 Task: Find a one-way business class flight for 8 people from Owensboro to Cedar Rapids on Tue, 9 May, with 1 carry-on bag and using Alaska Airlines.
Action: Mouse moved to (294, 95)
Screenshot: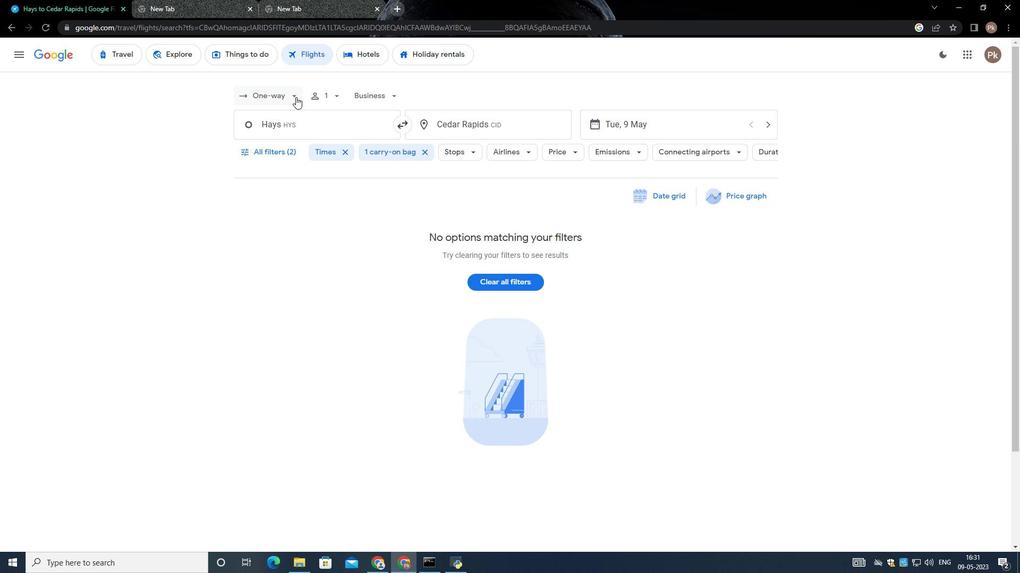 
Action: Mouse pressed left at (294, 95)
Screenshot: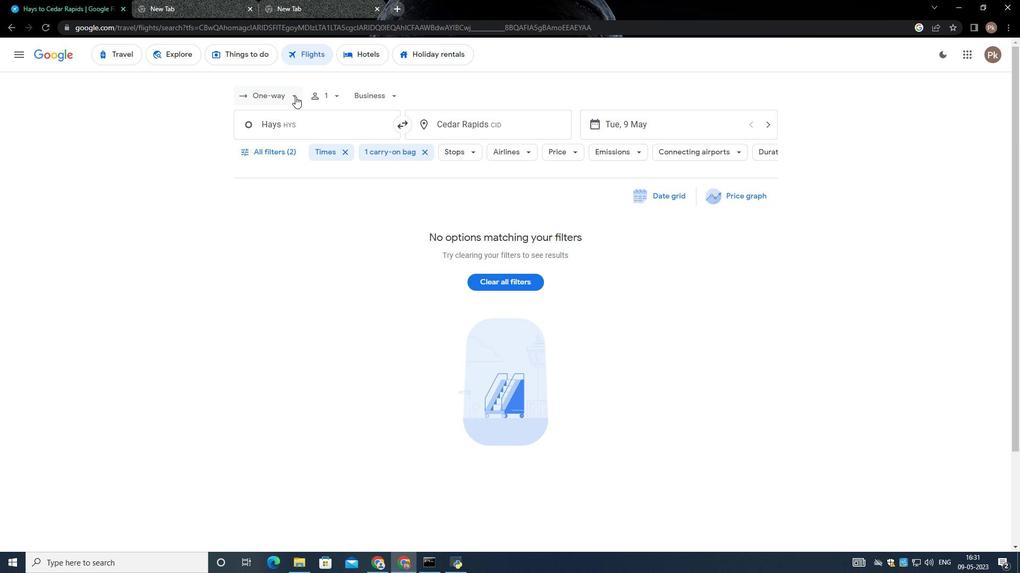 
Action: Mouse moved to (289, 144)
Screenshot: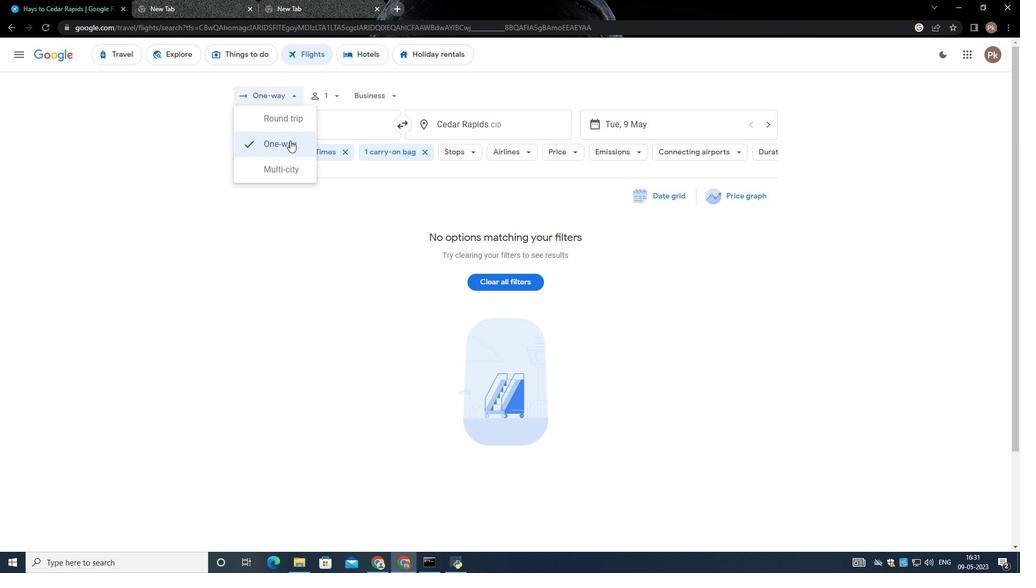 
Action: Mouse pressed left at (289, 144)
Screenshot: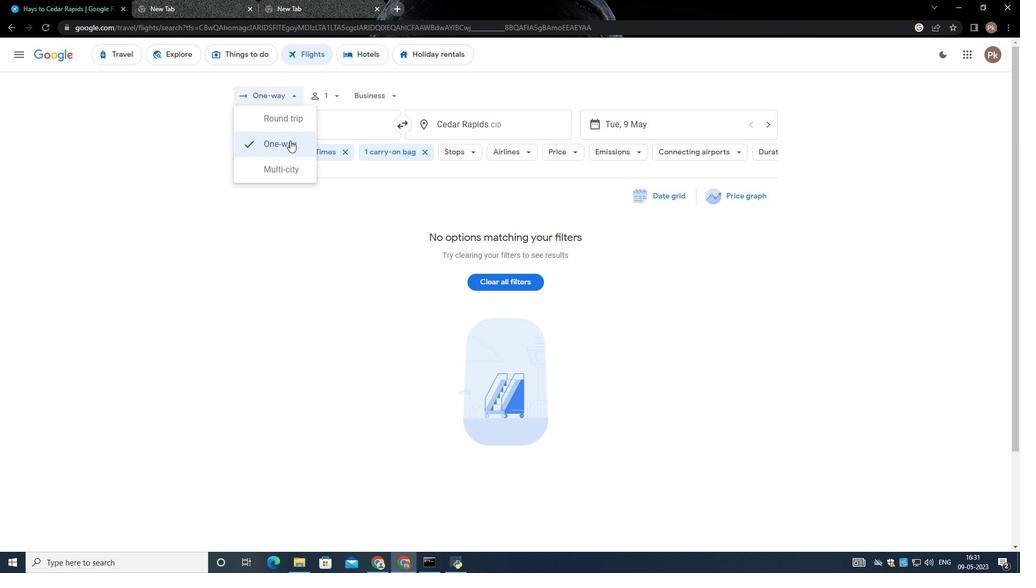 
Action: Mouse moved to (339, 98)
Screenshot: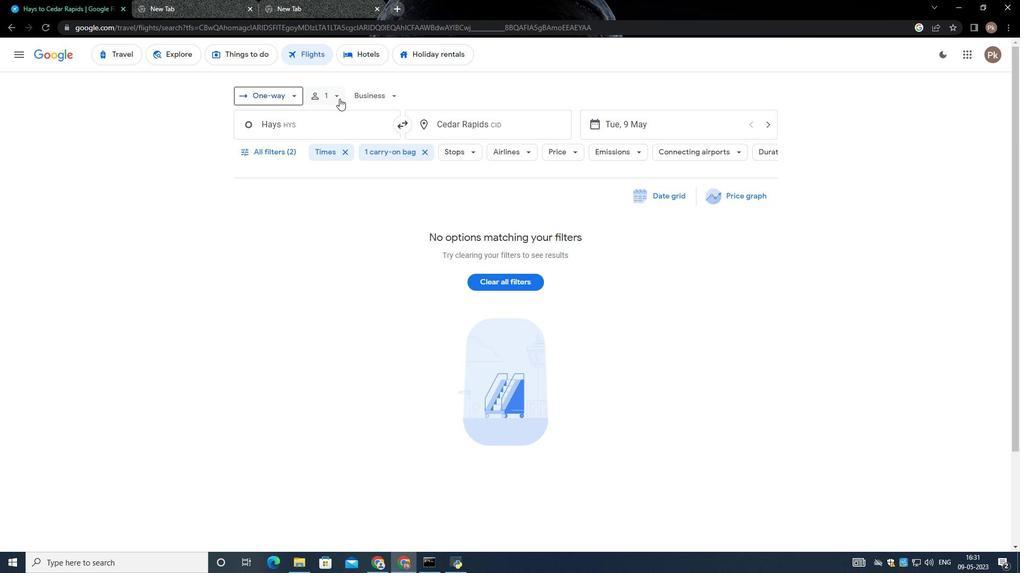 
Action: Mouse pressed left at (339, 98)
Screenshot: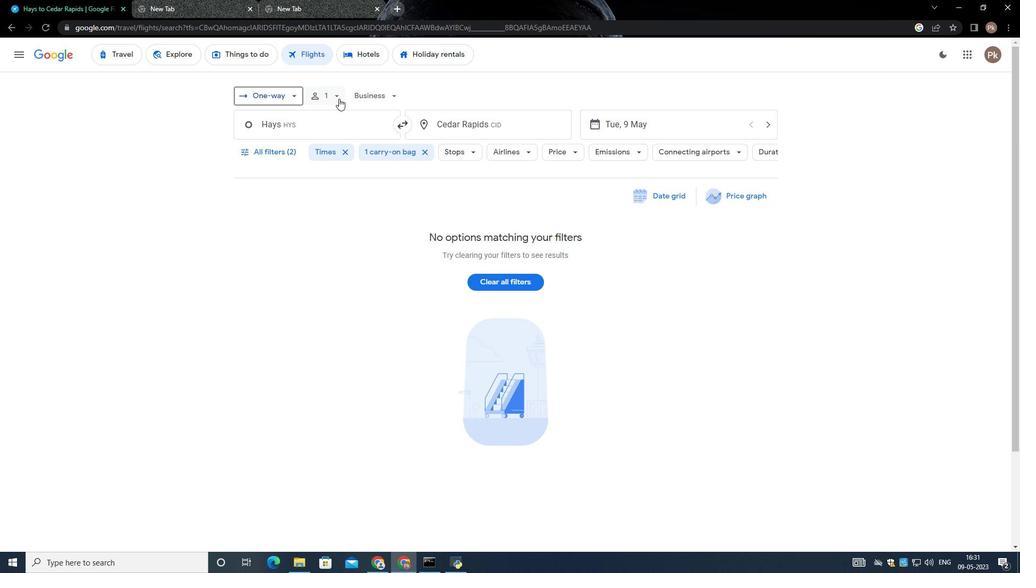
Action: Mouse moved to (421, 146)
Screenshot: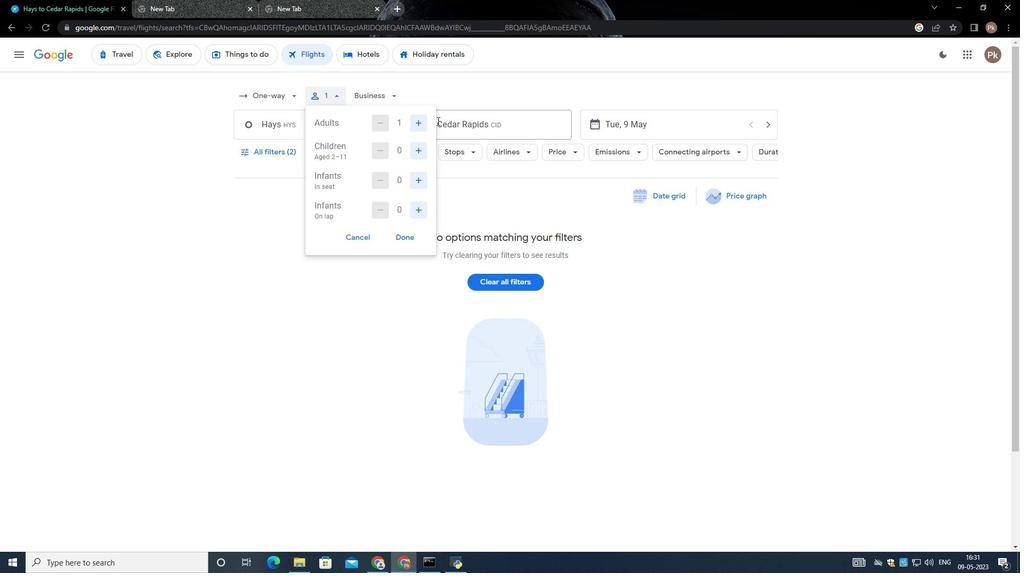 
Action: Mouse pressed left at (421, 146)
Screenshot: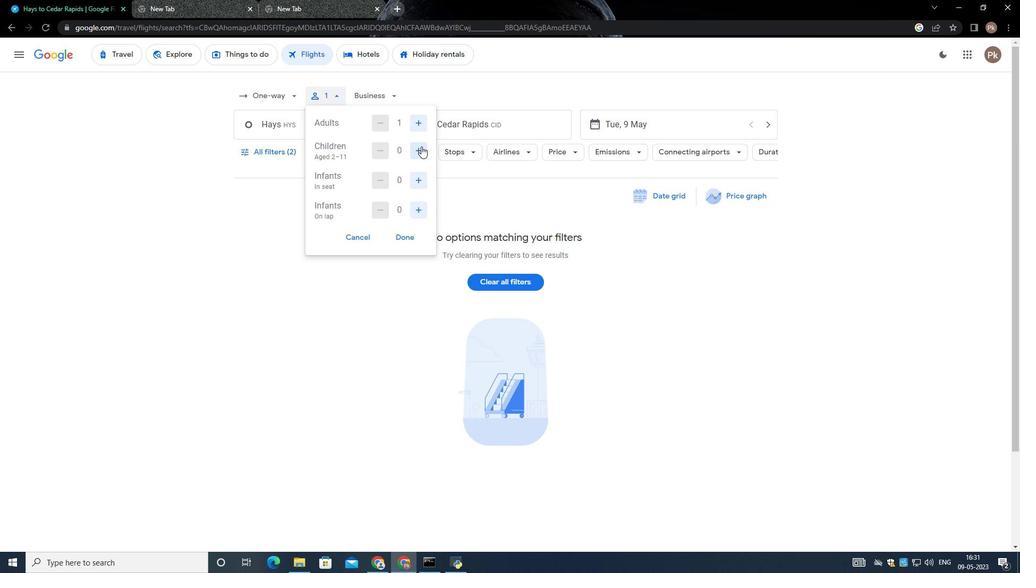 
Action: Mouse moved to (424, 146)
Screenshot: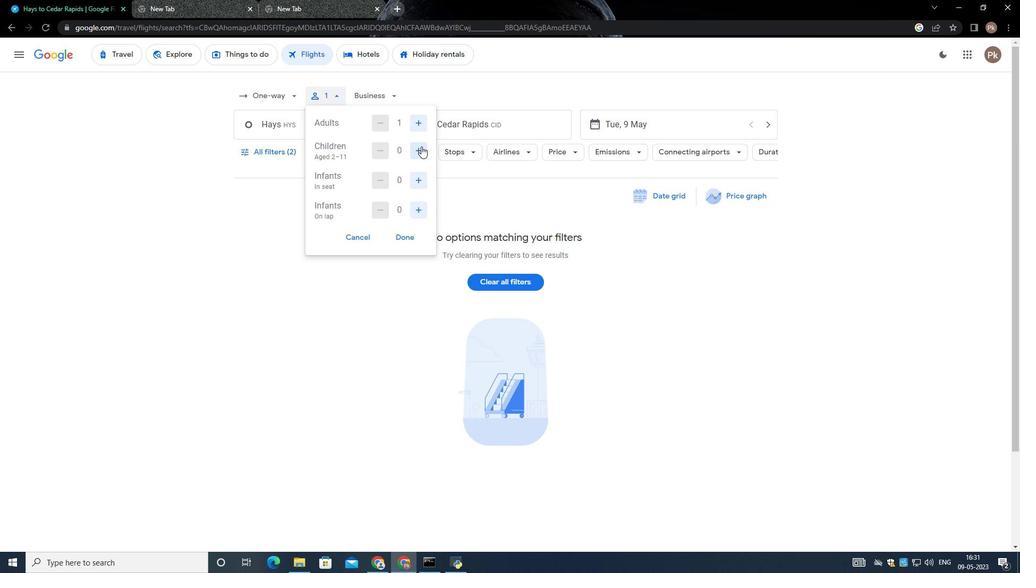 
Action: Mouse pressed left at (424, 146)
Screenshot: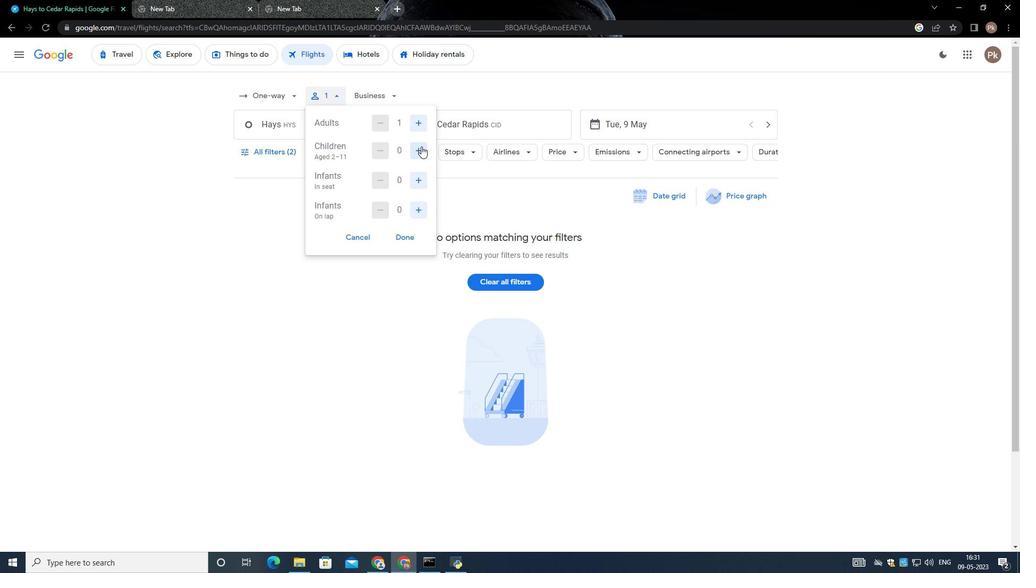 
Action: Mouse moved to (424, 146)
Screenshot: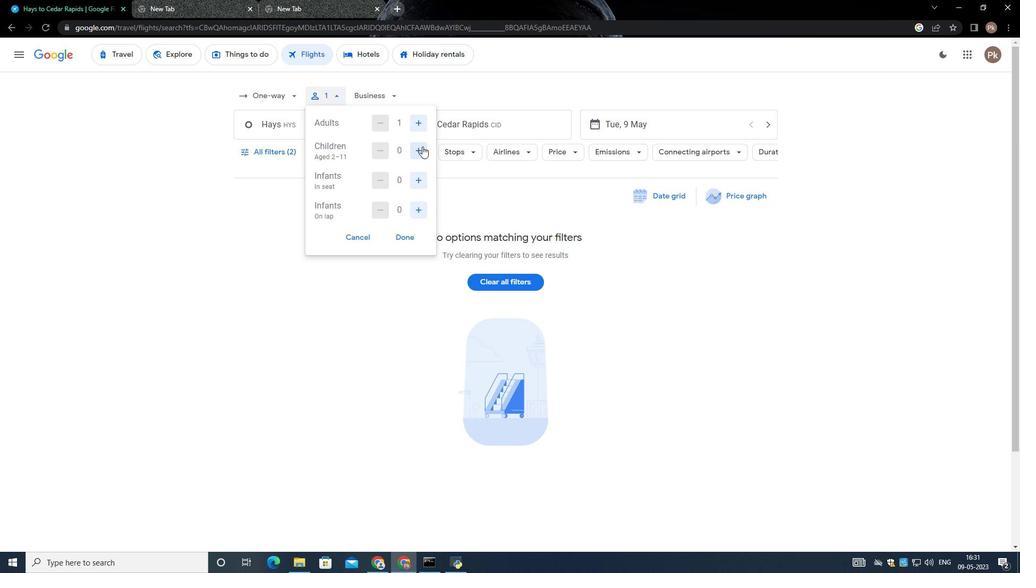 
Action: Mouse pressed left at (424, 146)
Screenshot: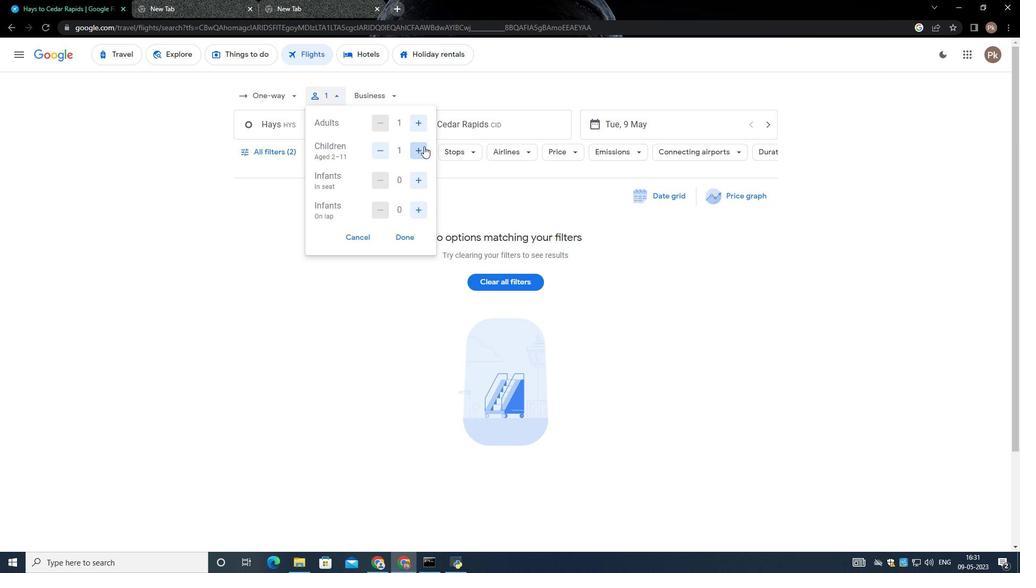 
Action: Mouse moved to (424, 146)
Screenshot: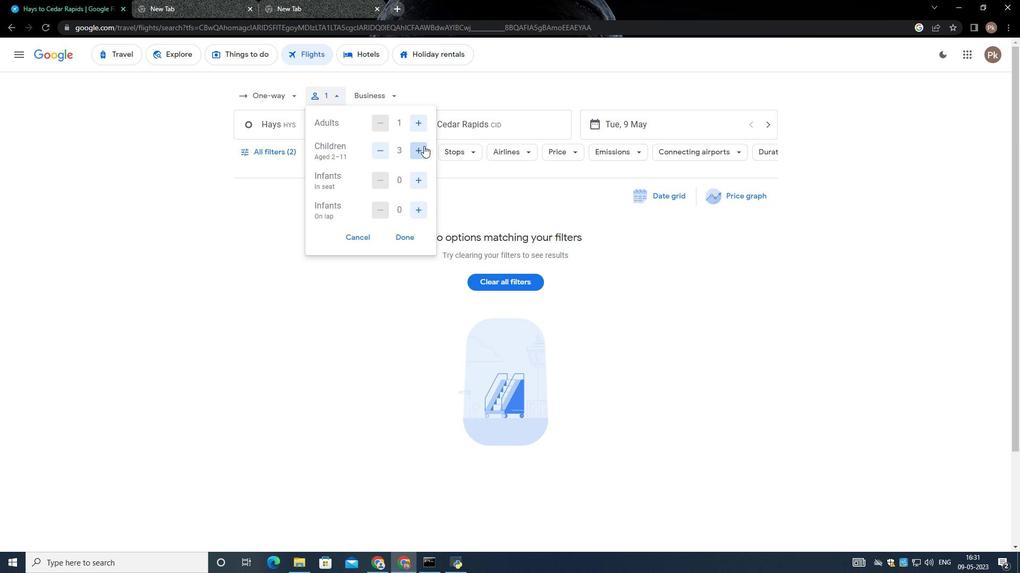 
Action: Mouse pressed left at (424, 146)
Screenshot: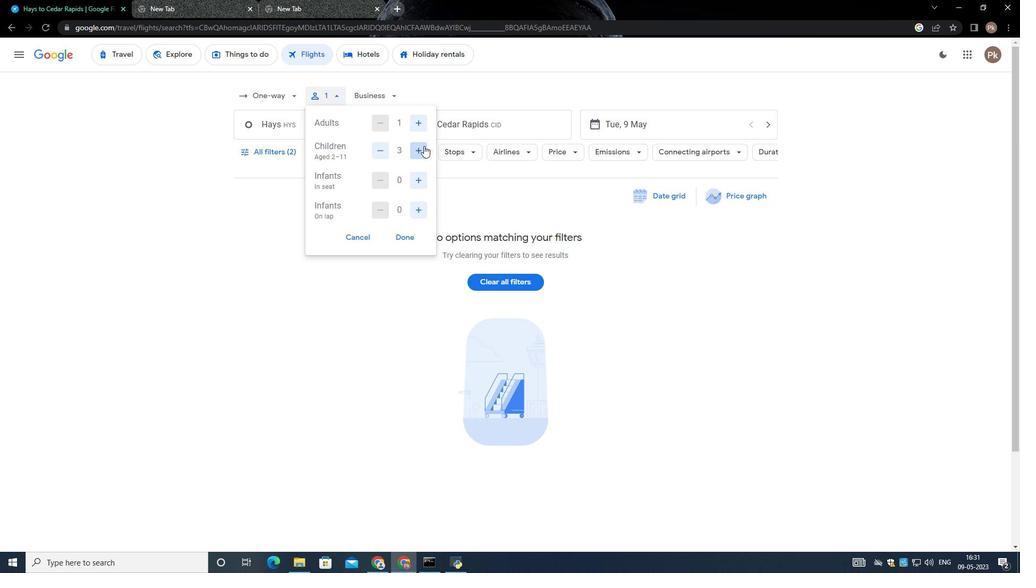 
Action: Mouse pressed left at (424, 146)
Screenshot: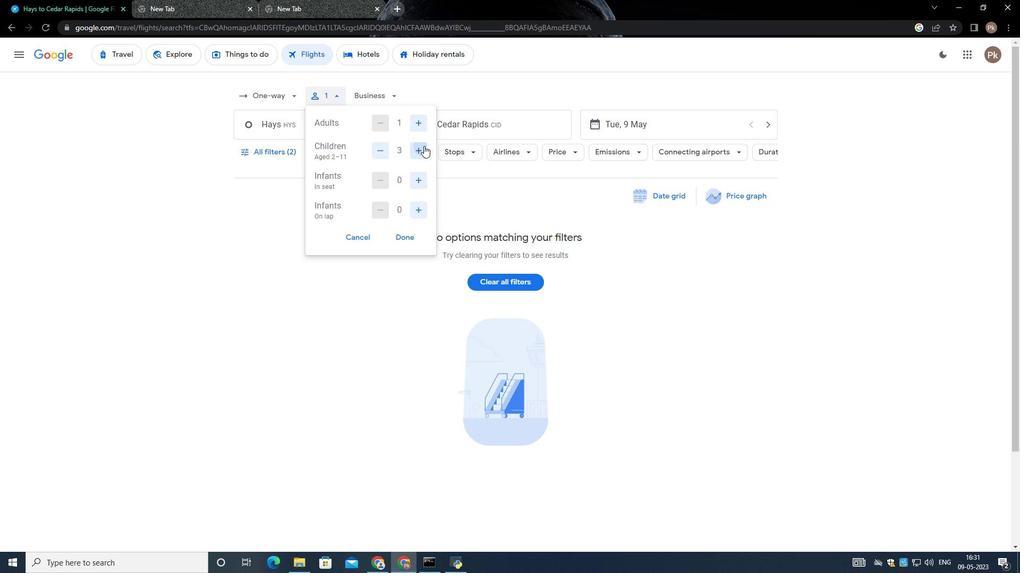 
Action: Mouse moved to (417, 175)
Screenshot: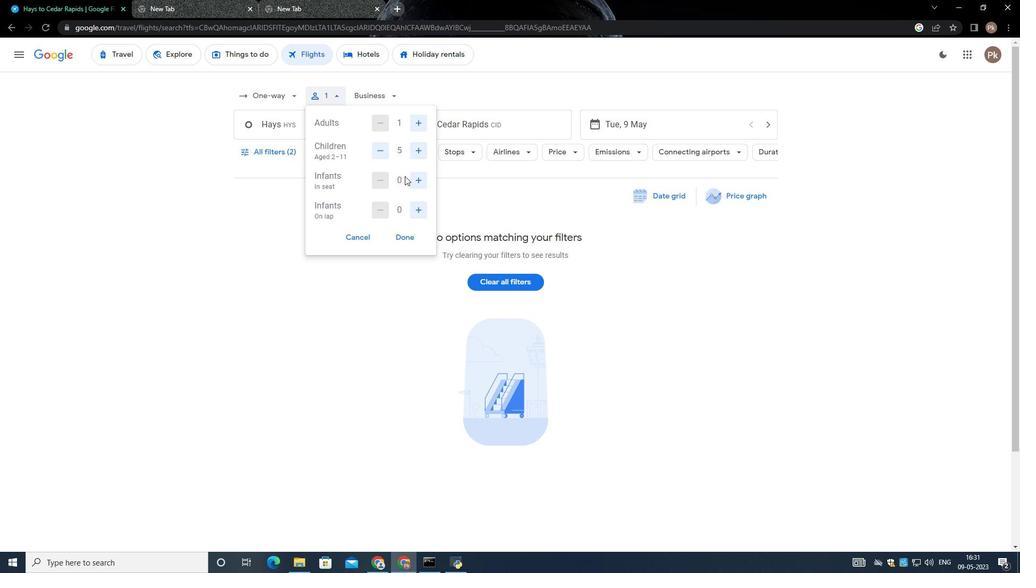 
Action: Mouse pressed left at (417, 175)
Screenshot: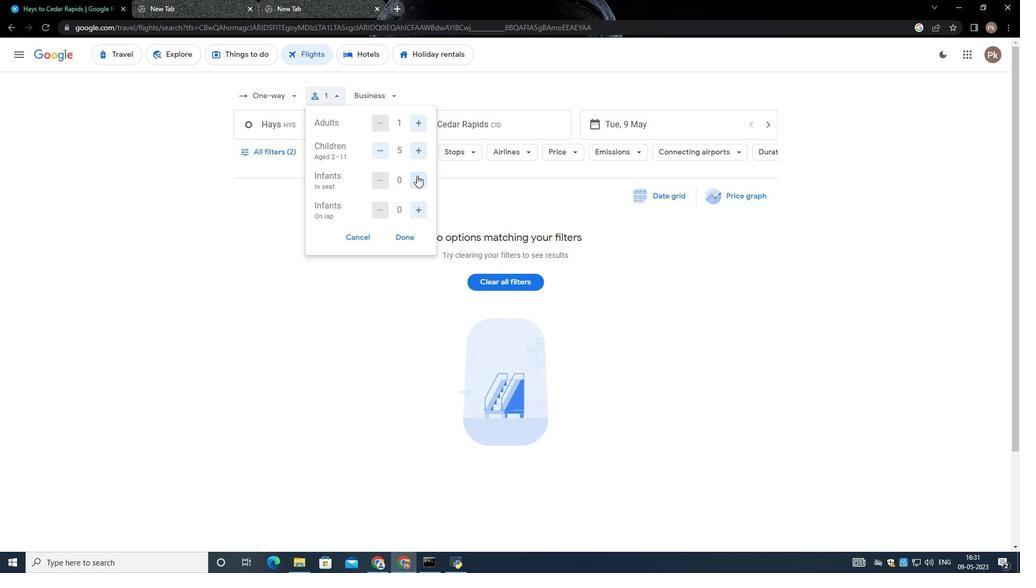 
Action: Mouse pressed left at (417, 175)
Screenshot: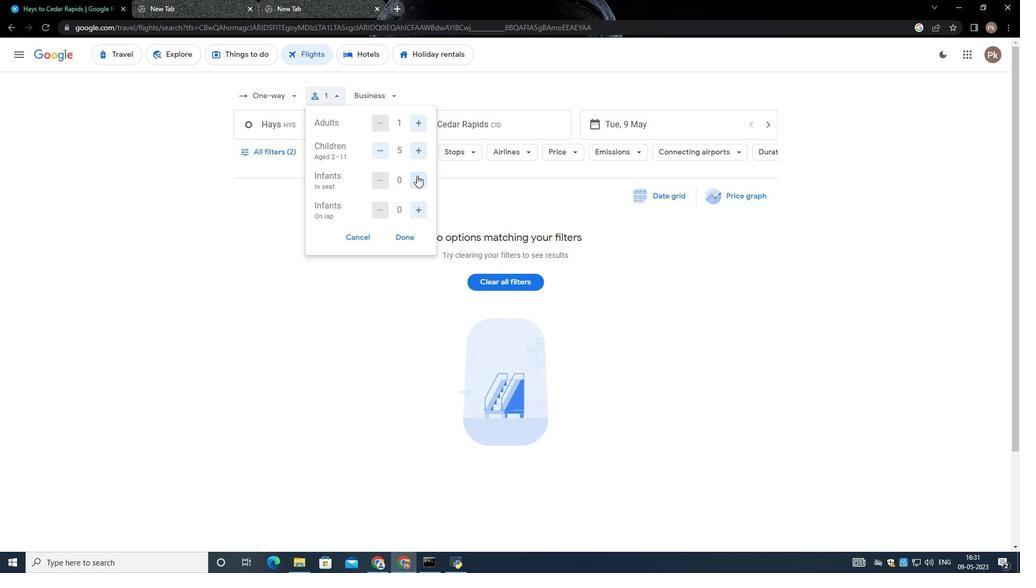 
Action: Mouse moved to (418, 209)
Screenshot: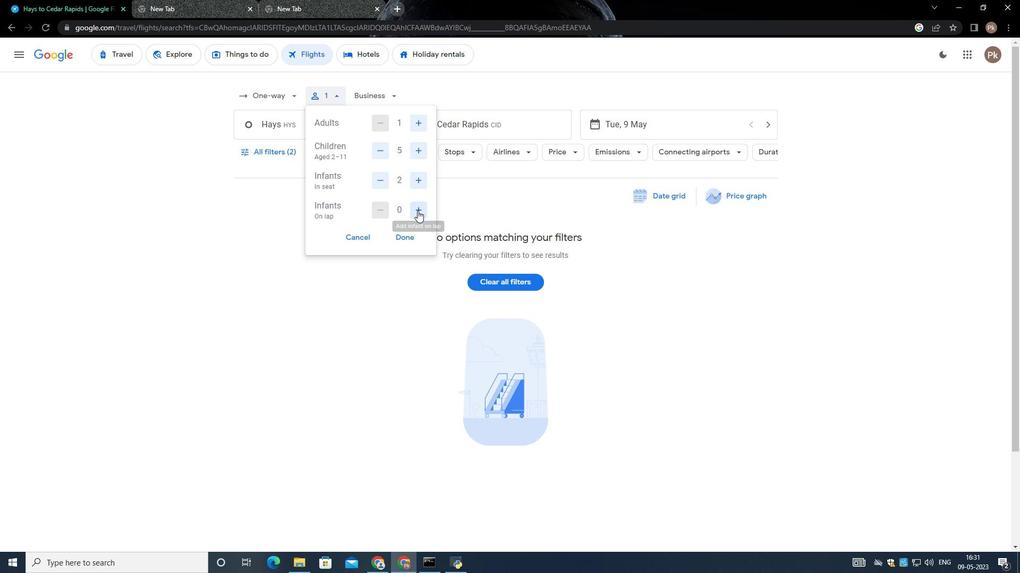 
Action: Mouse pressed left at (418, 209)
Screenshot: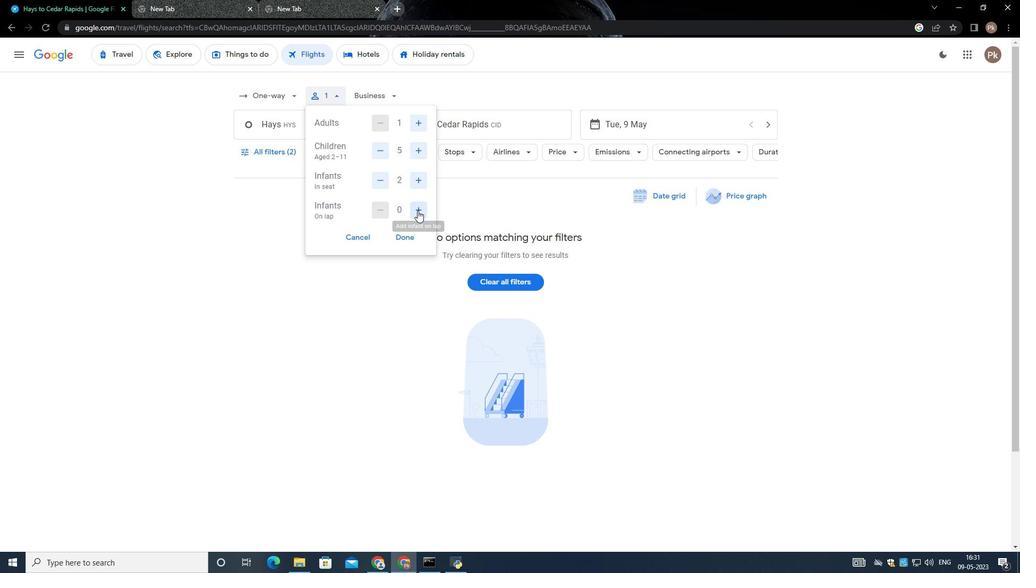 
Action: Mouse moved to (387, 181)
Screenshot: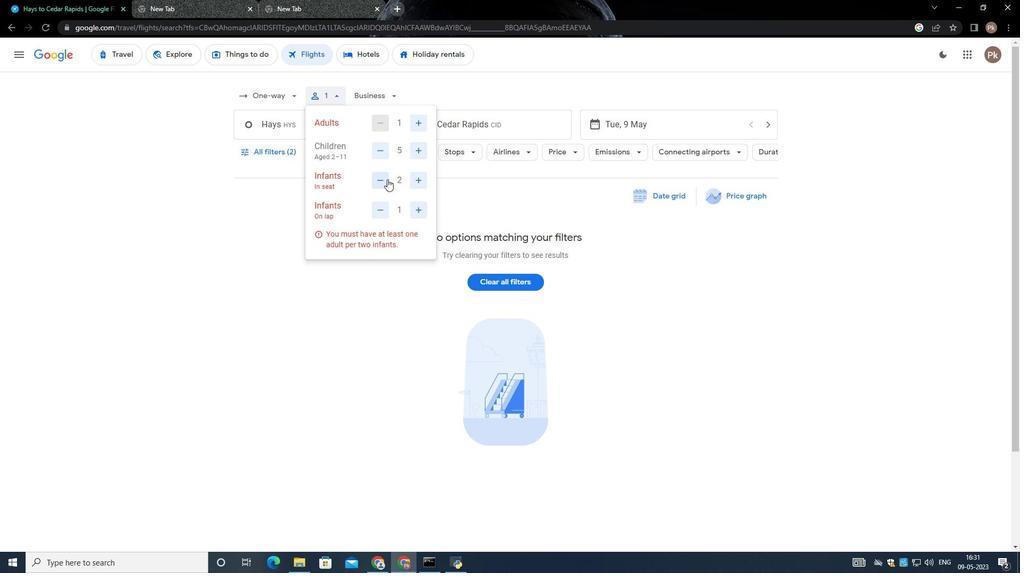 
Action: Mouse pressed left at (387, 181)
Screenshot: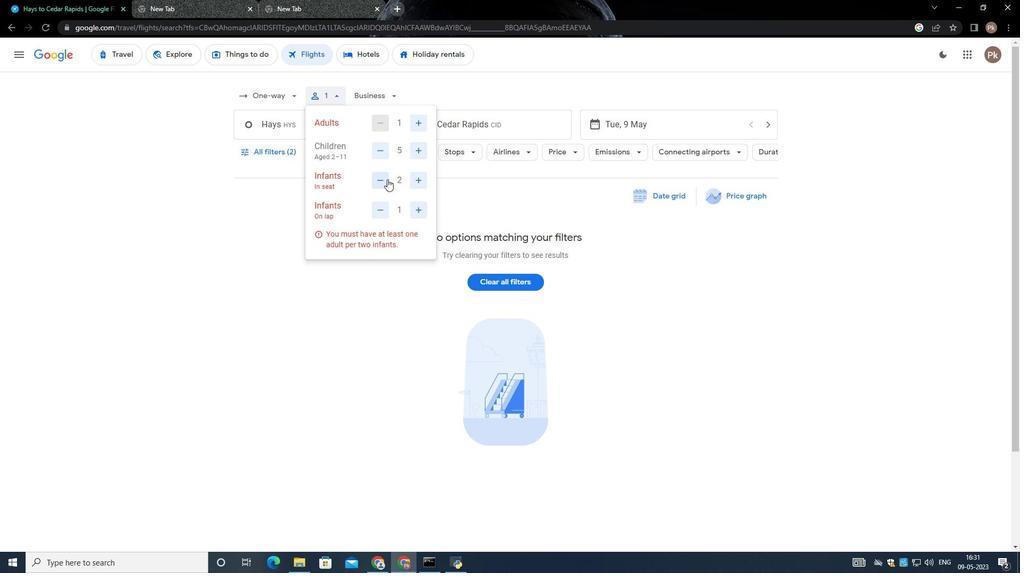 
Action: Mouse moved to (381, 180)
Screenshot: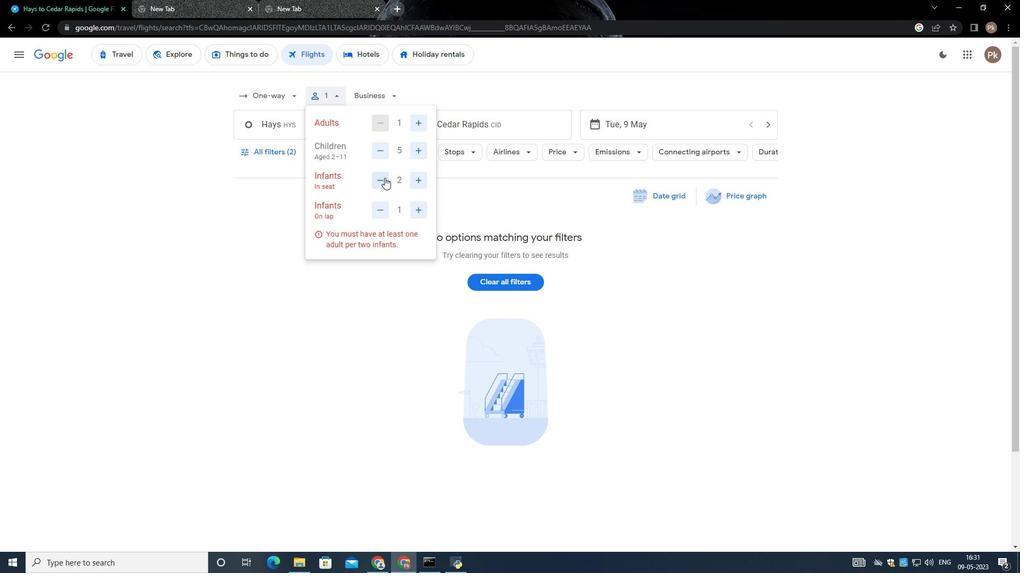 
Action: Mouse pressed left at (381, 180)
Screenshot: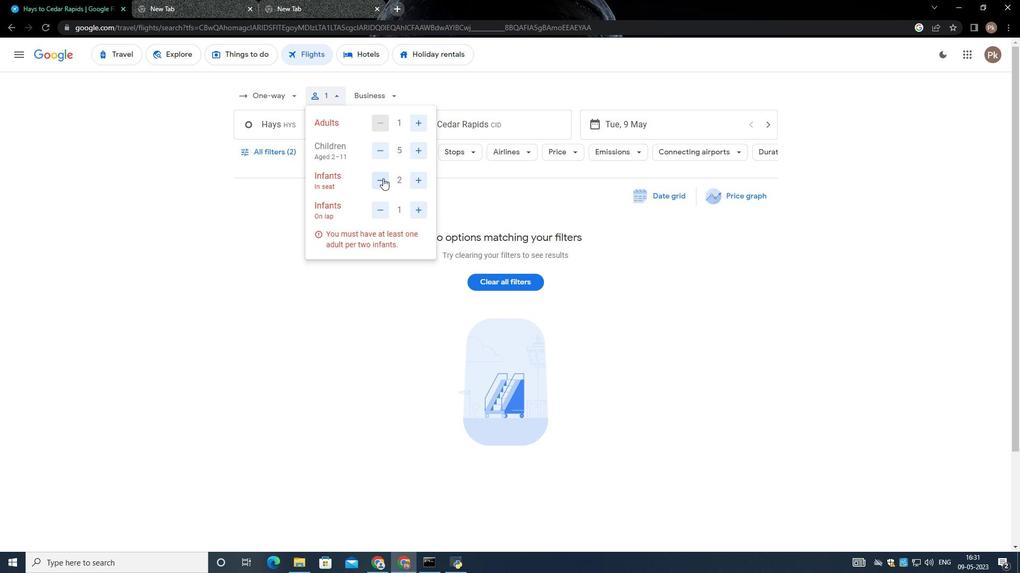 
Action: Mouse moved to (403, 238)
Screenshot: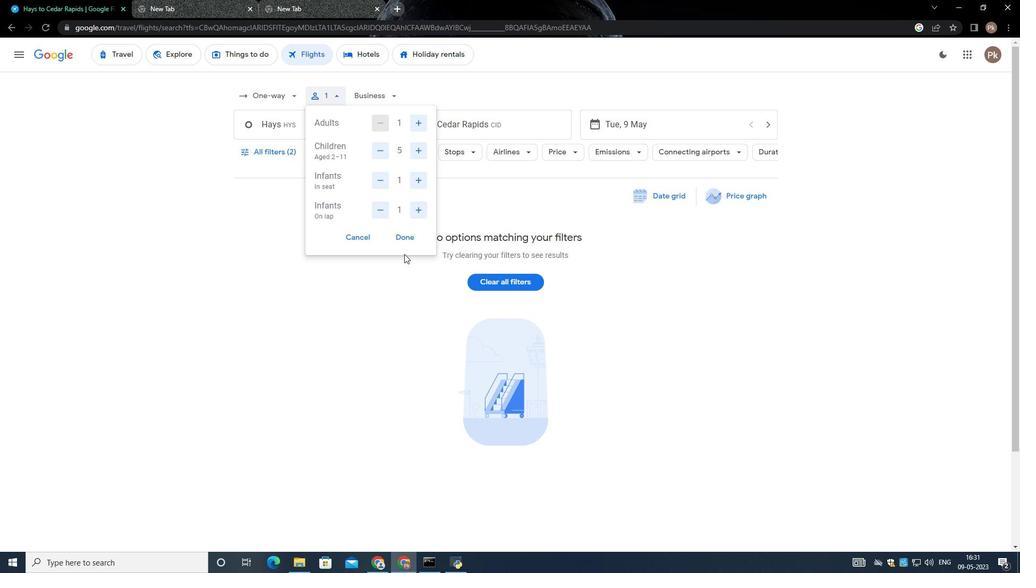 
Action: Mouse pressed left at (403, 238)
Screenshot: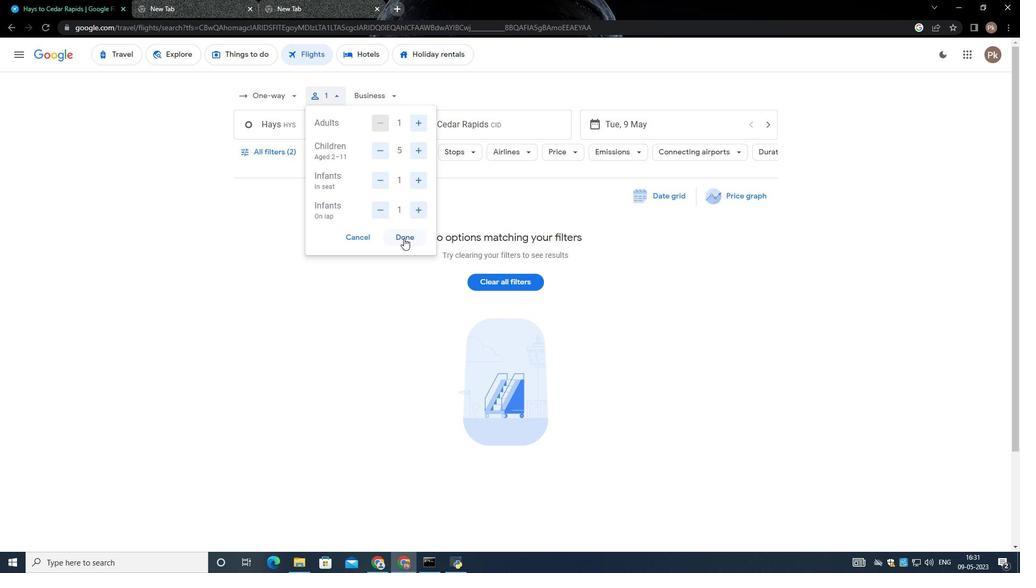 
Action: Mouse moved to (379, 91)
Screenshot: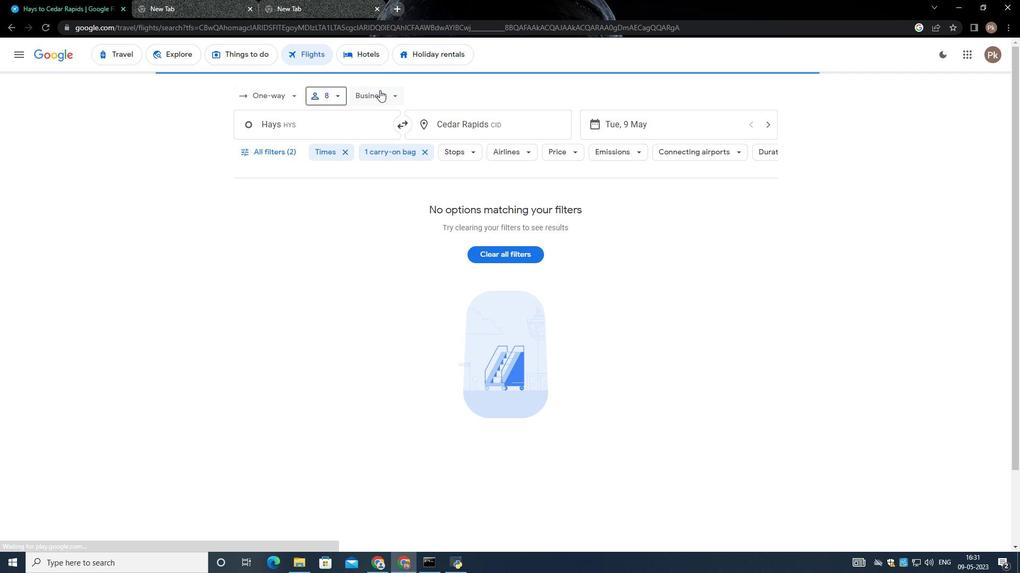 
Action: Mouse pressed left at (379, 91)
Screenshot: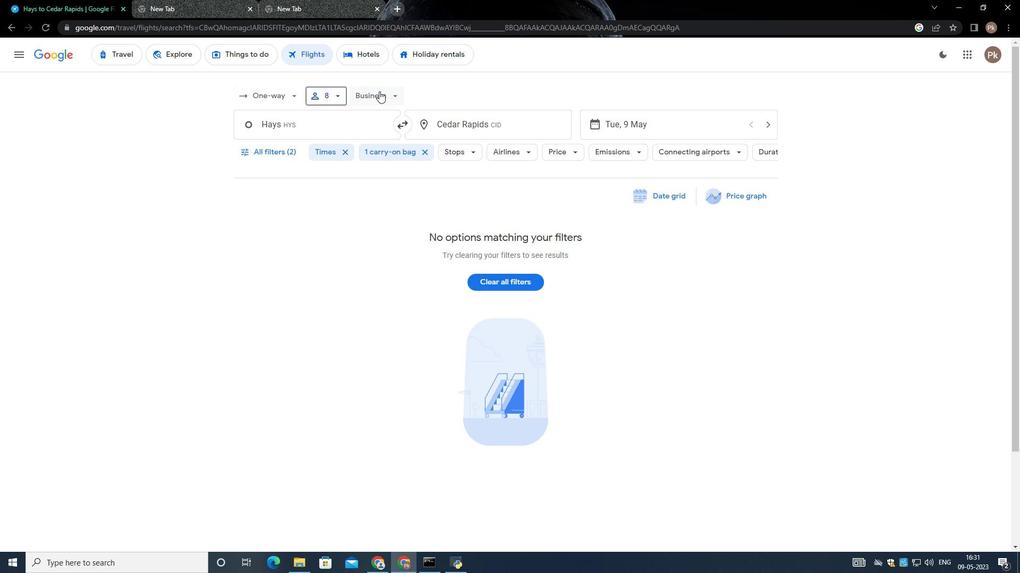 
Action: Mouse moved to (290, 128)
Screenshot: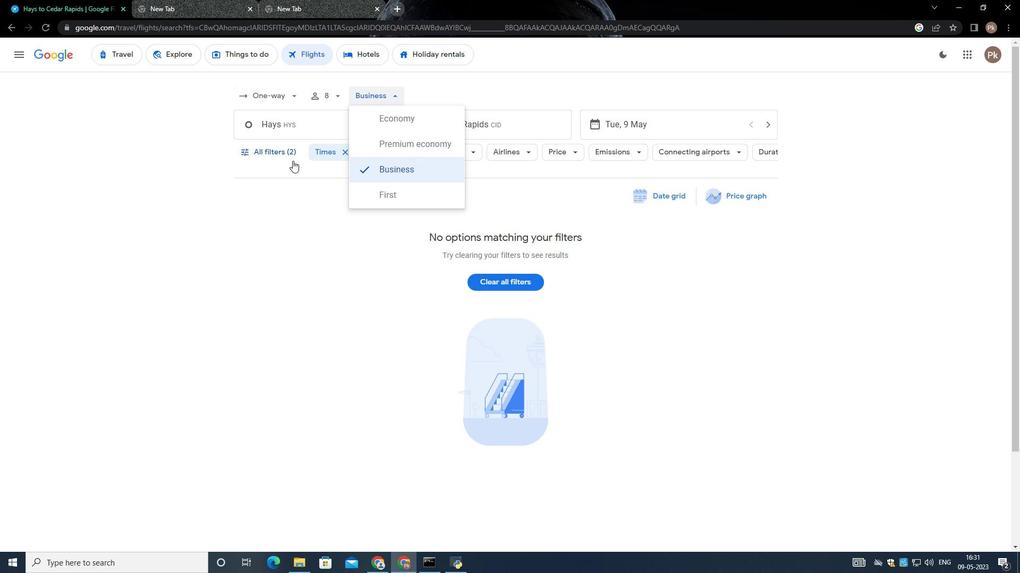 
Action: Mouse pressed left at (290, 128)
Screenshot: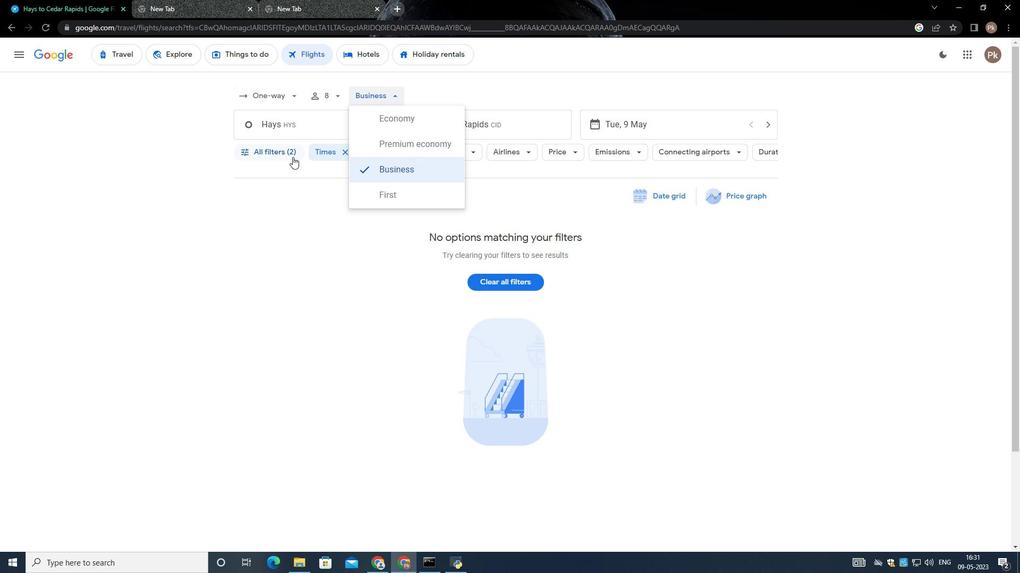 
Action: Mouse moved to (291, 127)
Screenshot: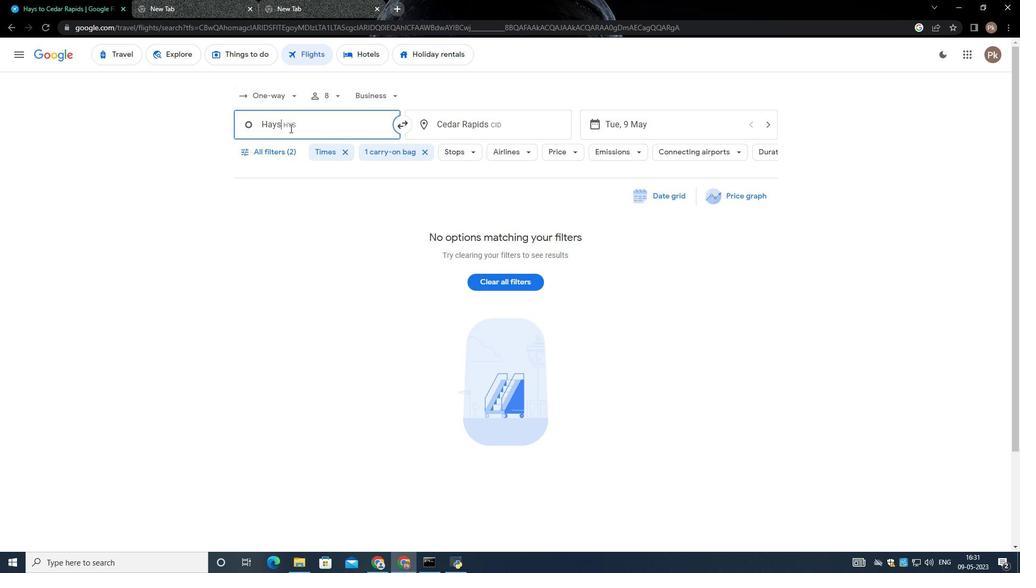 
Action: Key pressed <Key.backspace><Key.shift>Owensborodaviess
Screenshot: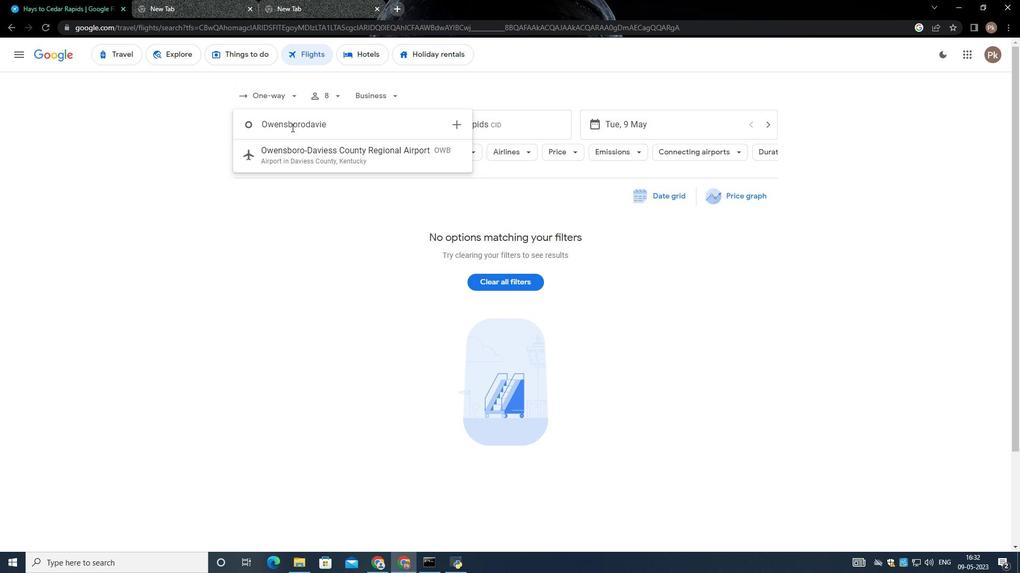 
Action: Mouse moved to (353, 147)
Screenshot: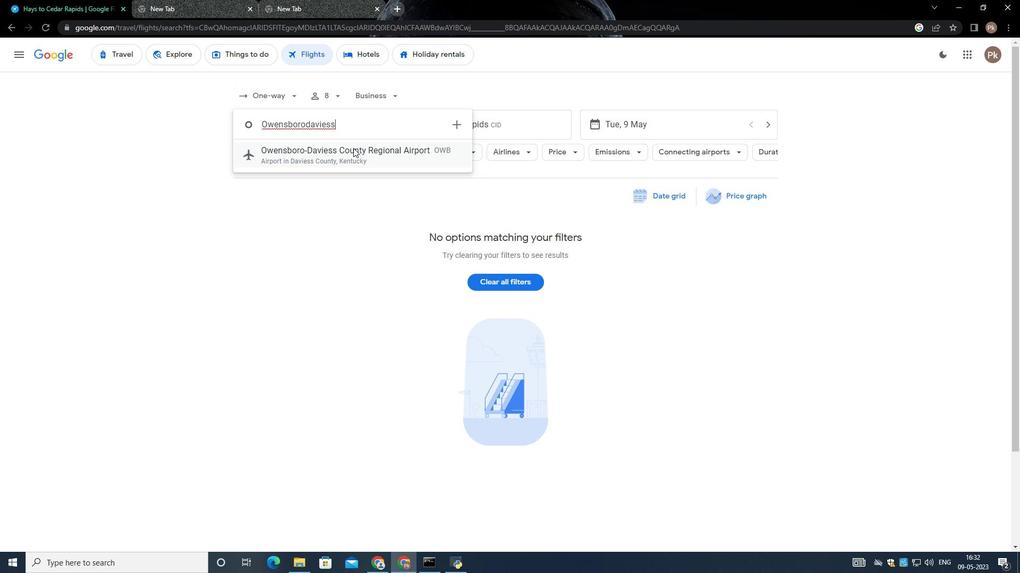 
Action: Mouse pressed left at (353, 147)
Screenshot: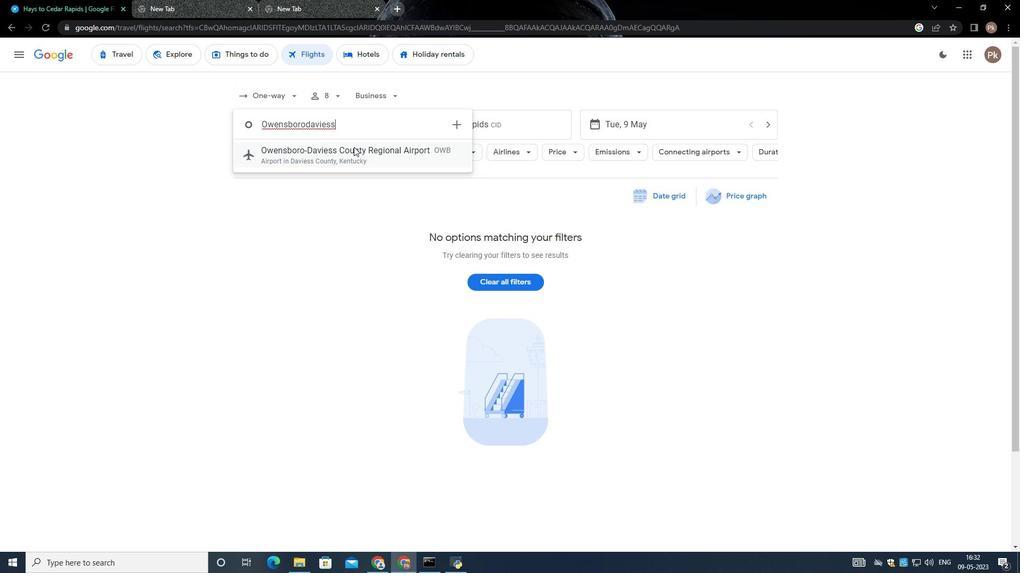 
Action: Mouse moved to (462, 117)
Screenshot: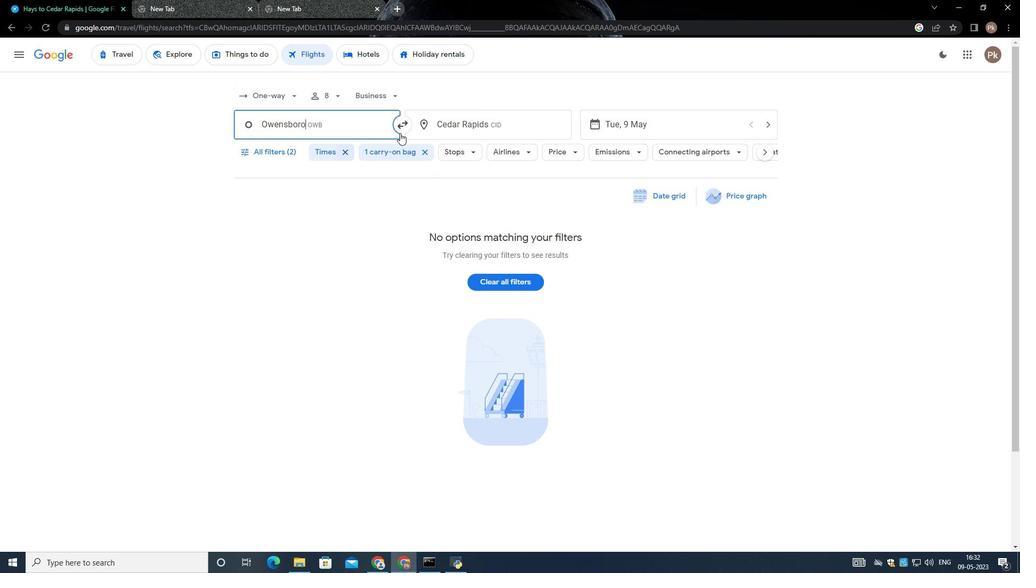 
Action: Mouse pressed left at (462, 117)
Screenshot: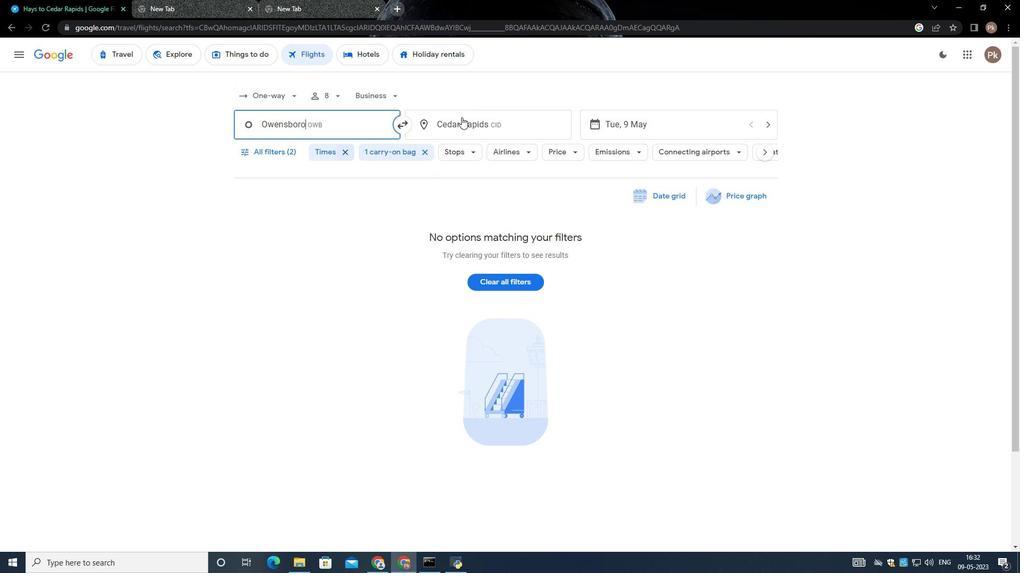 
Action: Mouse moved to (406, 119)
Screenshot: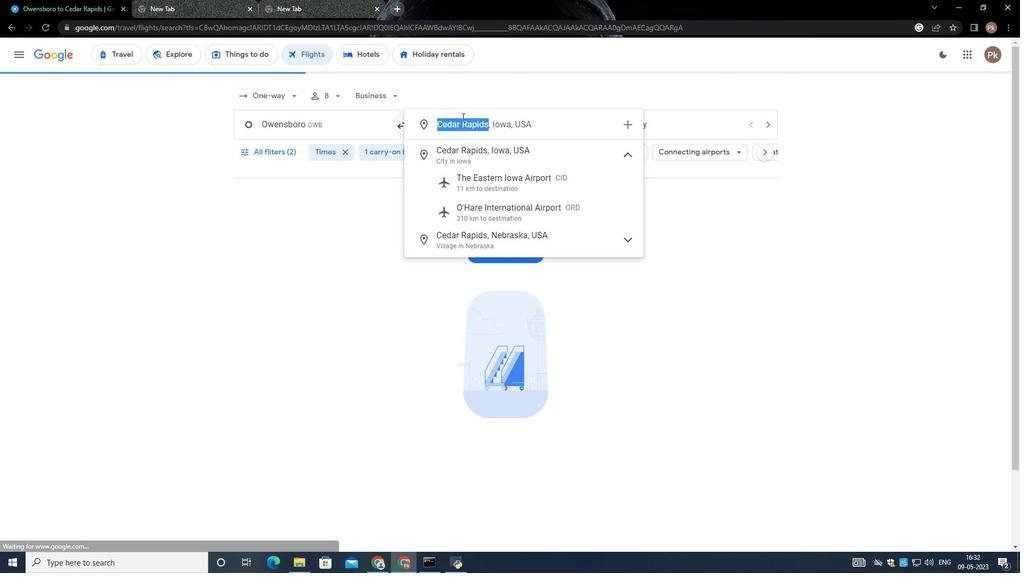 
Action: Key pressed <Key.backspace><Key.shift>Bismark<Key.space><Key.shift>Municipal<Key.space><Key.shift>Airport
Screenshot: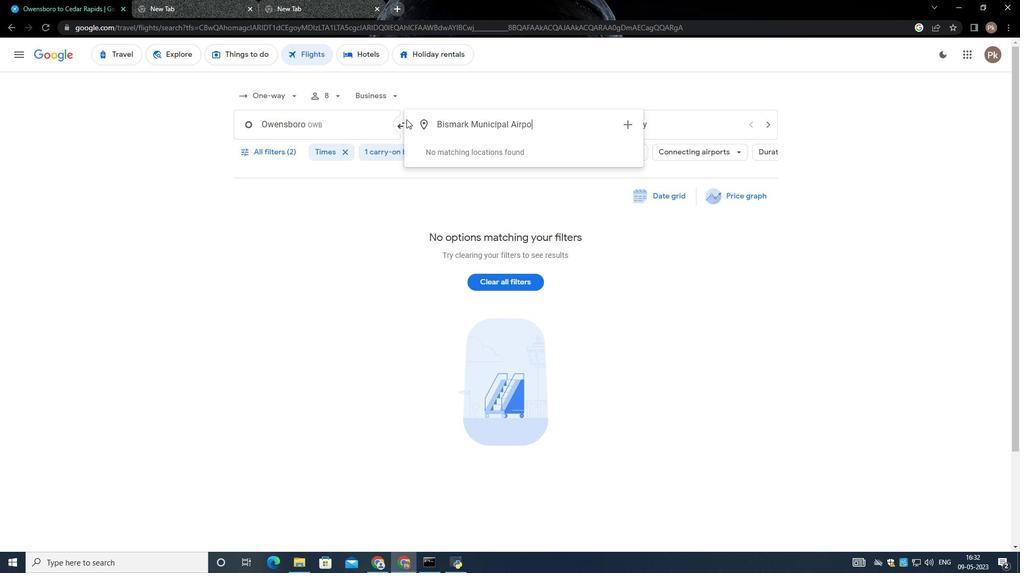
Action: Mouse moved to (341, 134)
Screenshot: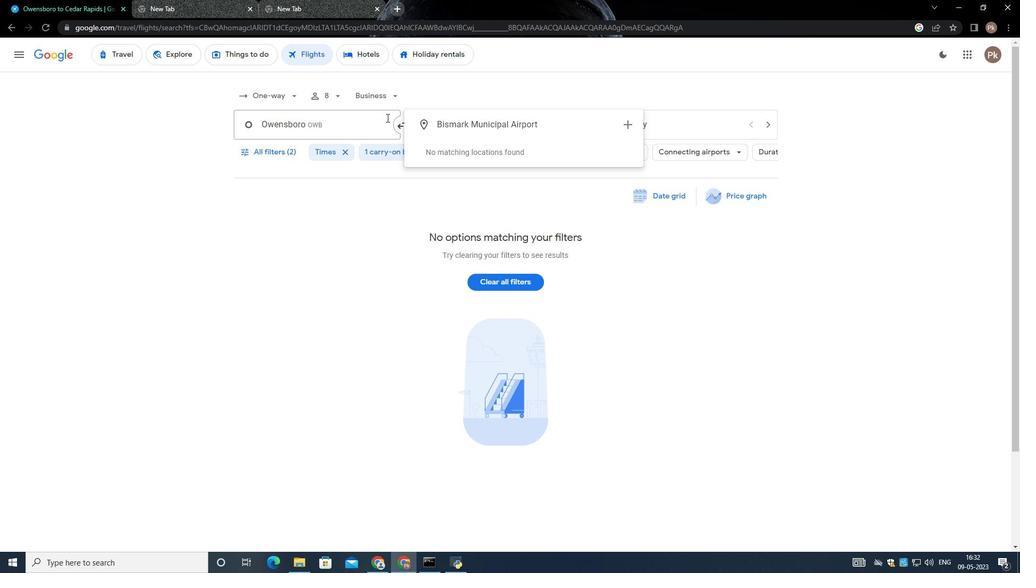 
Action: Key pressed <Key.enter>
Screenshot: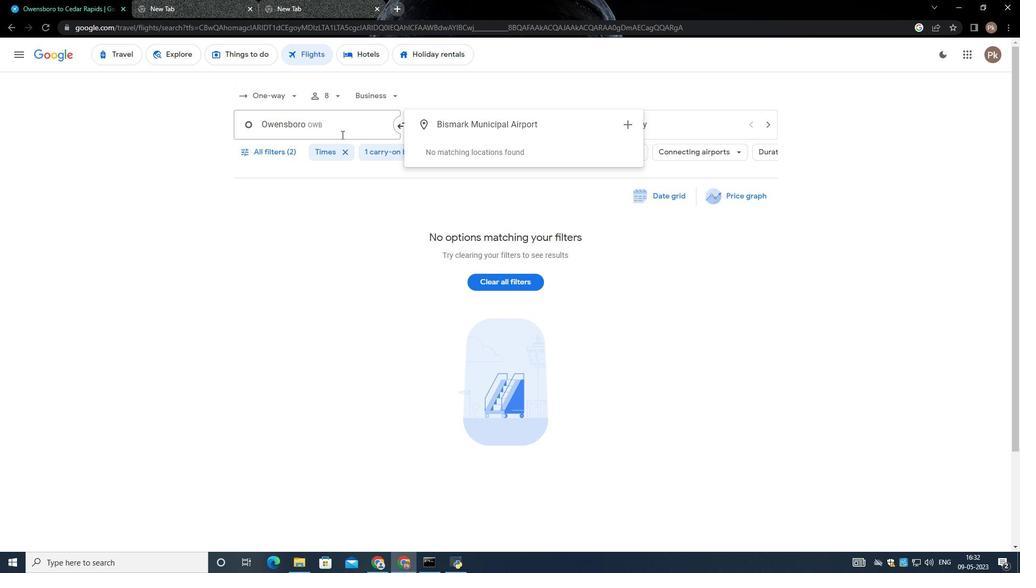 
Action: Mouse moved to (648, 115)
Screenshot: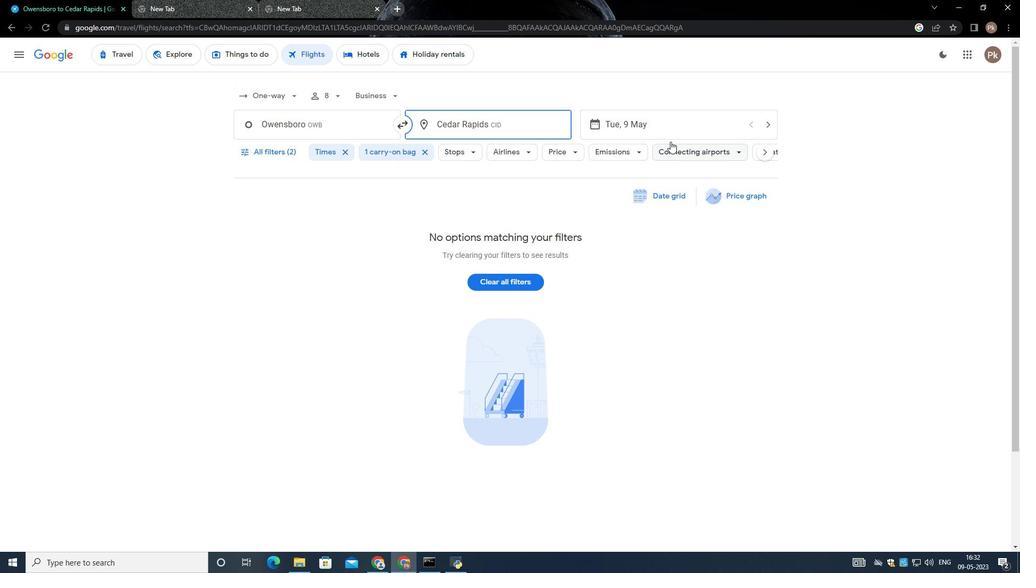 
Action: Mouse pressed left at (648, 115)
Screenshot: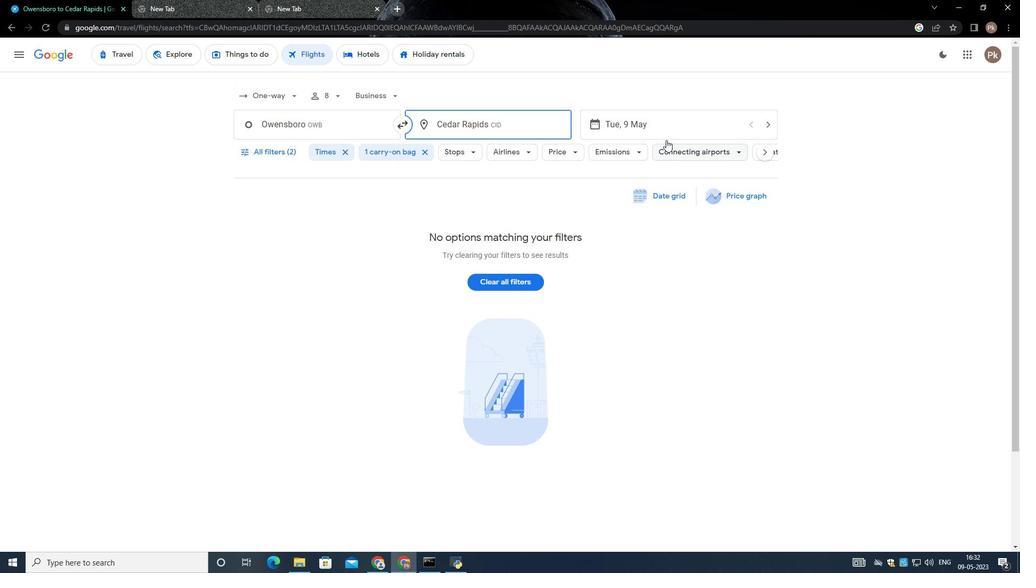 
Action: Mouse moved to (448, 239)
Screenshot: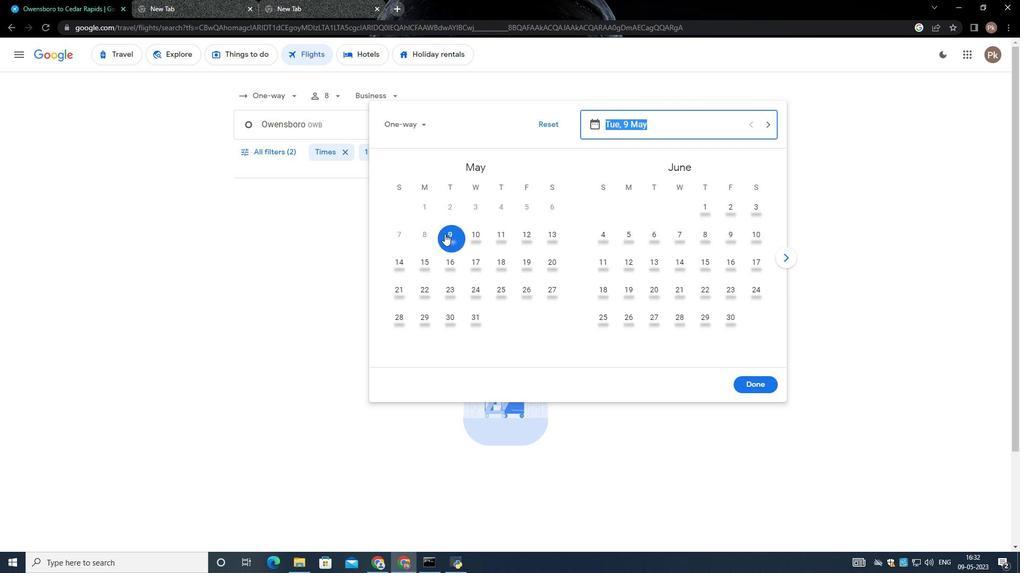 
Action: Mouse pressed left at (448, 239)
Screenshot: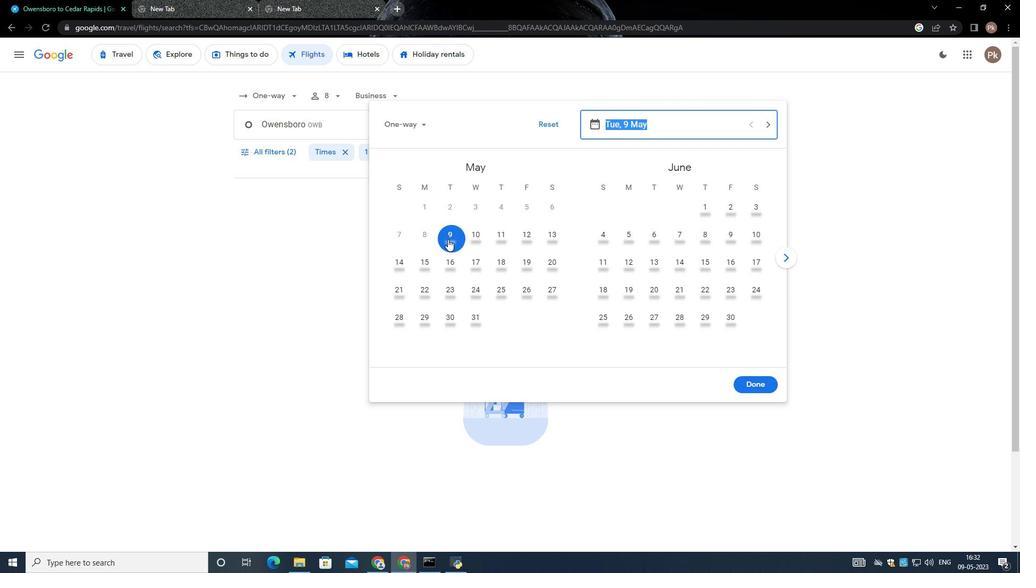 
Action: Mouse moved to (763, 380)
Screenshot: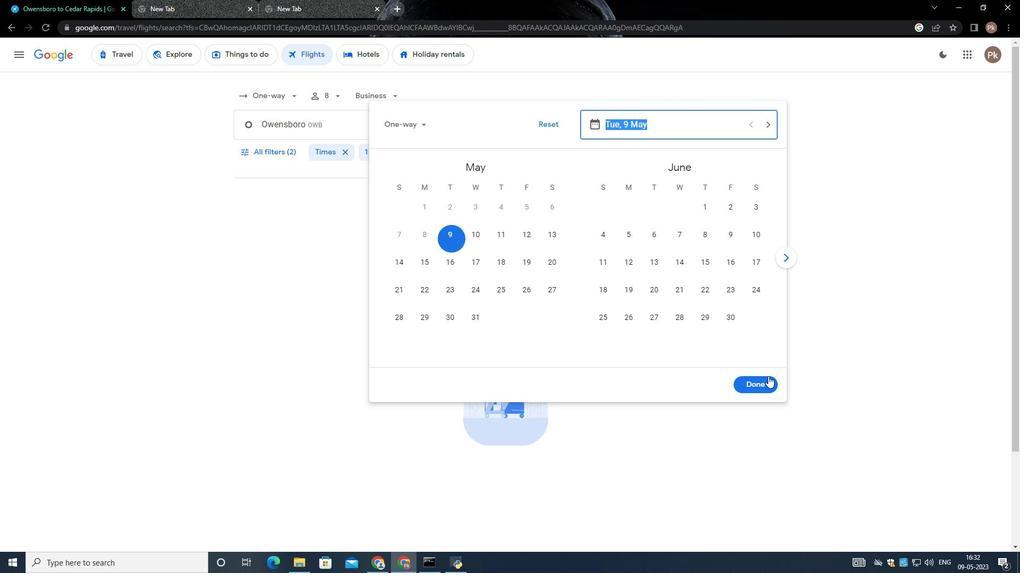 
Action: Mouse pressed left at (763, 380)
Screenshot: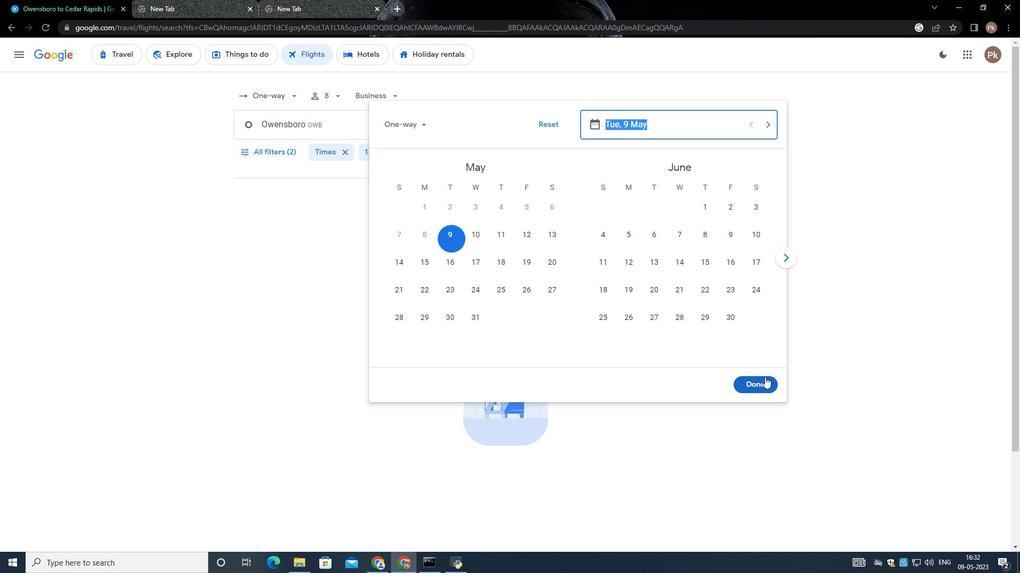 
Action: Mouse moved to (269, 158)
Screenshot: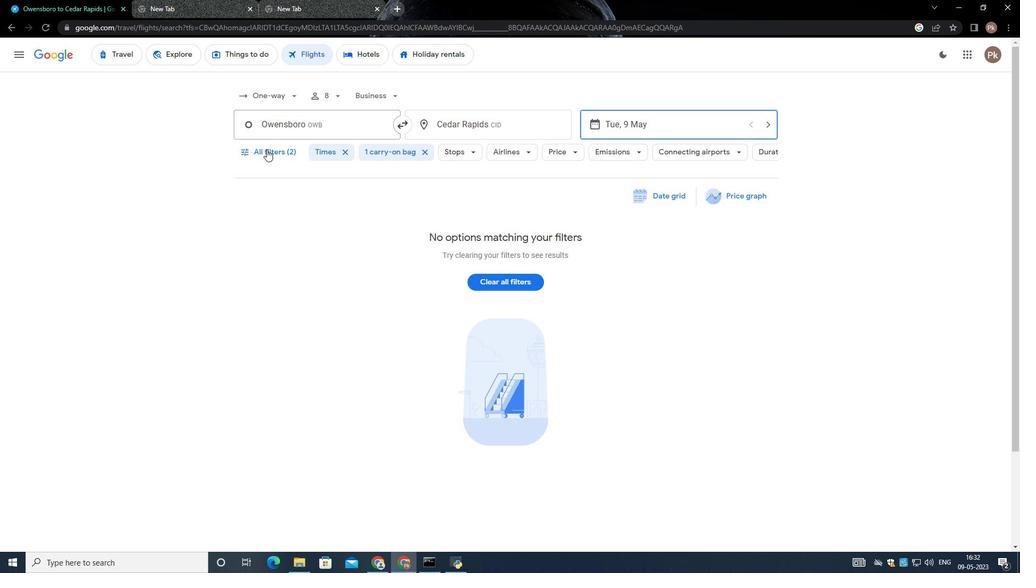 
Action: Mouse pressed left at (269, 158)
Screenshot: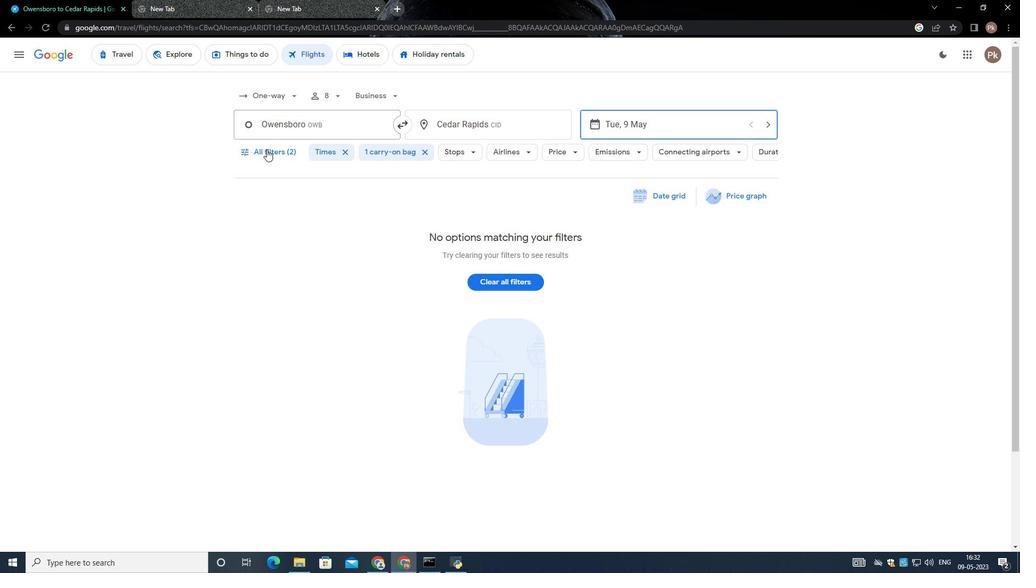 
Action: Mouse moved to (386, 380)
Screenshot: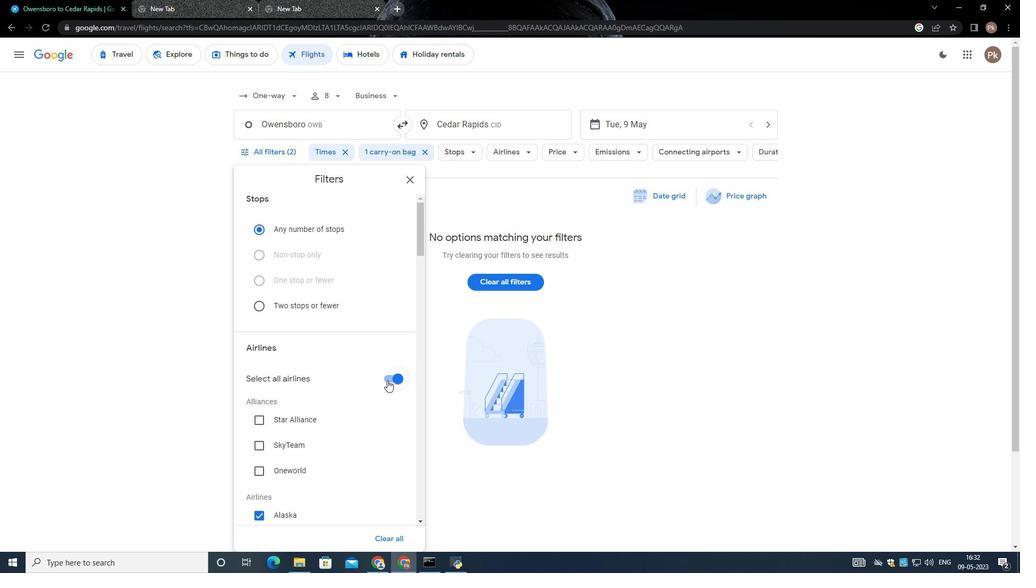 
Action: Mouse pressed left at (386, 380)
Screenshot: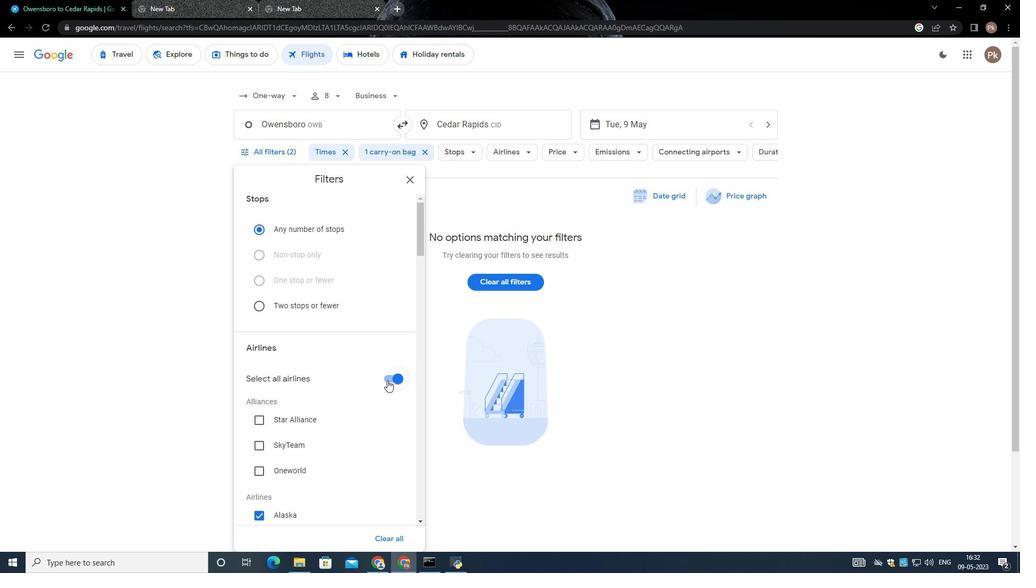 
Action: Mouse moved to (358, 328)
Screenshot: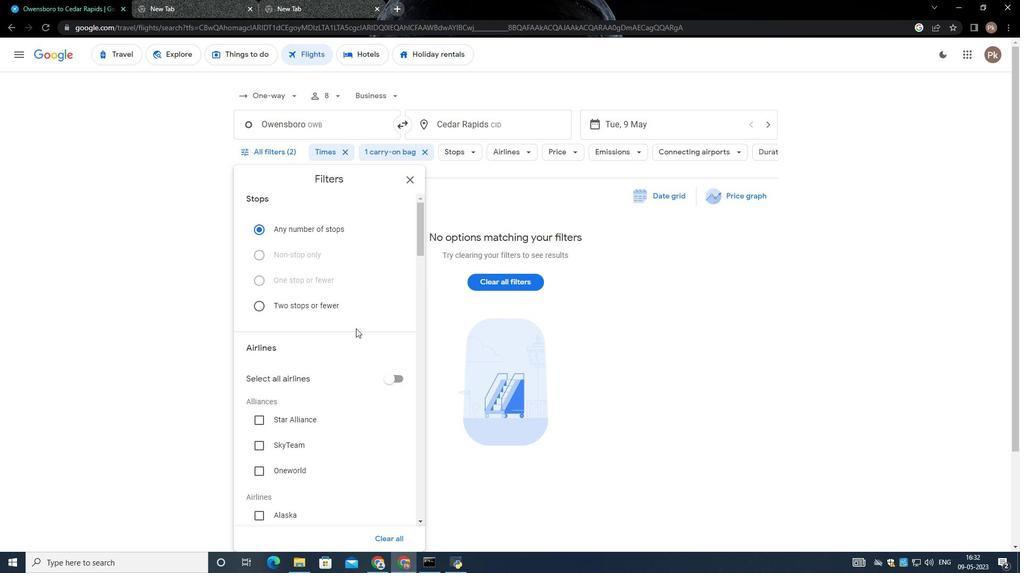 
Action: Mouse scrolled (358, 328) with delta (0, 0)
Screenshot: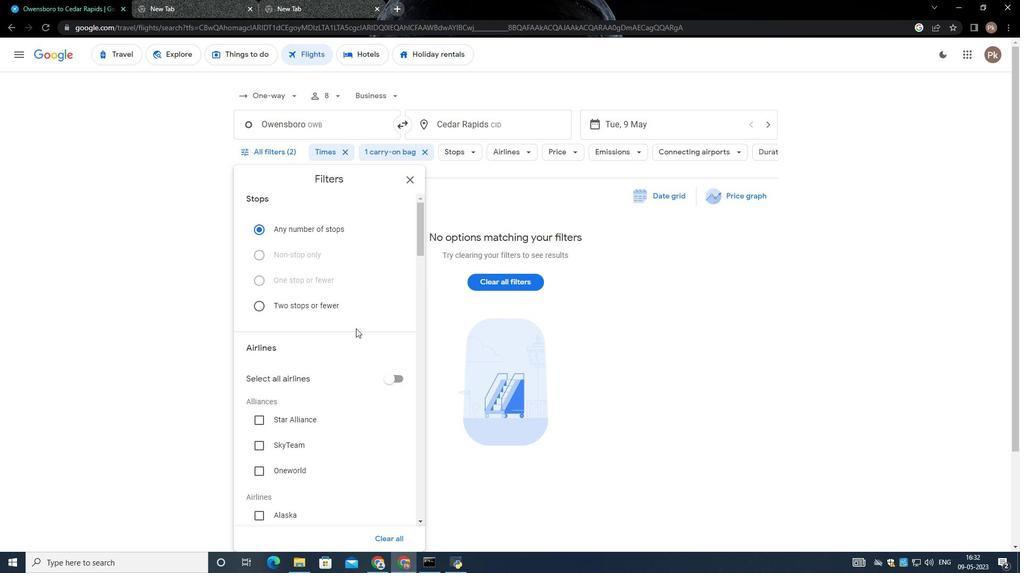 
Action: Mouse moved to (361, 328)
Screenshot: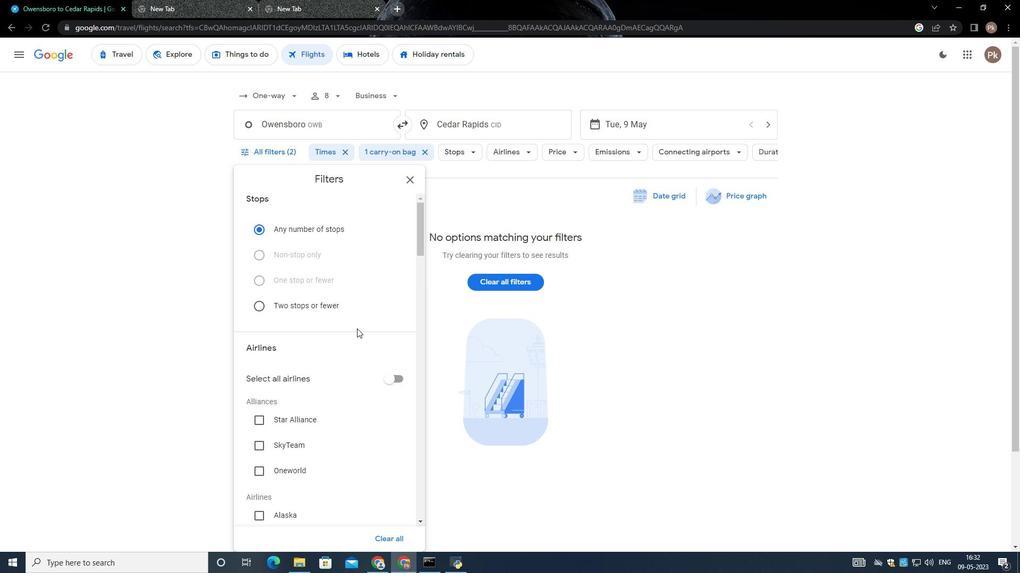 
Action: Mouse scrolled (361, 328) with delta (0, 0)
Screenshot: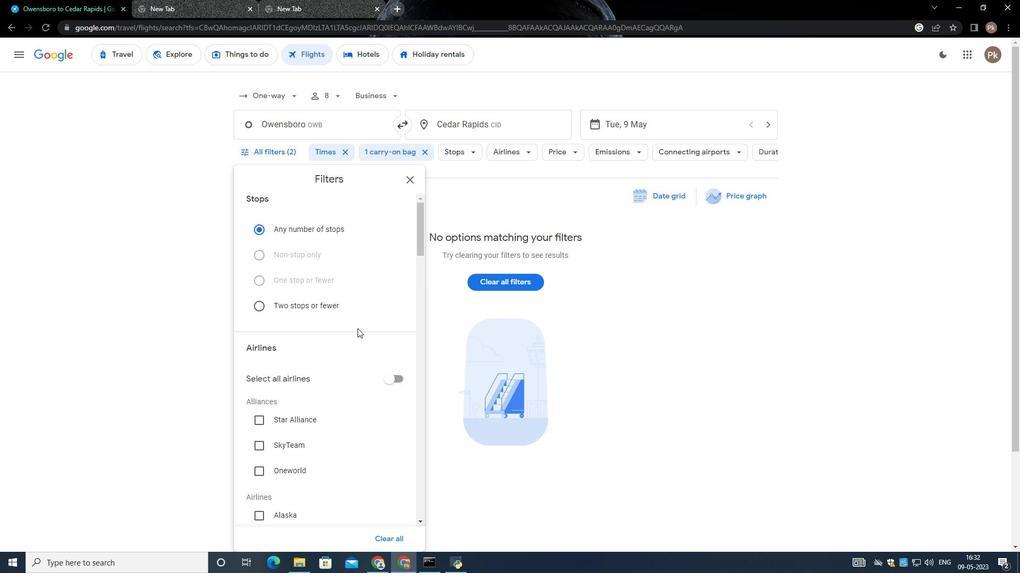 
Action: Mouse moved to (361, 328)
Screenshot: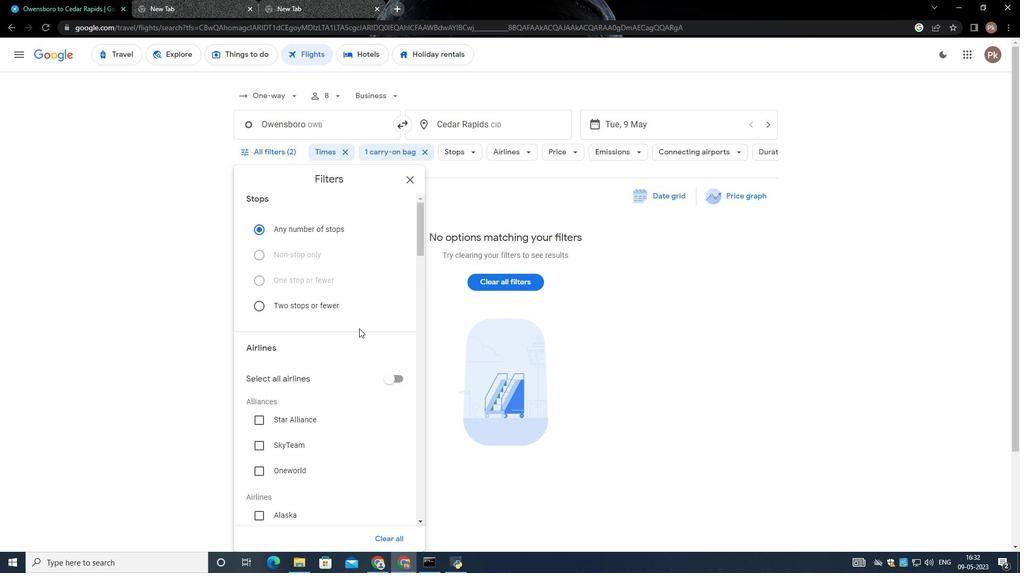 
Action: Mouse scrolled (361, 328) with delta (0, 0)
Screenshot: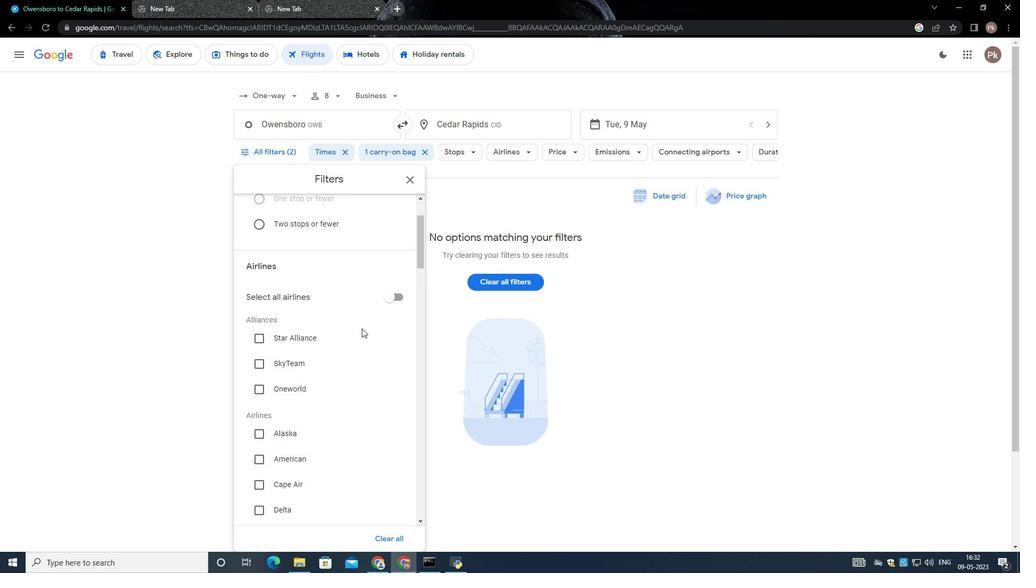 
Action: Mouse moved to (375, 358)
Screenshot: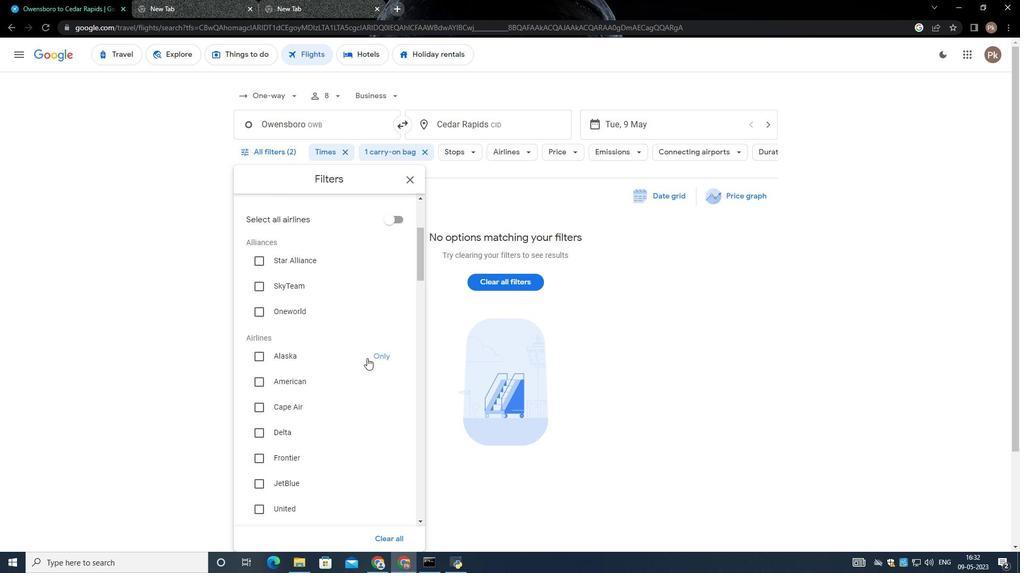 
Action: Mouse pressed left at (375, 358)
Screenshot: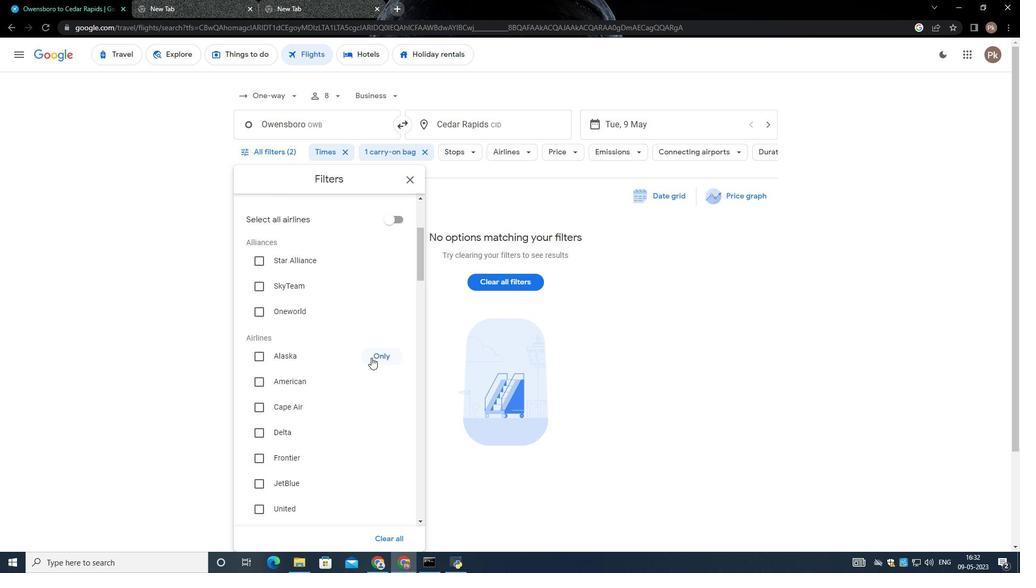 
Action: Mouse moved to (350, 334)
Screenshot: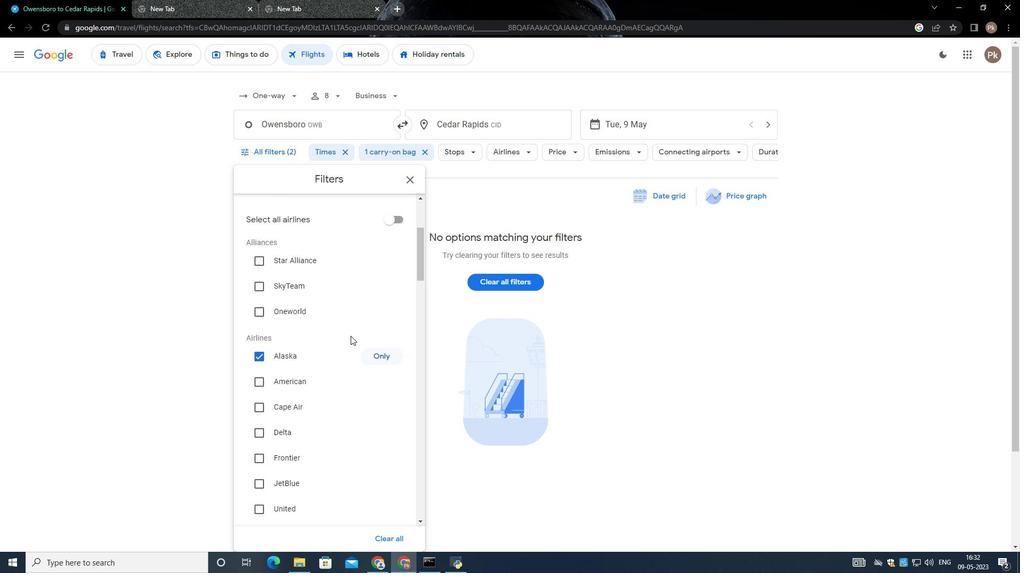 
Action: Mouse scrolled (350, 334) with delta (0, 0)
Screenshot: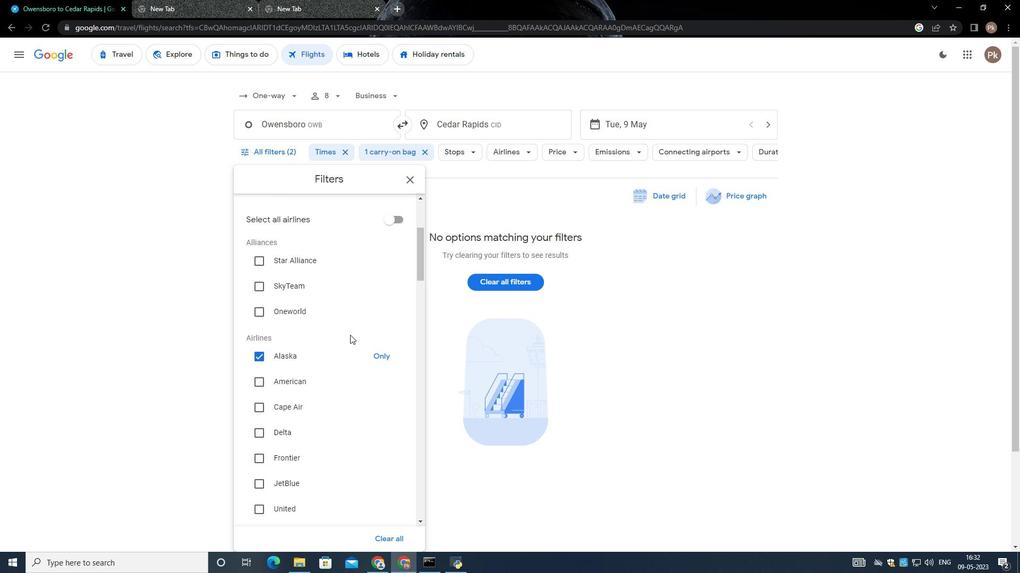 
Action: Mouse moved to (350, 334)
Screenshot: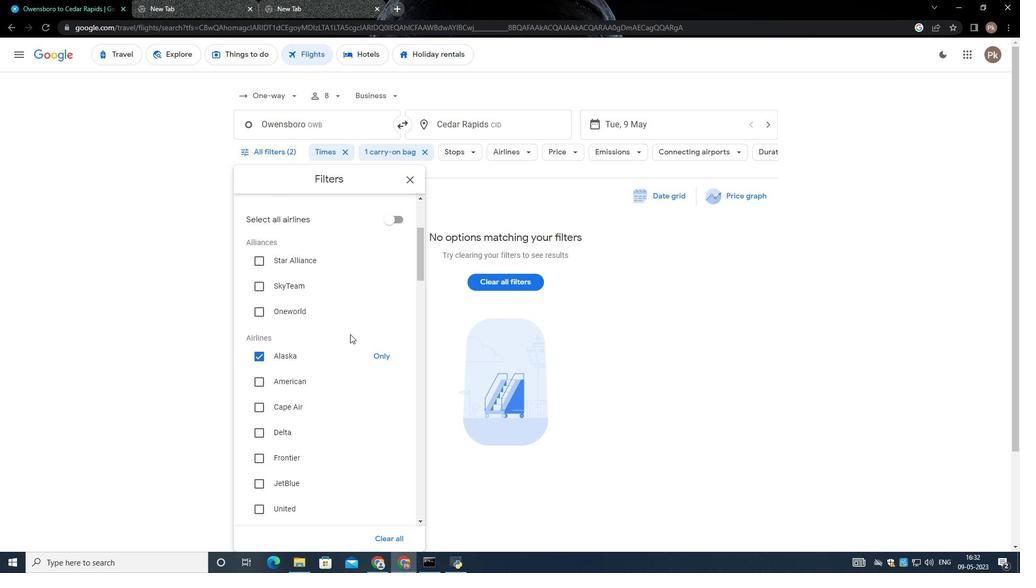 
Action: Mouse scrolled (350, 334) with delta (0, 0)
Screenshot: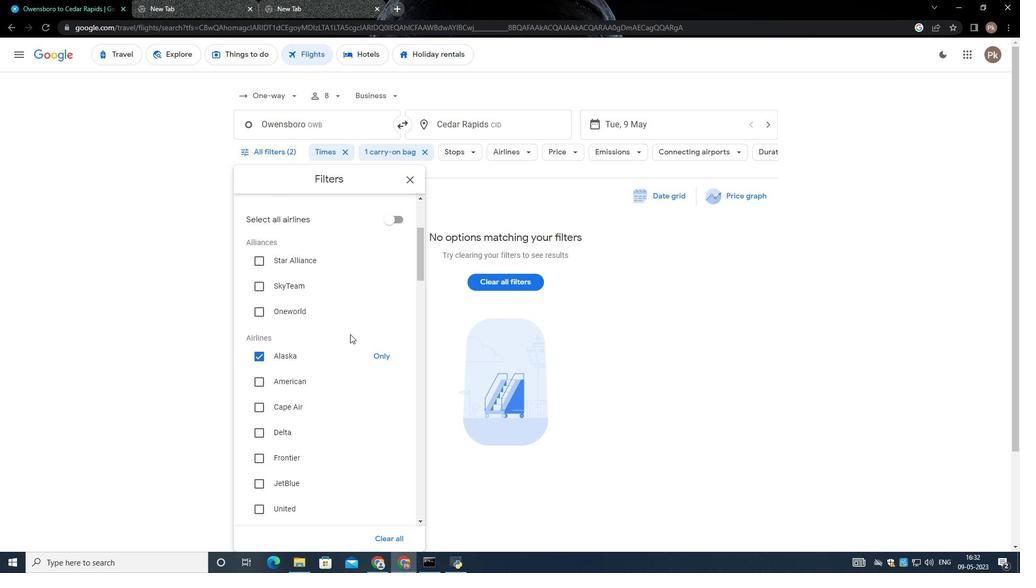 
Action: Mouse scrolled (350, 334) with delta (0, 0)
Screenshot: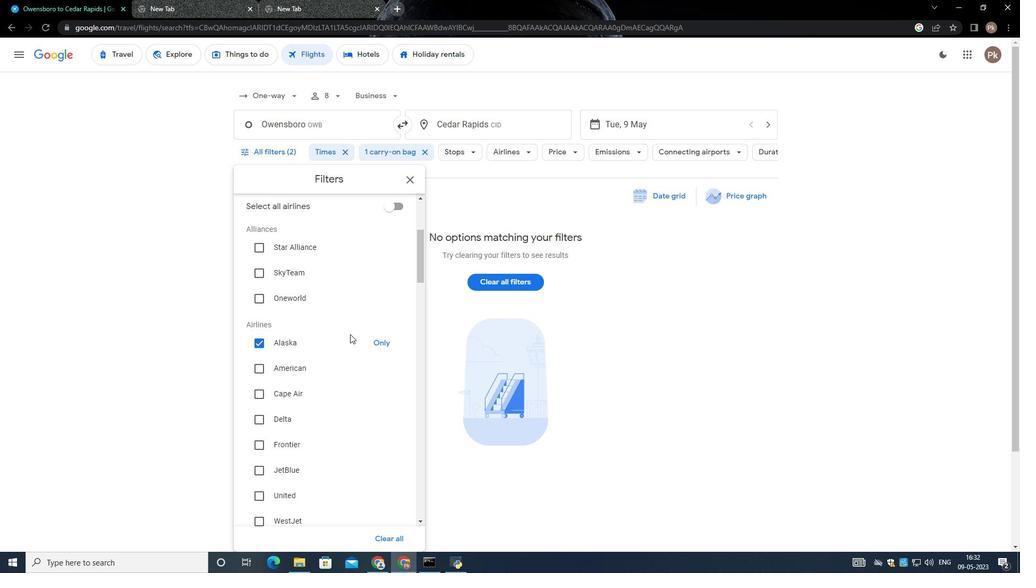 
Action: Mouse moved to (366, 335)
Screenshot: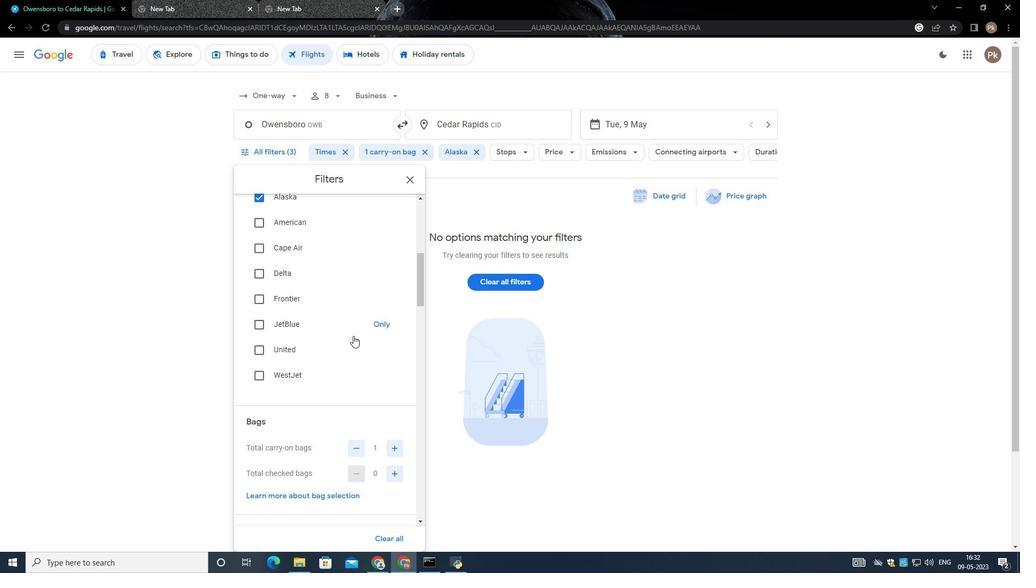 
Action: Mouse scrolled (366, 335) with delta (0, 0)
Screenshot: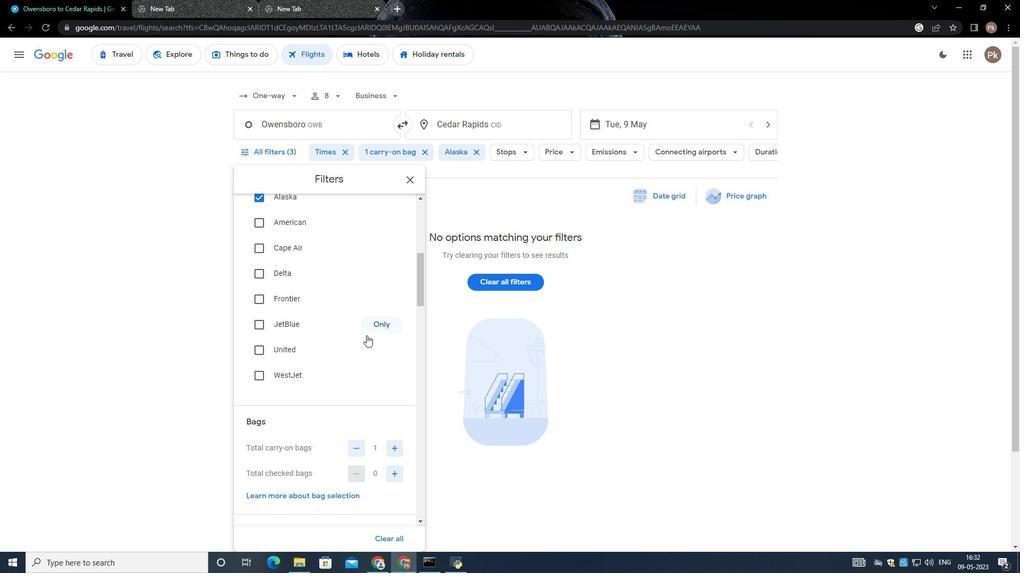 
Action: Mouse scrolled (366, 335) with delta (0, 0)
Screenshot: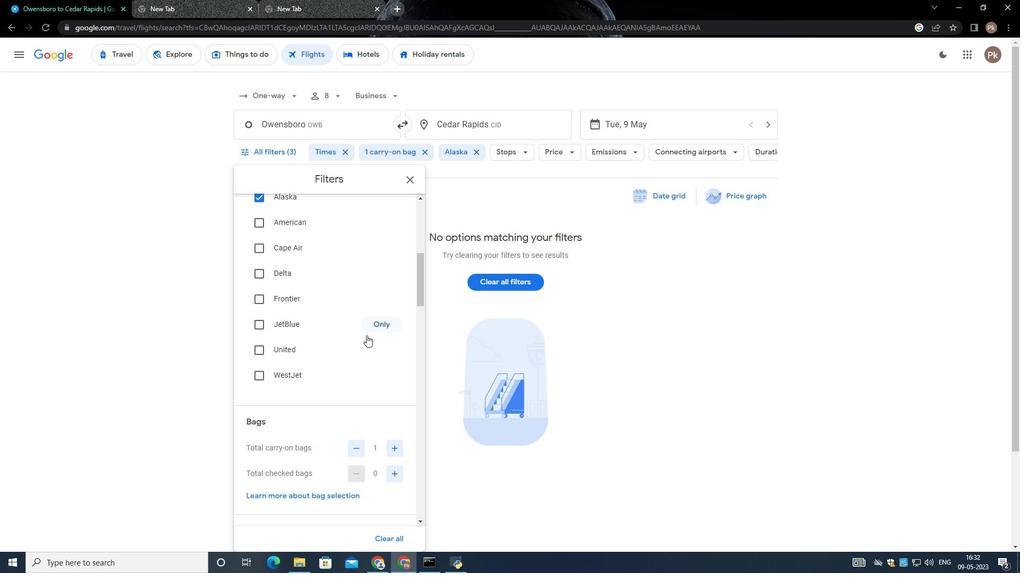 
Action: Mouse moved to (390, 369)
Screenshot: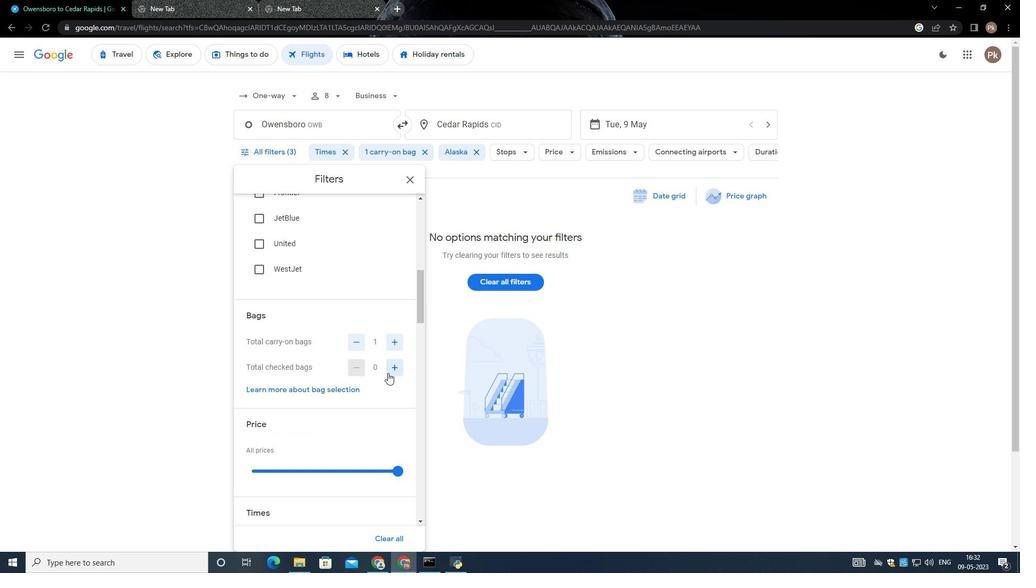 
Action: Mouse pressed left at (390, 369)
Screenshot: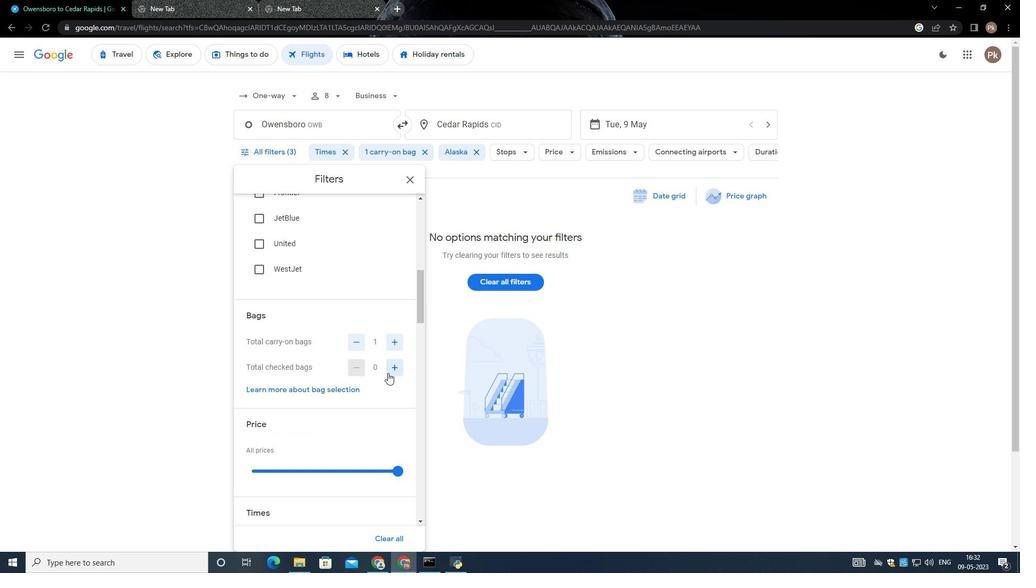 
Action: Mouse moved to (357, 343)
Screenshot: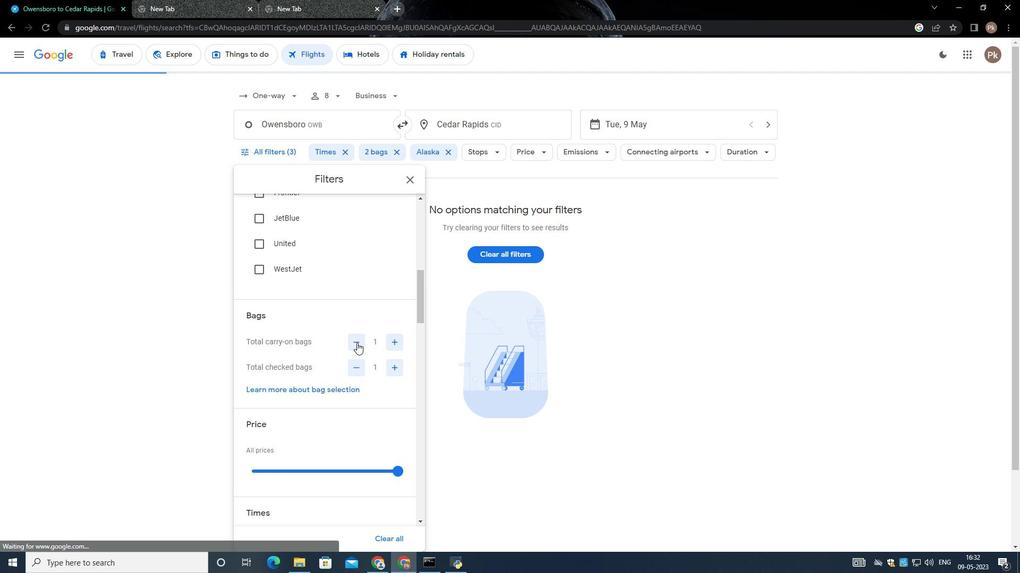 
Action: Mouse pressed left at (357, 343)
Screenshot: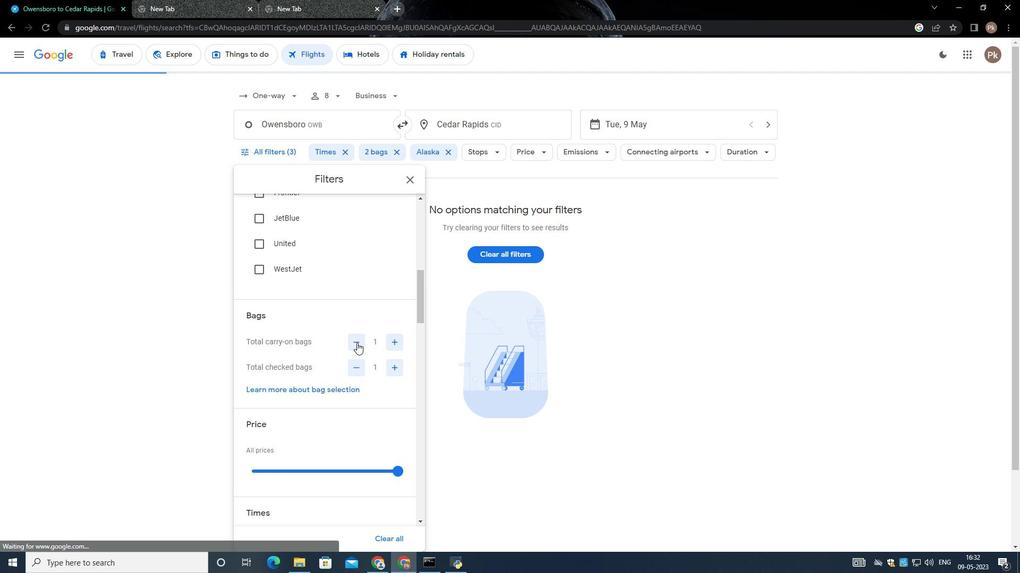 
Action: Mouse moved to (381, 311)
Screenshot: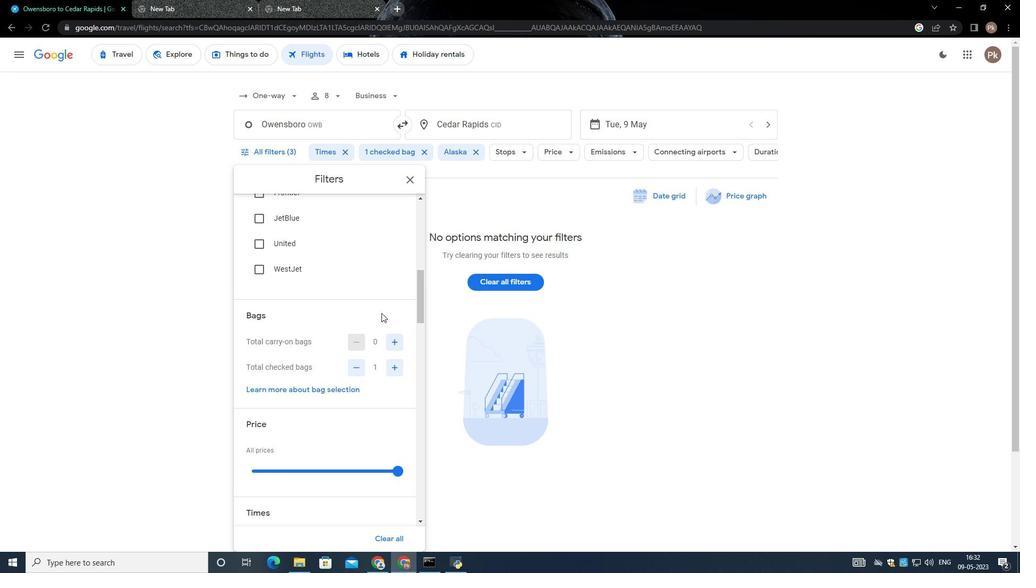 
Action: Mouse scrolled (381, 311) with delta (0, 0)
Screenshot: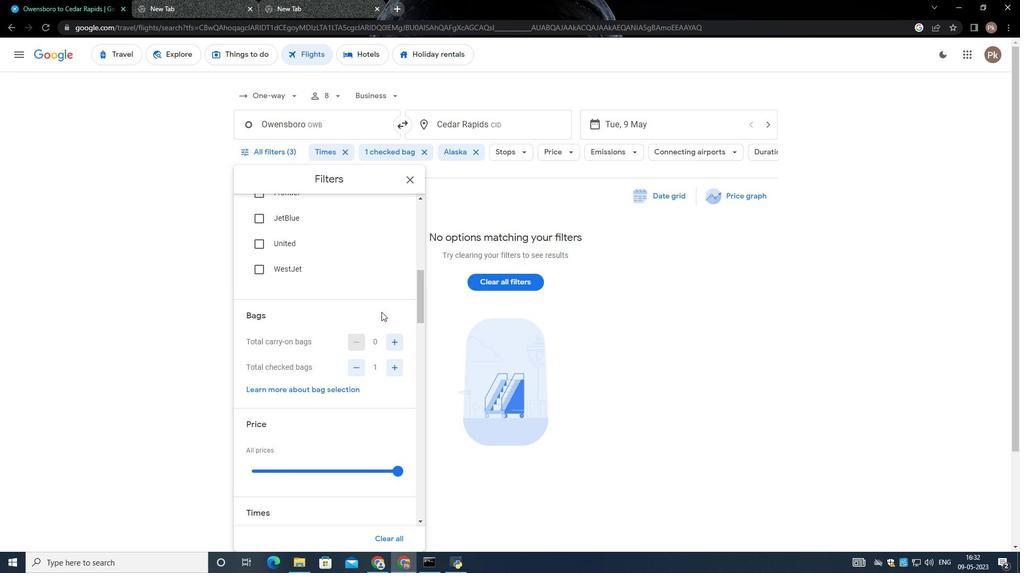 
Action: Mouse moved to (382, 311)
Screenshot: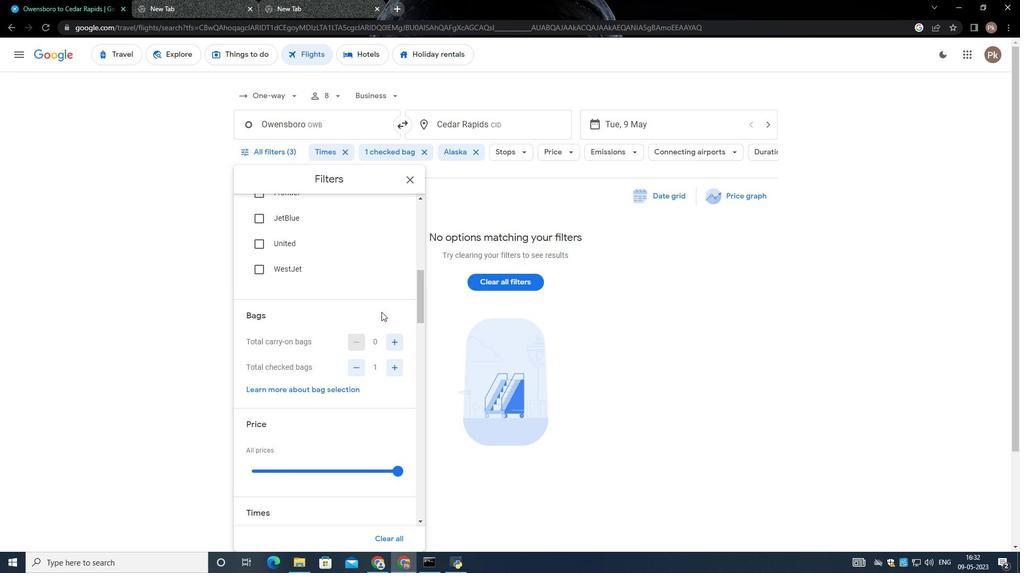 
Action: Mouse scrolled (382, 311) with delta (0, 0)
Screenshot: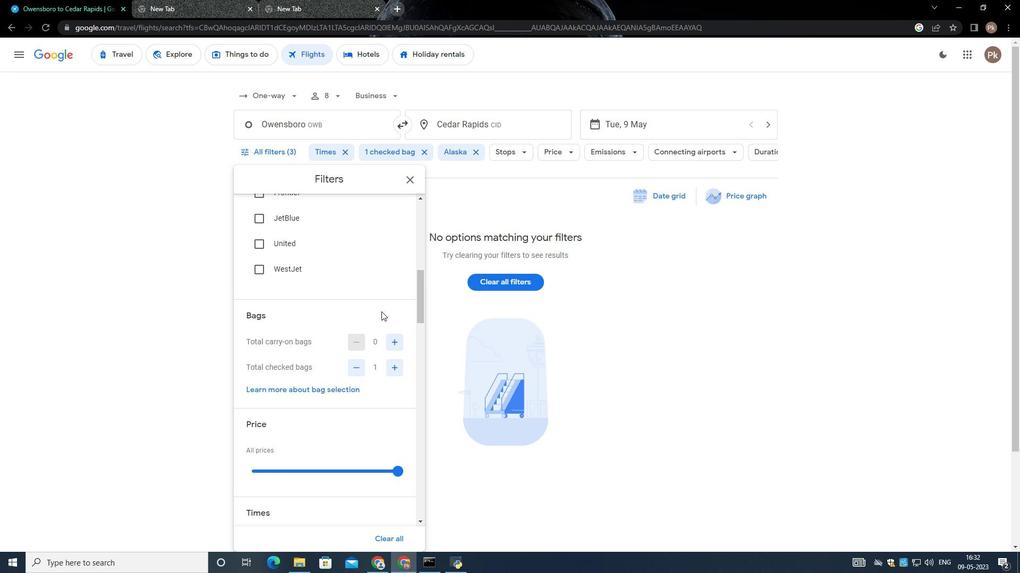 
Action: Mouse moved to (395, 367)
Screenshot: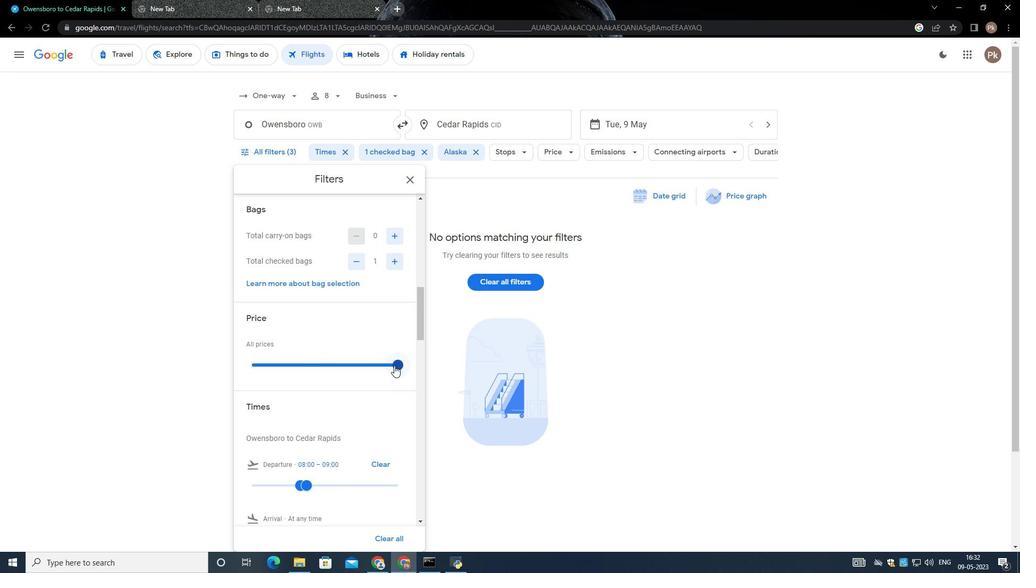 
Action: Mouse pressed left at (395, 367)
Screenshot: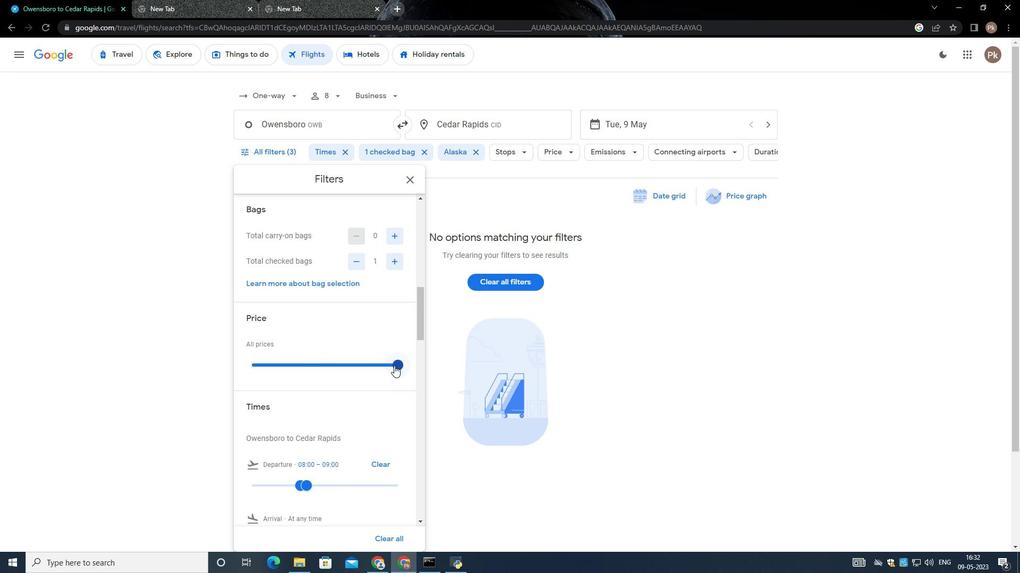
Action: Mouse moved to (358, 325)
Screenshot: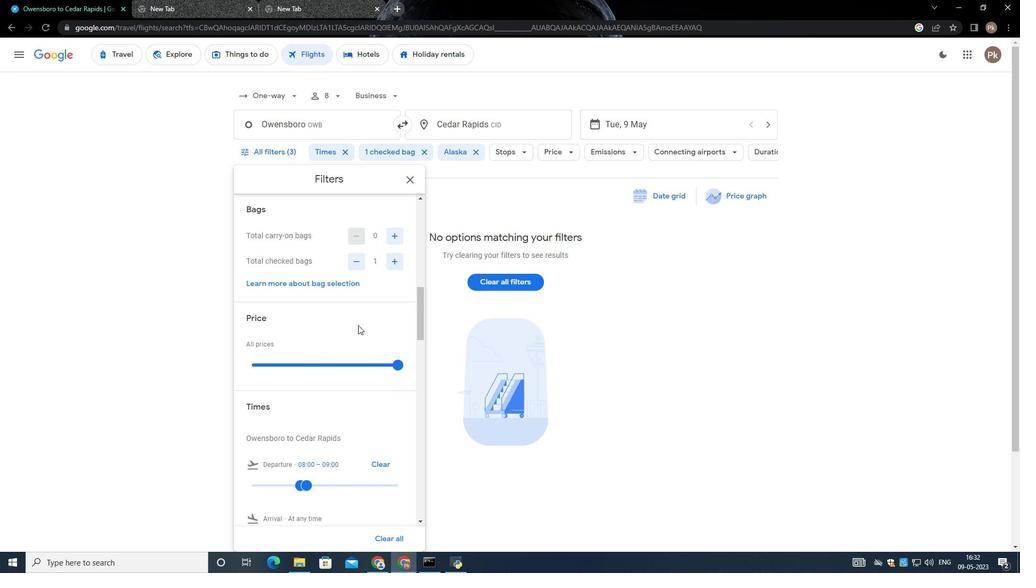 
Action: Mouse scrolled (358, 325) with delta (0, 0)
Screenshot: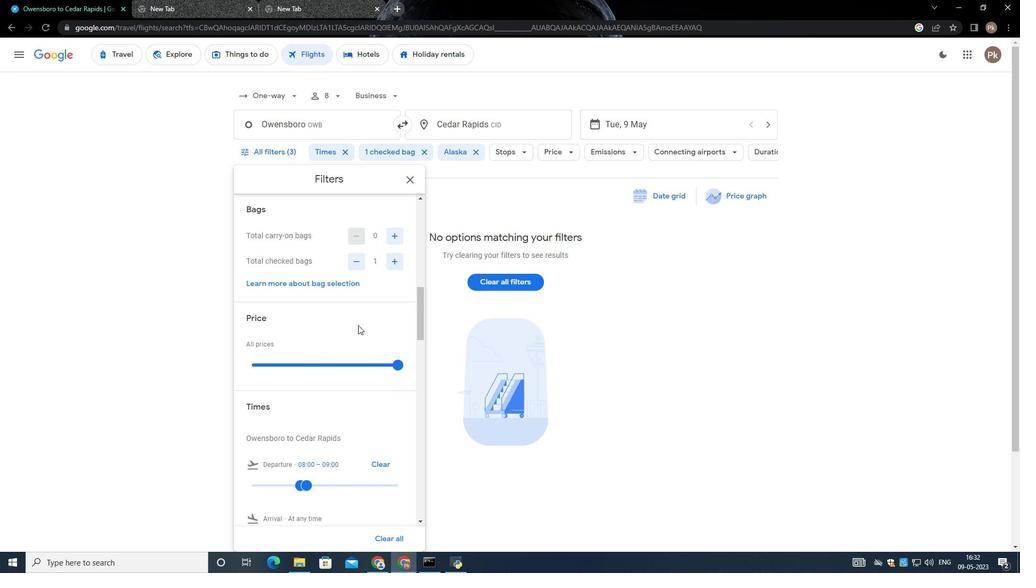 
Action: Mouse moved to (358, 328)
Screenshot: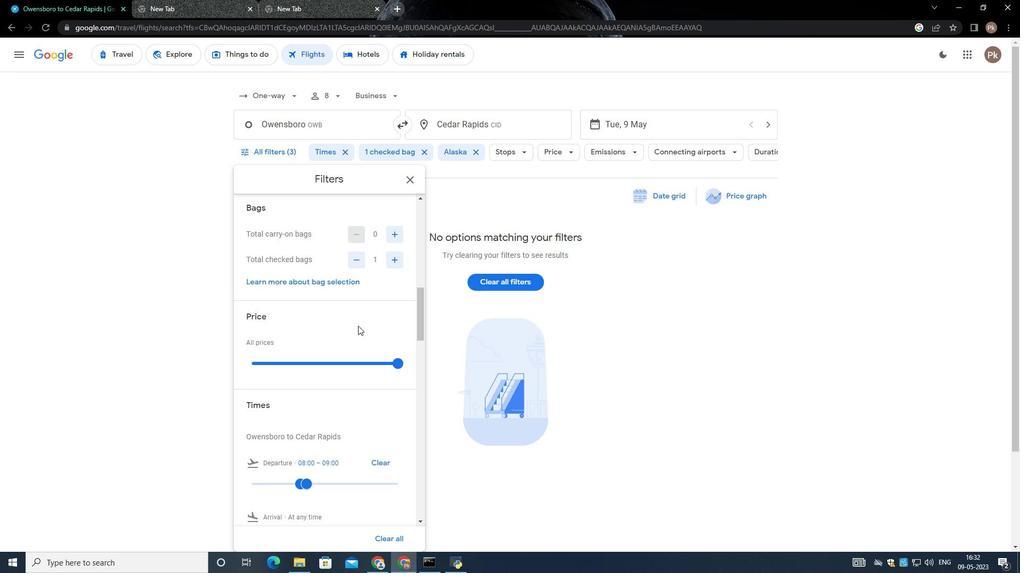 
Action: Mouse scrolled (358, 327) with delta (0, 0)
Screenshot: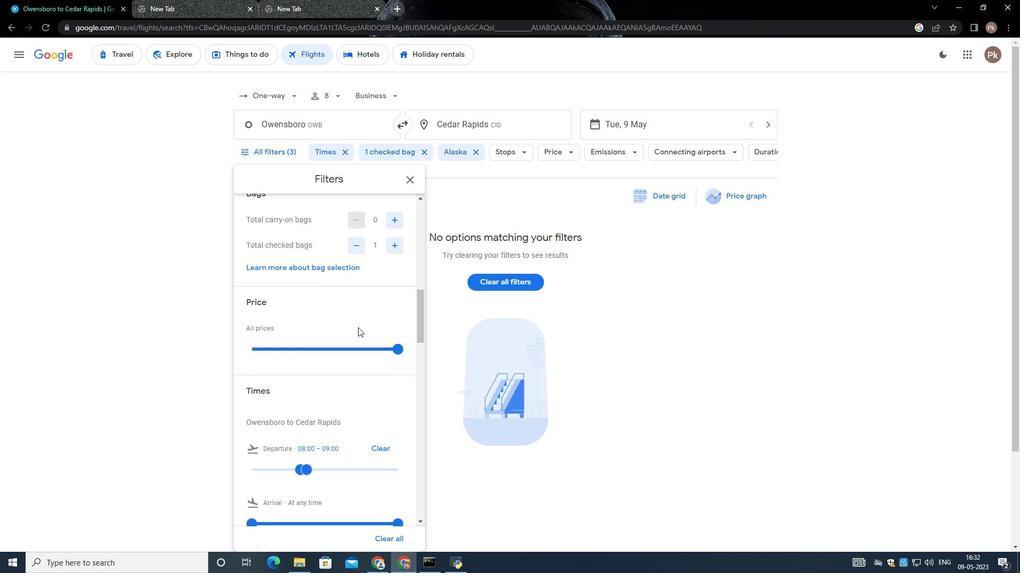 
Action: Mouse scrolled (358, 327) with delta (0, 0)
Screenshot: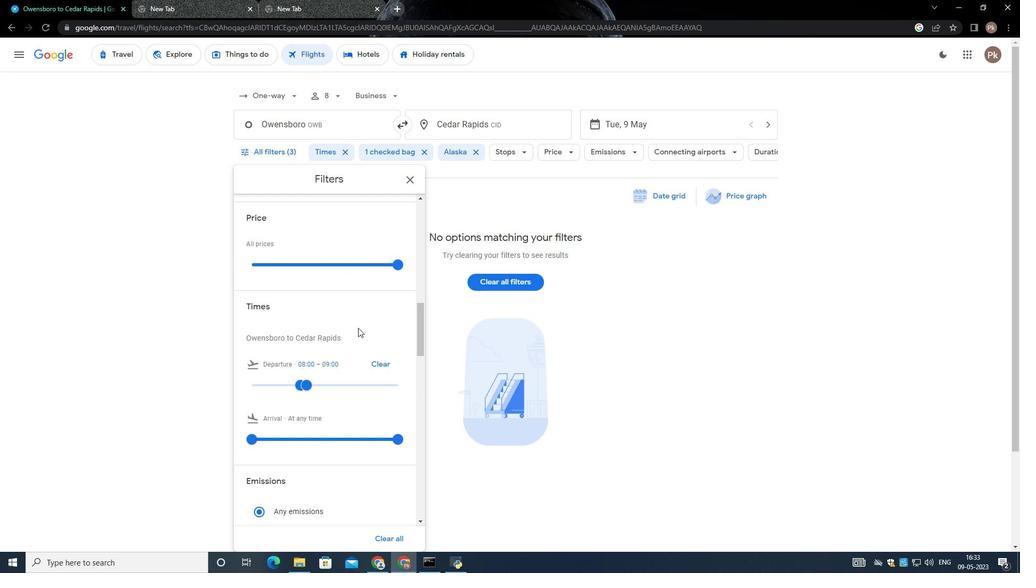 
Action: Mouse moved to (357, 330)
Screenshot: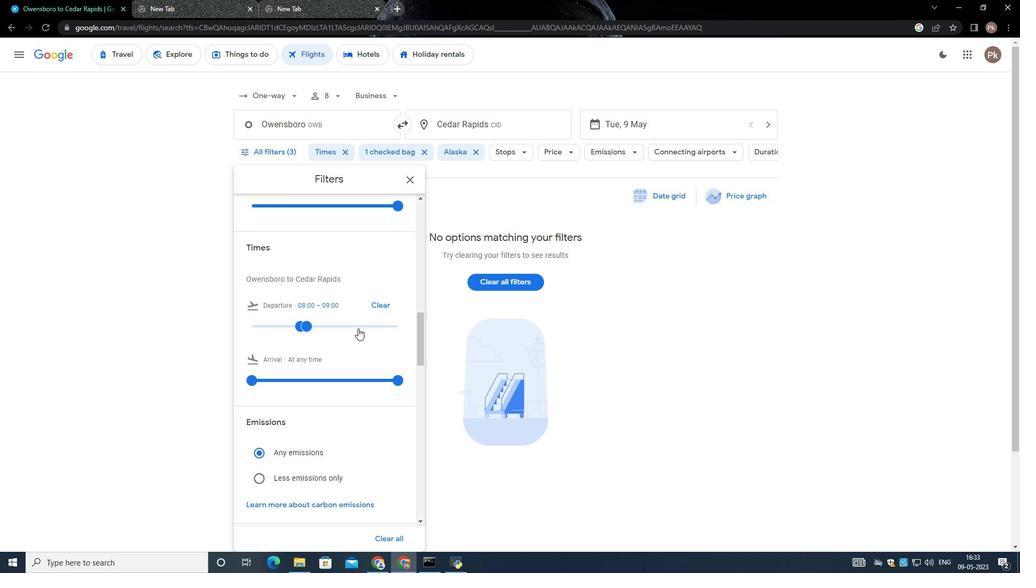 
Action: Mouse pressed left at (357, 330)
Screenshot: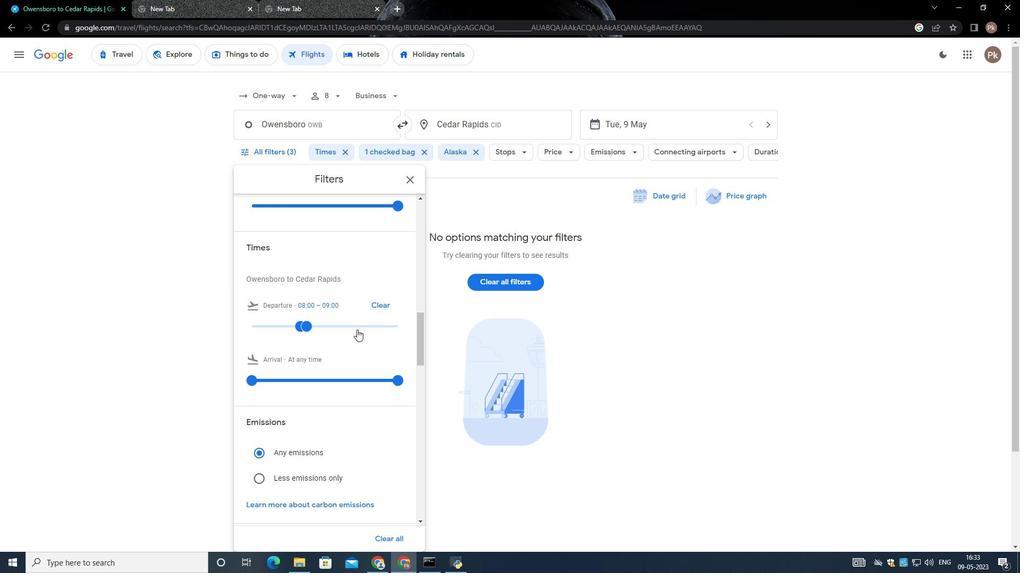 
Action: Mouse moved to (308, 326)
Screenshot: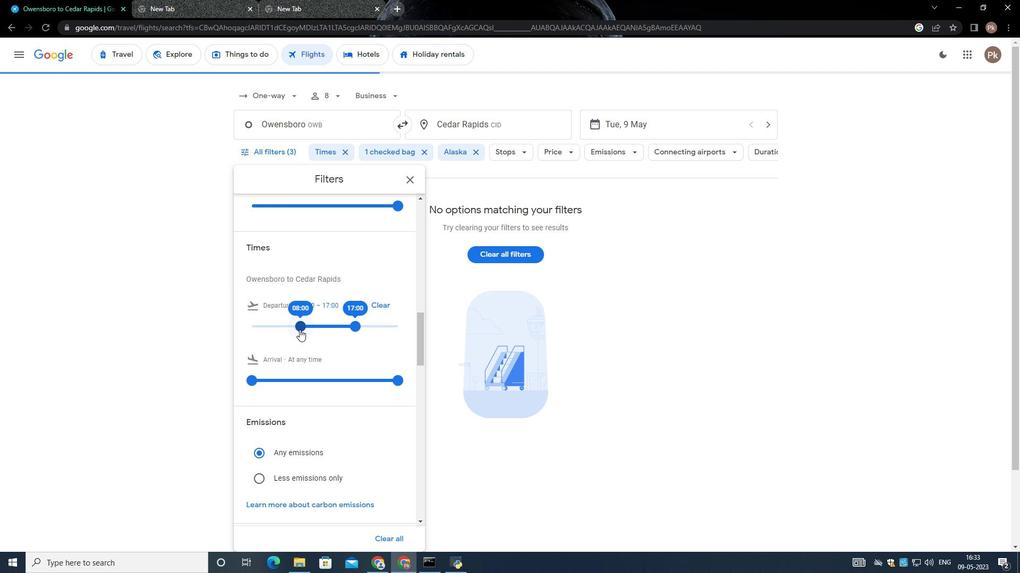 
Action: Mouse pressed left at (308, 326)
Screenshot: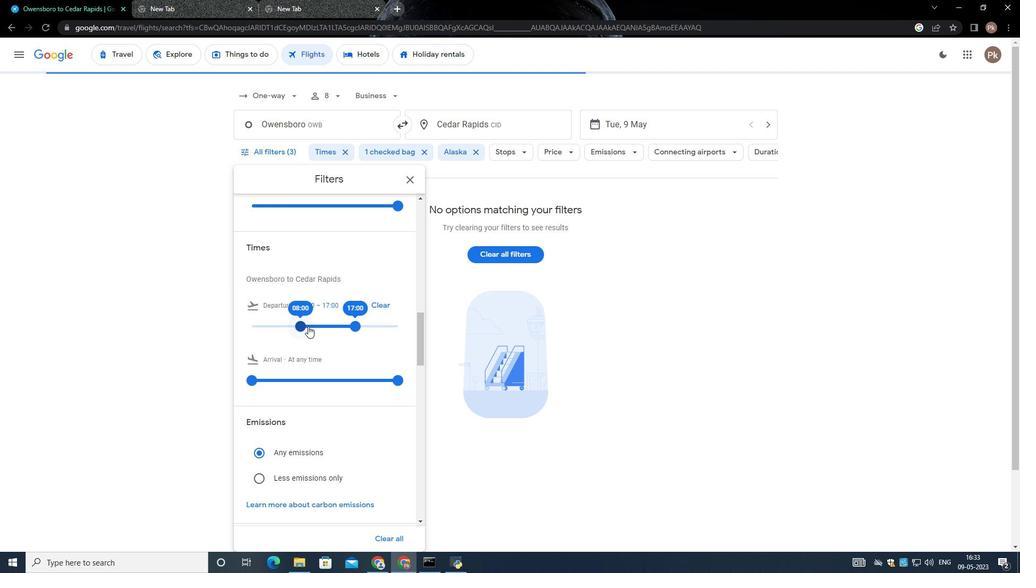 
Action: Mouse moved to (351, 324)
Screenshot: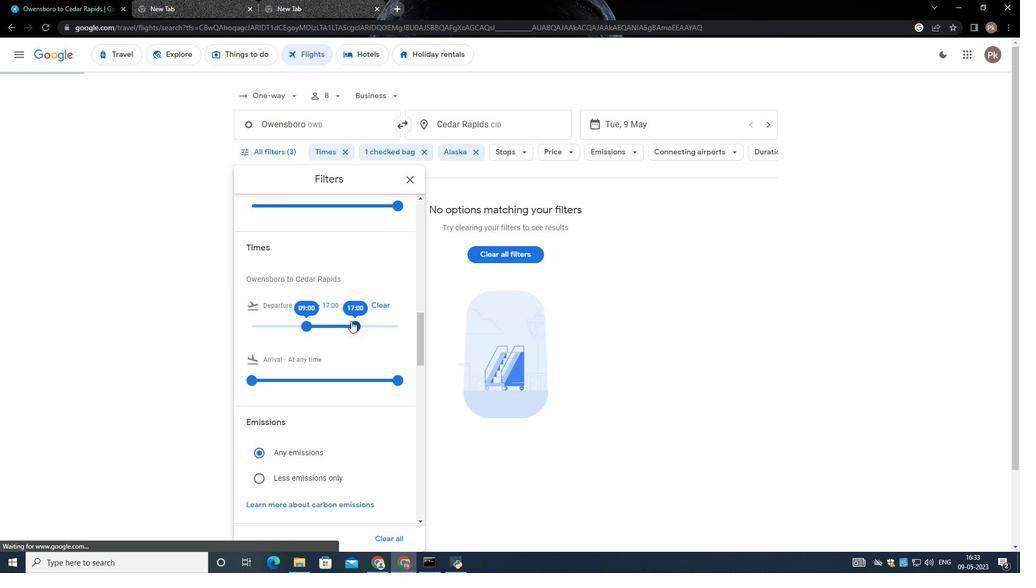 
Action: Mouse pressed left at (351, 324)
Screenshot: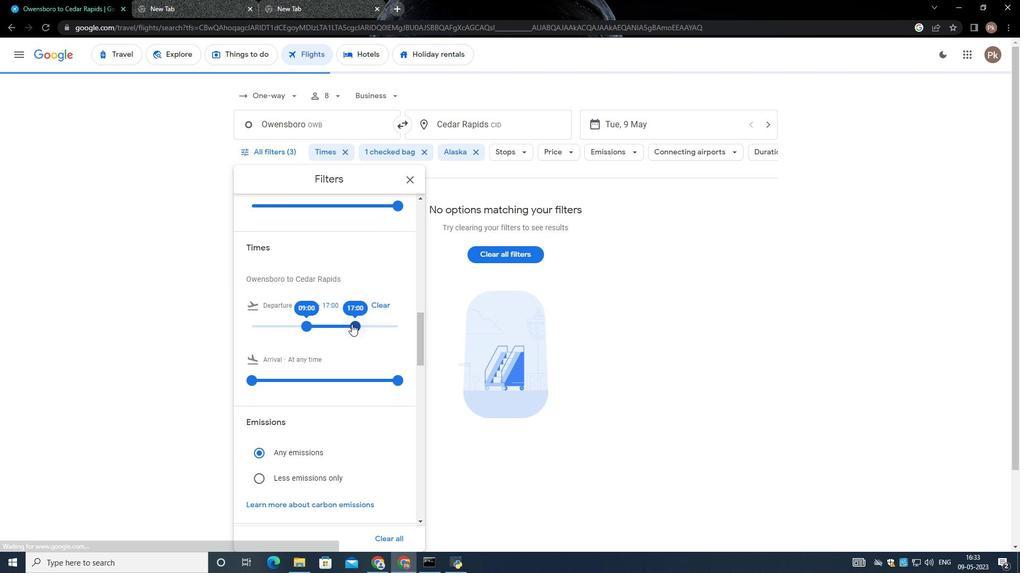 
Action: Mouse moved to (340, 355)
Screenshot: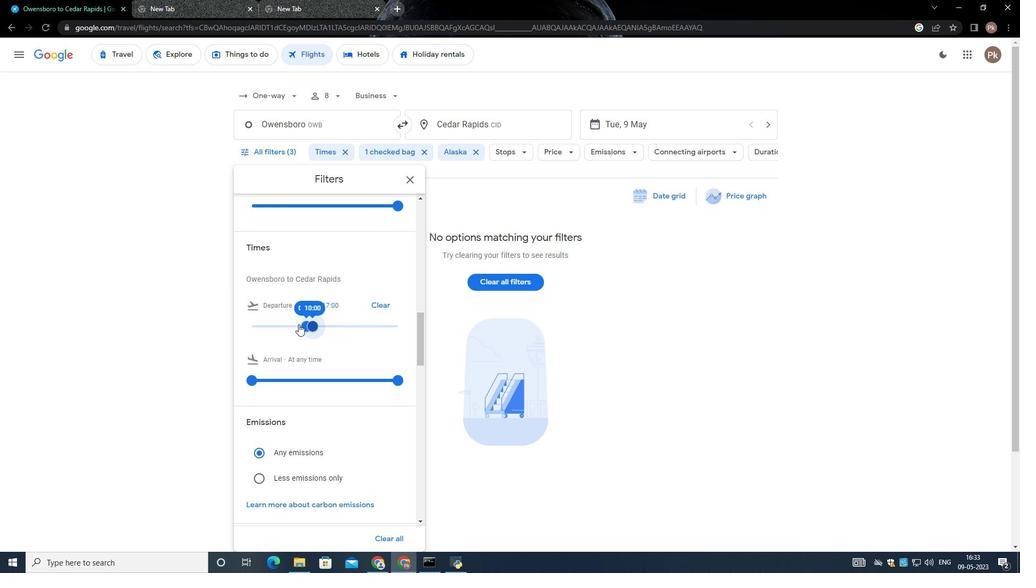 
Action: Mouse scrolled (340, 354) with delta (0, 0)
Screenshot: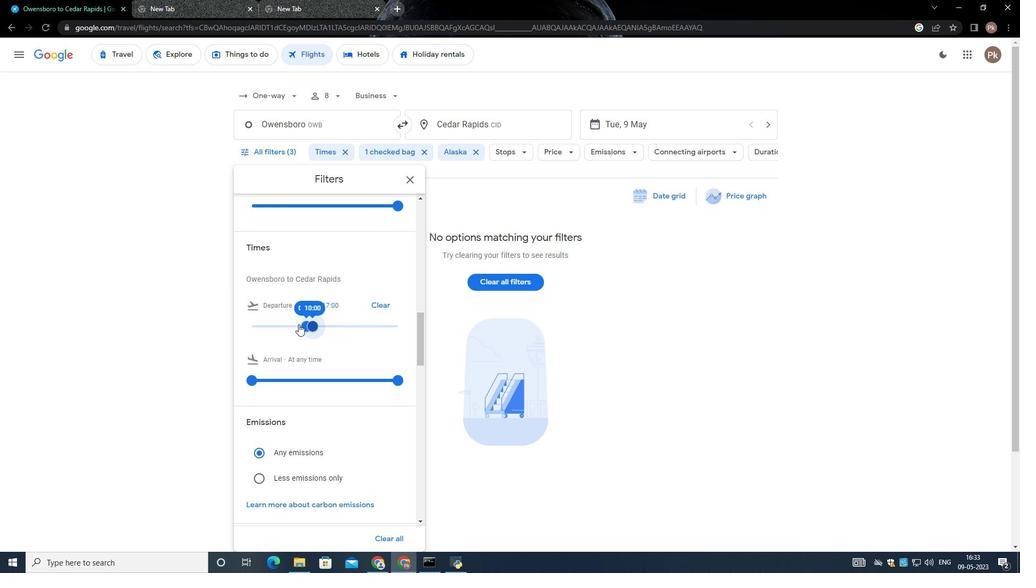 
Action: Mouse moved to (343, 365)
Screenshot: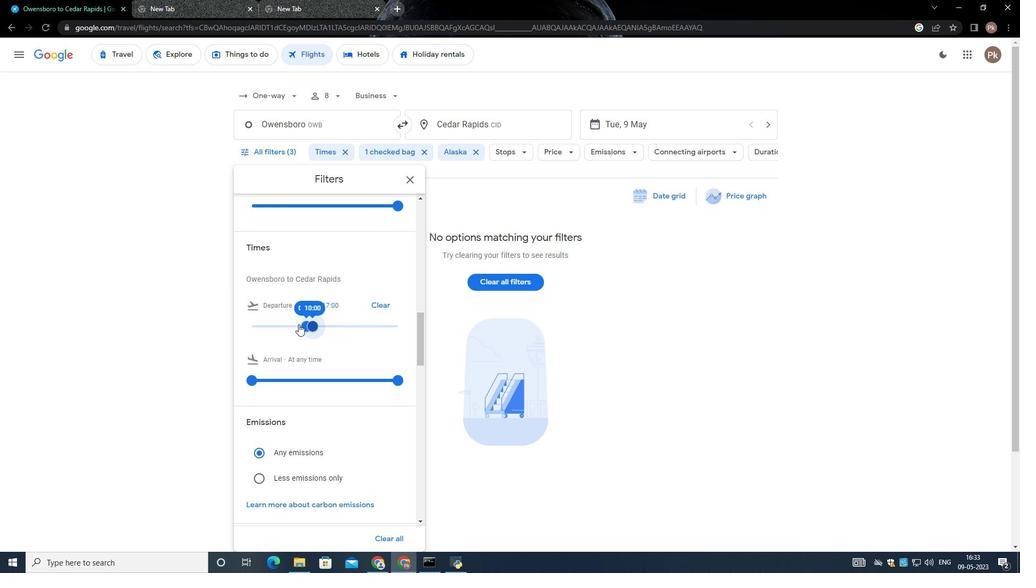 
Action: Mouse scrolled (343, 364) with delta (0, 0)
Screenshot: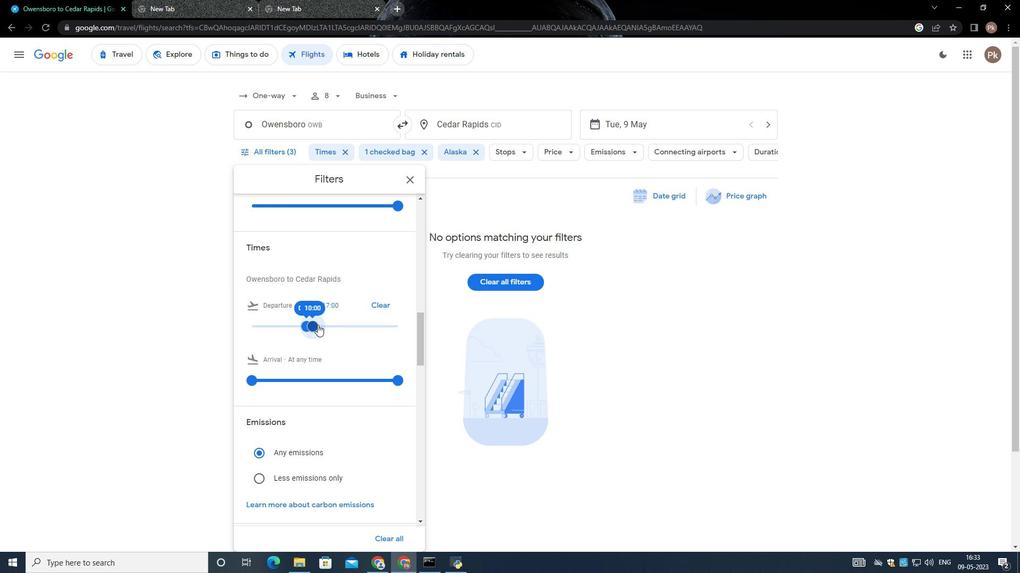 
Action: Mouse moved to (343, 366)
Screenshot: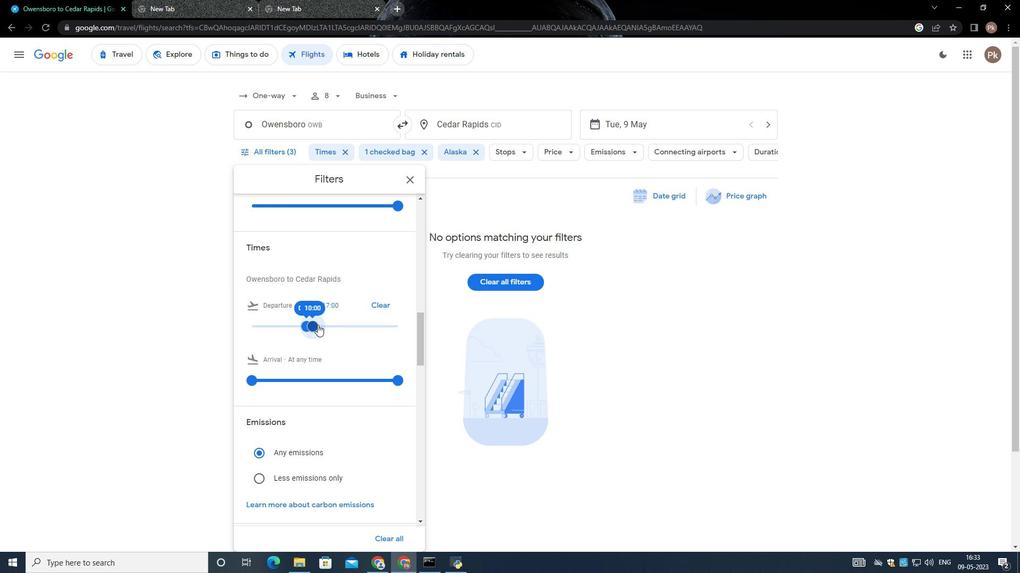 
Action: Mouse scrolled (343, 365) with delta (0, 0)
Screenshot: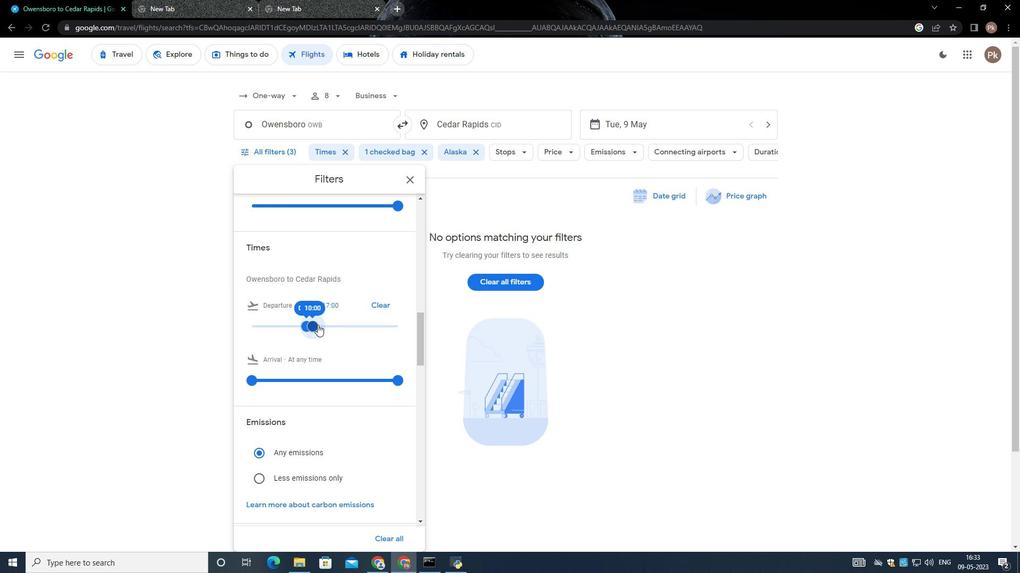 
Action: Mouse moved to (343, 366)
Screenshot: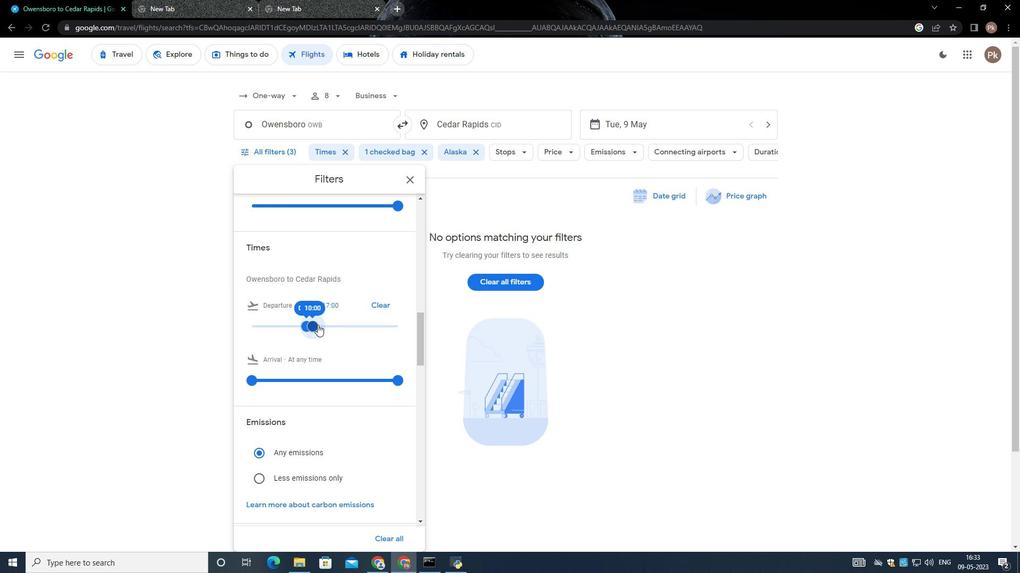 
Action: Mouse scrolled (343, 365) with delta (0, -1)
Screenshot: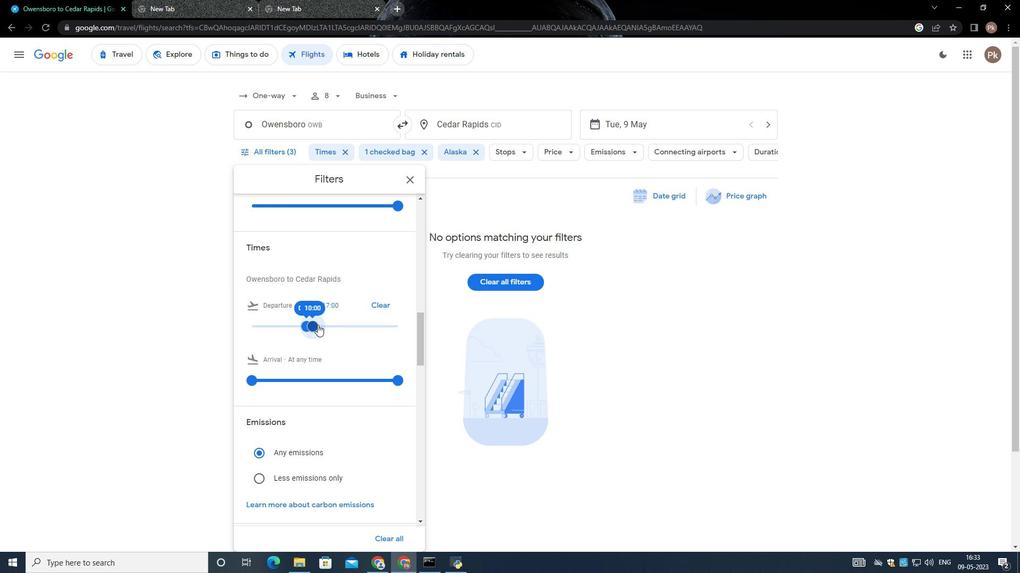 
Action: Mouse scrolled (343, 366) with delta (0, 0)
Screenshot: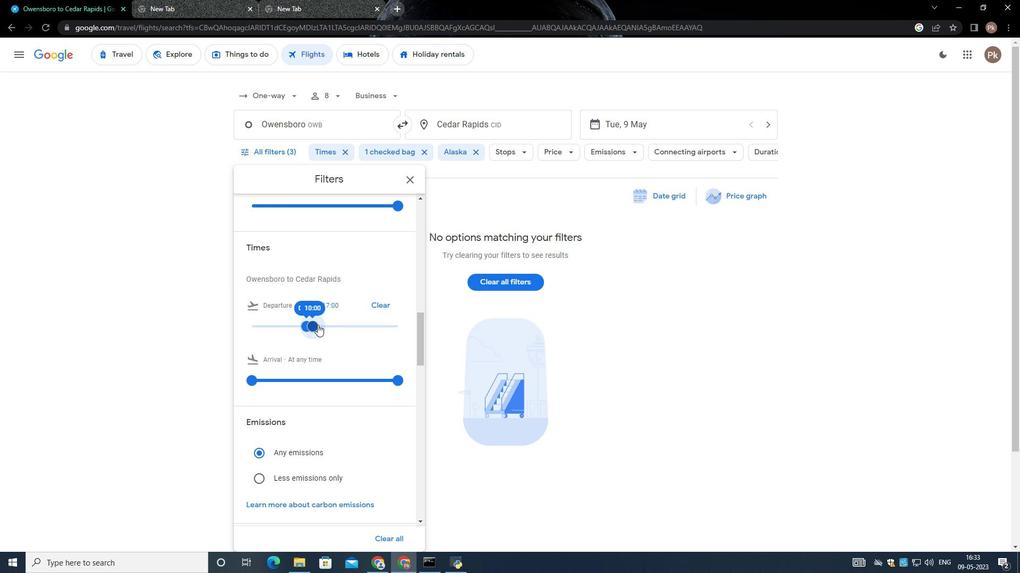 
Action: Mouse scrolled (343, 366) with delta (0, 0)
Screenshot: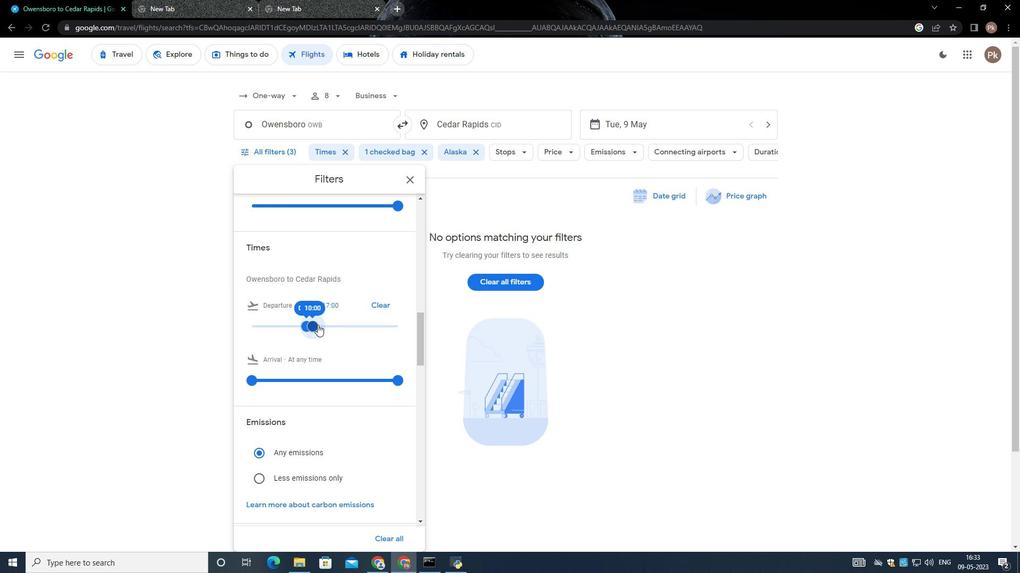 
Action: Mouse scrolled (343, 366) with delta (0, 0)
Screenshot: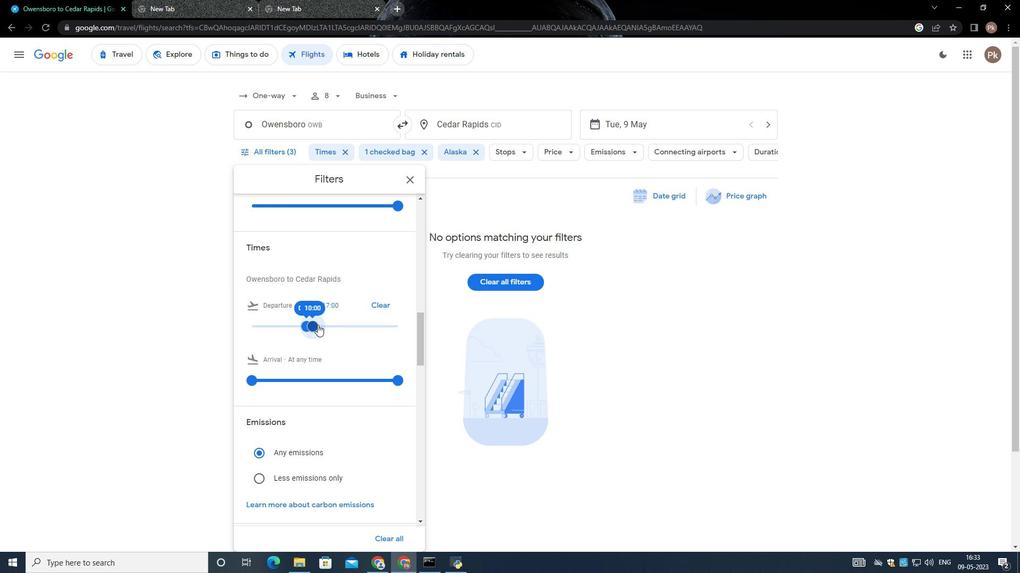 
Action: Mouse moved to (341, 368)
Screenshot: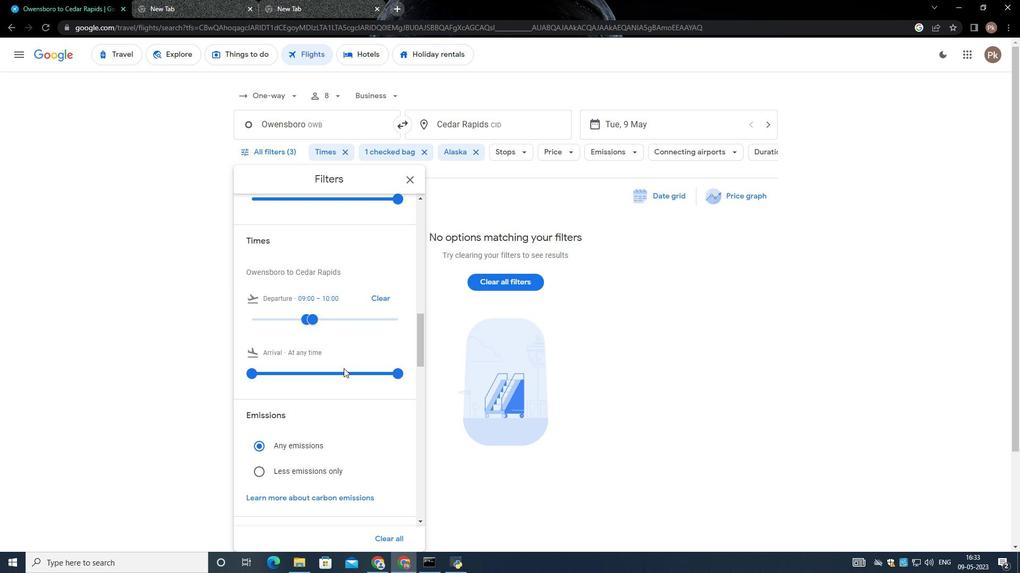 
Action: Mouse scrolled (341, 367) with delta (0, 0)
Screenshot: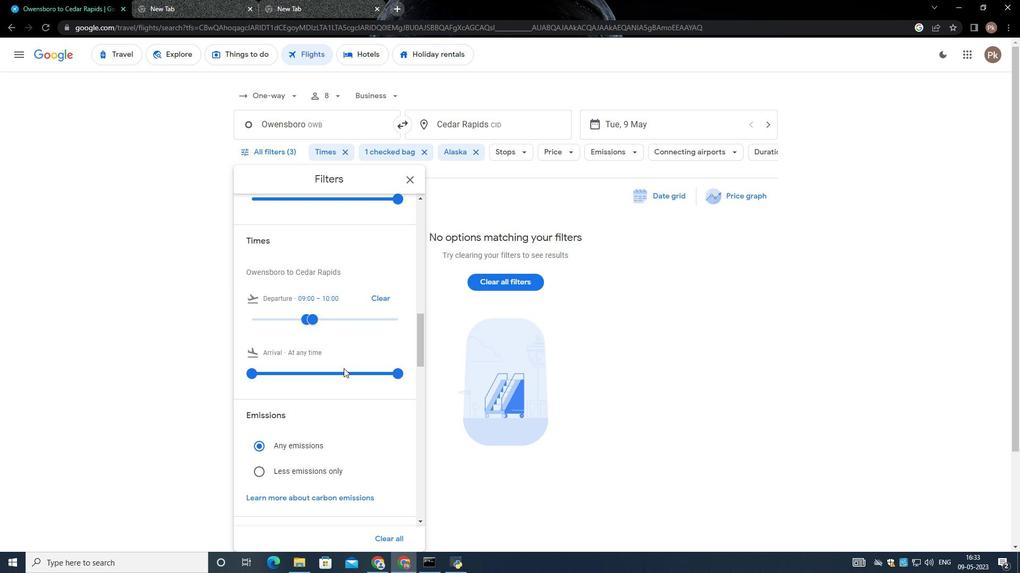 
Action: Mouse moved to (340, 368)
Screenshot: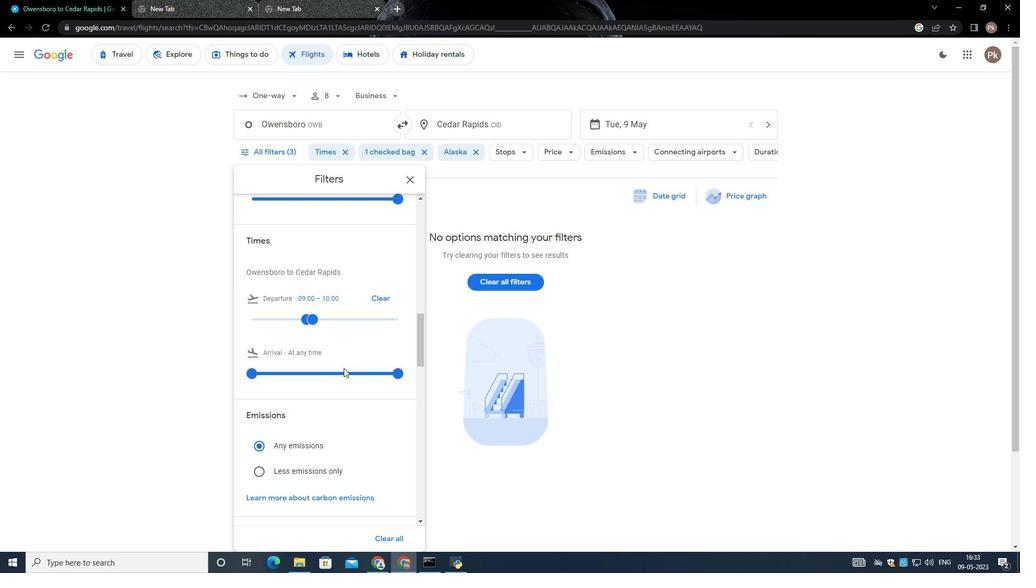 
Action: Mouse scrolled (340, 367) with delta (0, 0)
Screenshot: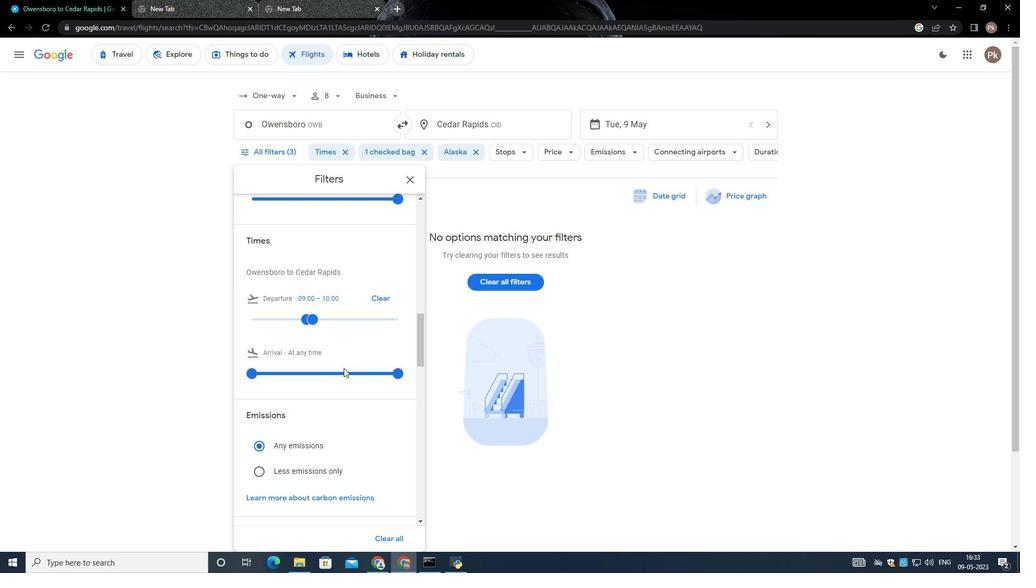 
Action: Mouse moved to (340, 368)
Screenshot: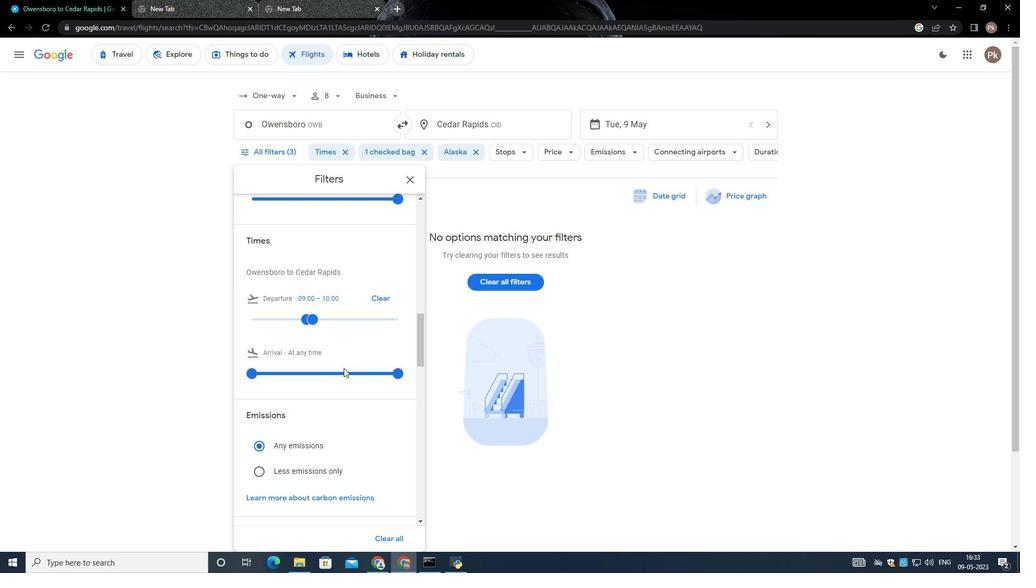 
Action: Mouse scrolled (340, 368) with delta (0, 0)
Screenshot: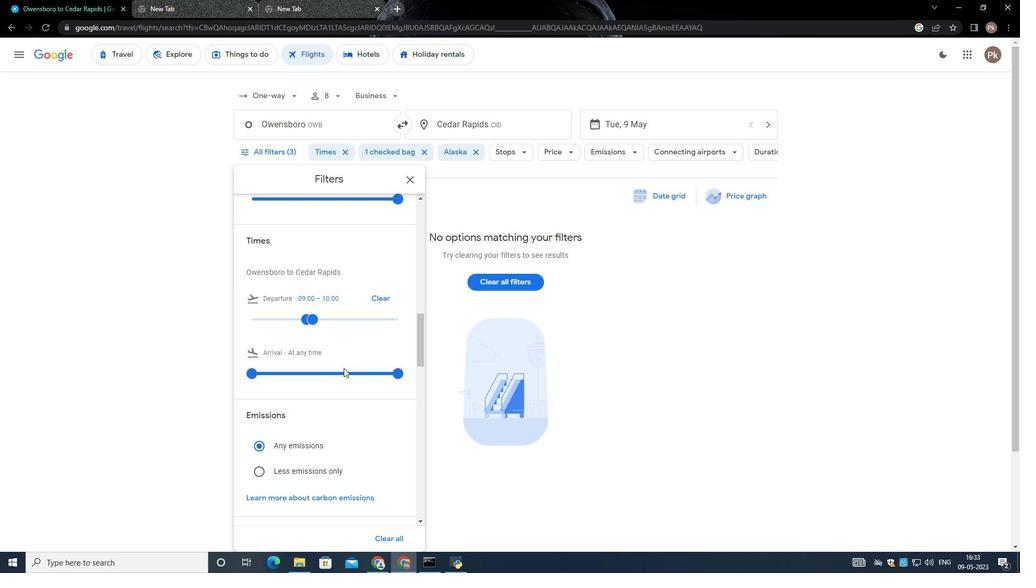 
Action: Mouse moved to (339, 369)
Screenshot: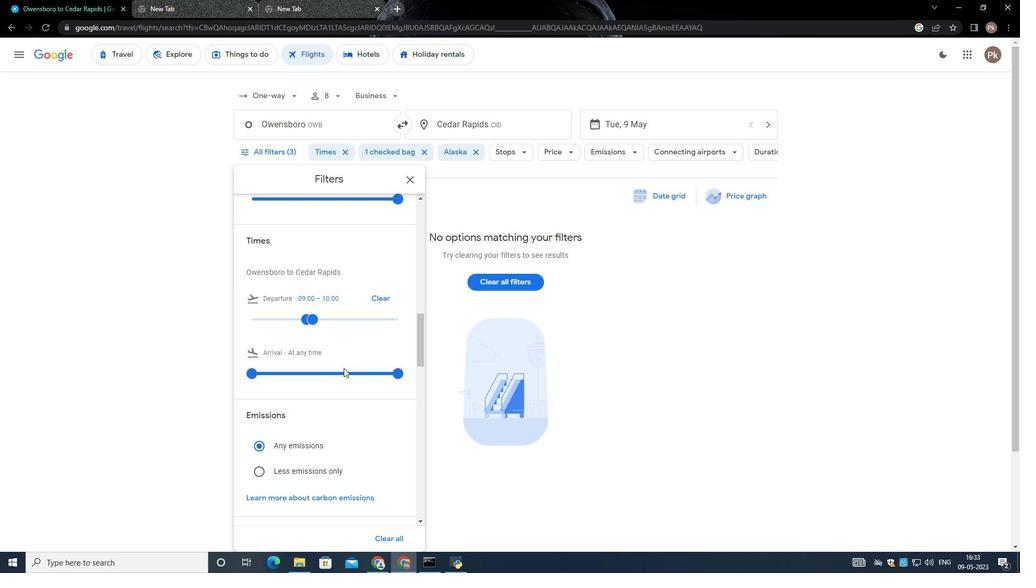 
Action: Mouse scrolled (339, 369) with delta (0, 0)
Screenshot: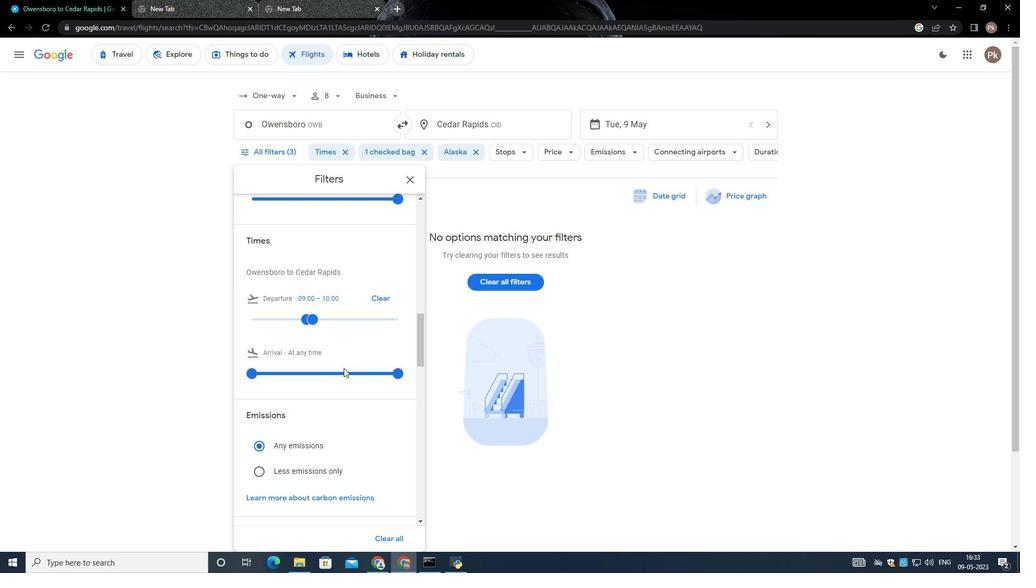 
Action: Mouse moved to (338, 370)
Screenshot: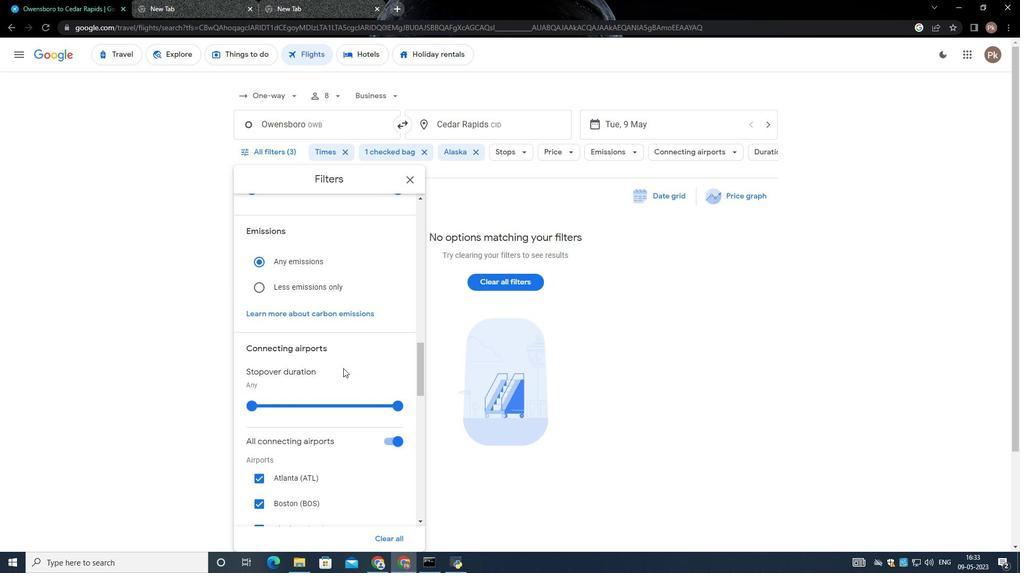 
Action: Mouse scrolled (339, 369) with delta (0, 0)
Screenshot: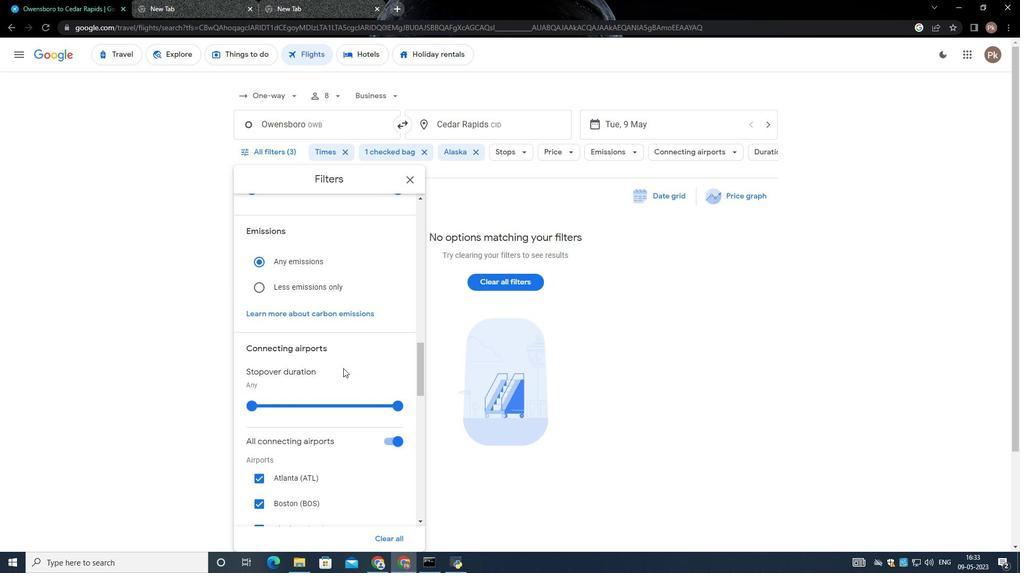 
Action: Mouse moved to (335, 376)
Screenshot: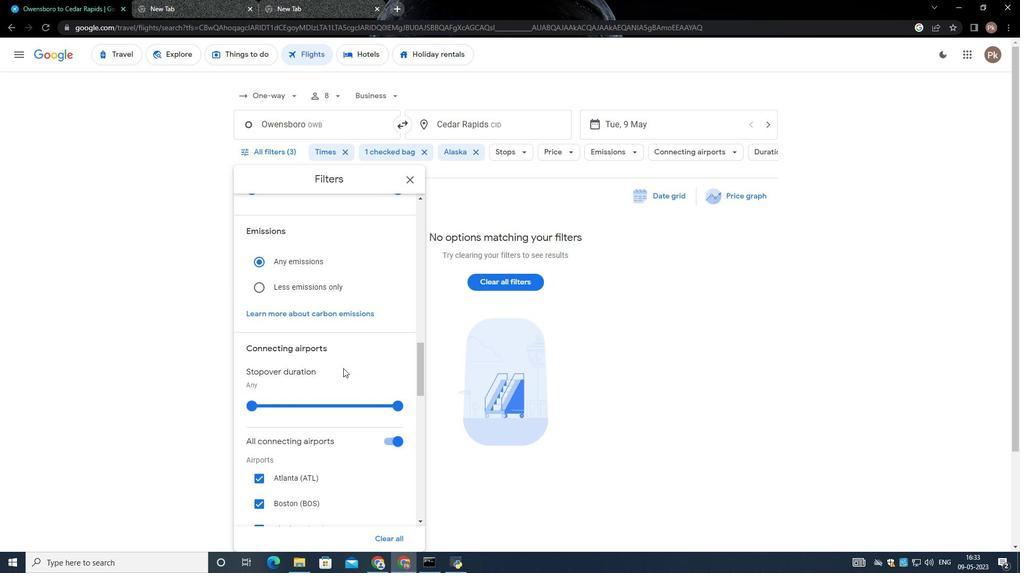 
Action: Mouse scrolled (338, 370) with delta (0, 0)
Screenshot: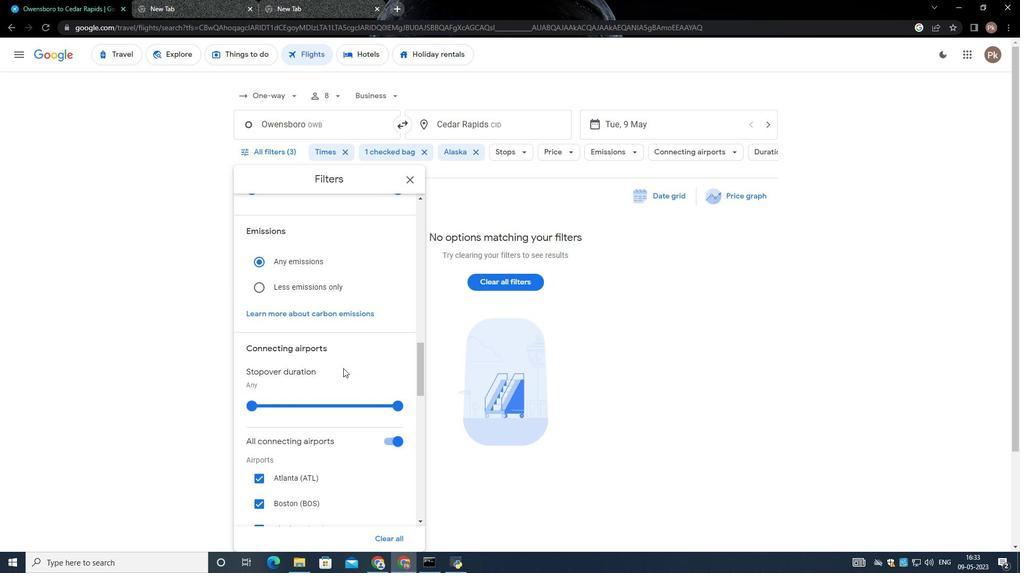 
Action: Mouse moved to (325, 385)
Screenshot: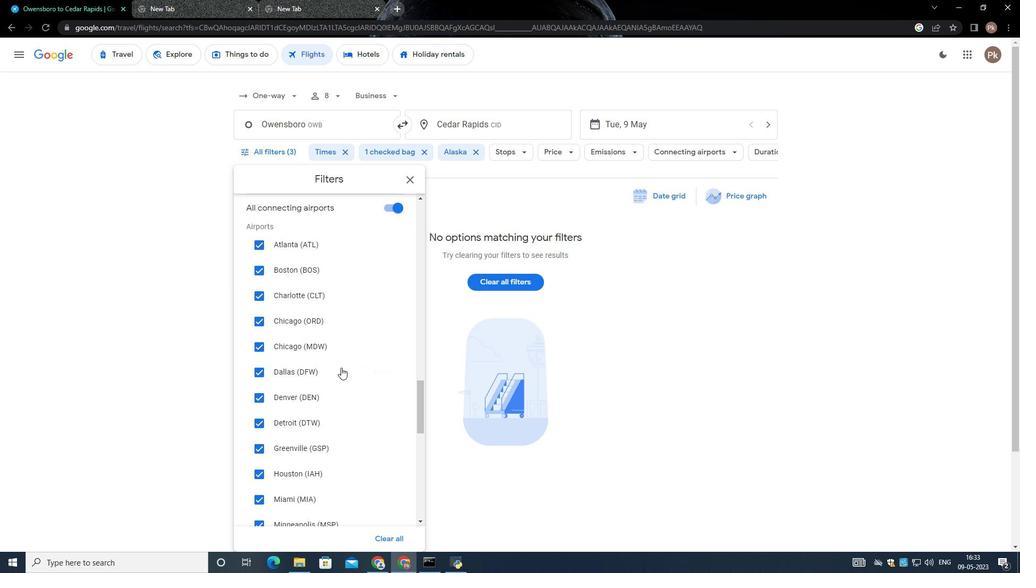 
Action: Mouse scrolled (325, 384) with delta (0, 0)
Screenshot: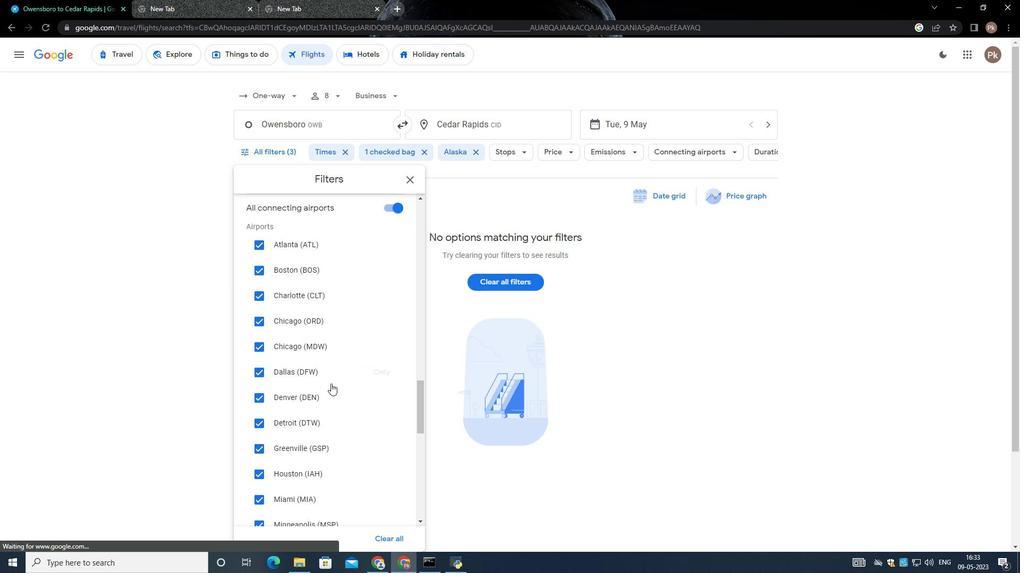 
Action: Mouse moved to (324, 385)
Screenshot: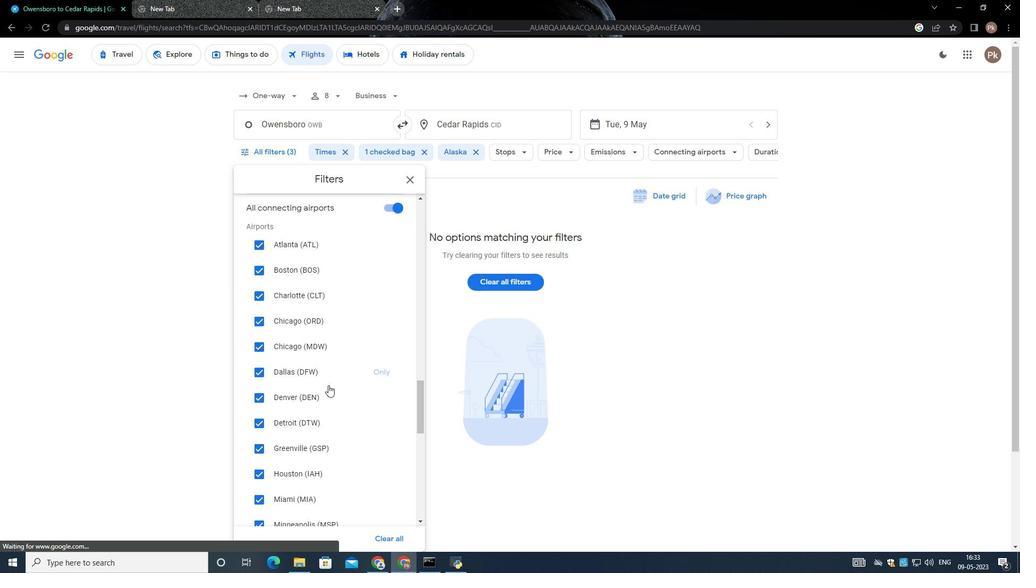 
Action: Mouse scrolled (324, 385) with delta (0, 0)
Screenshot: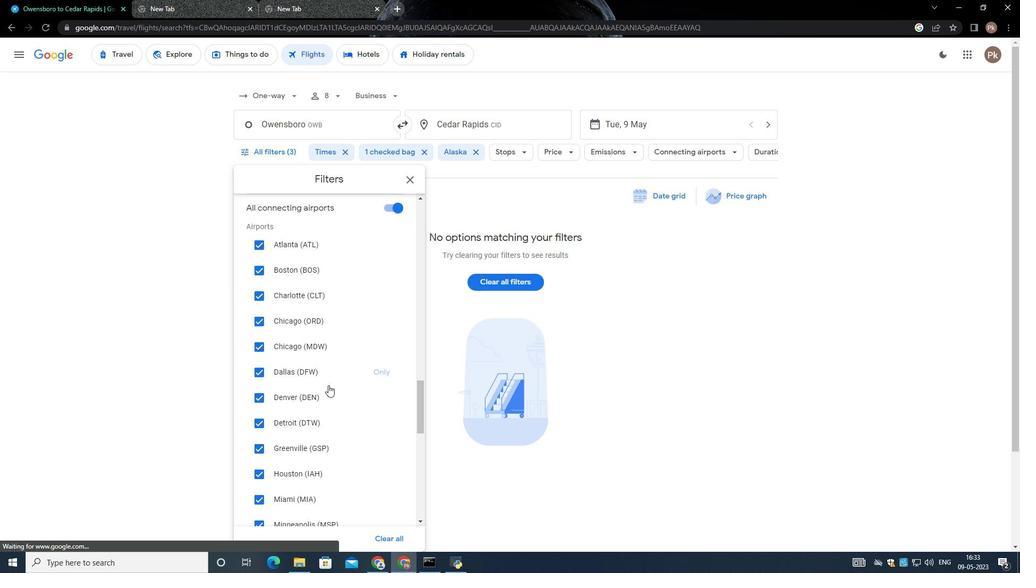 
Action: Mouse scrolled (324, 384) with delta (0, -1)
Screenshot: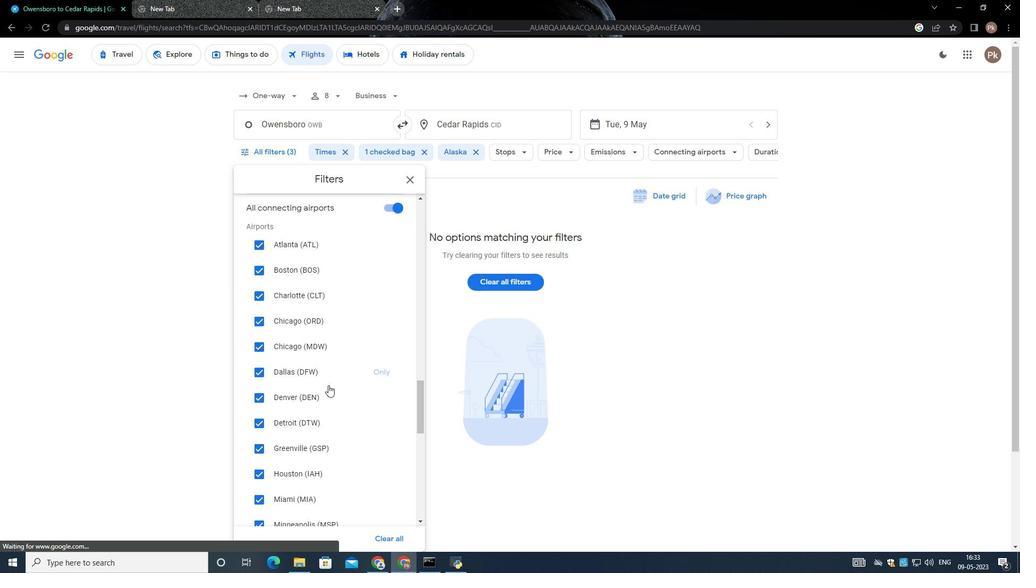
Action: Mouse scrolled (324, 385) with delta (0, 0)
Screenshot: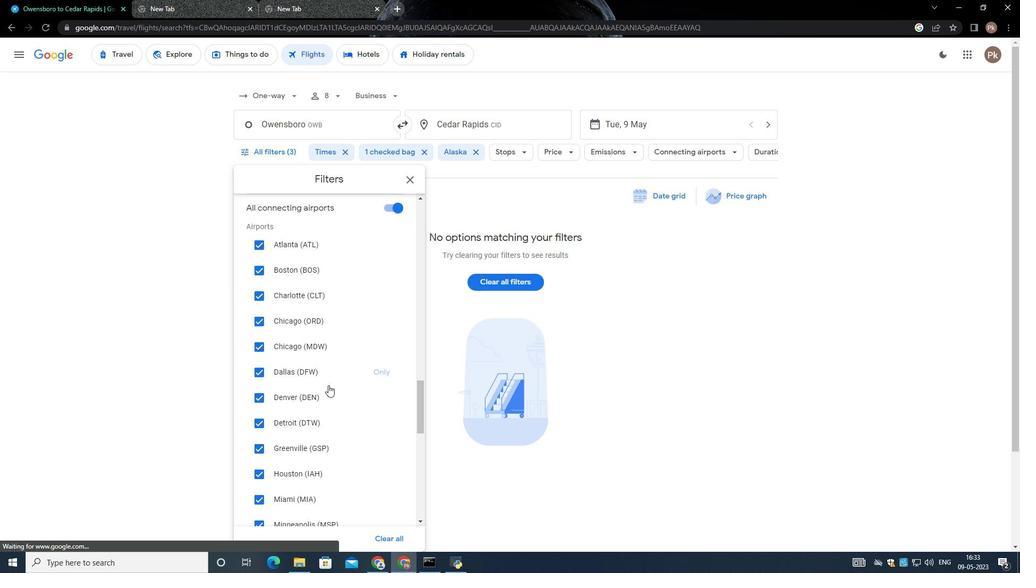 
Action: Mouse moved to (323, 386)
Screenshot: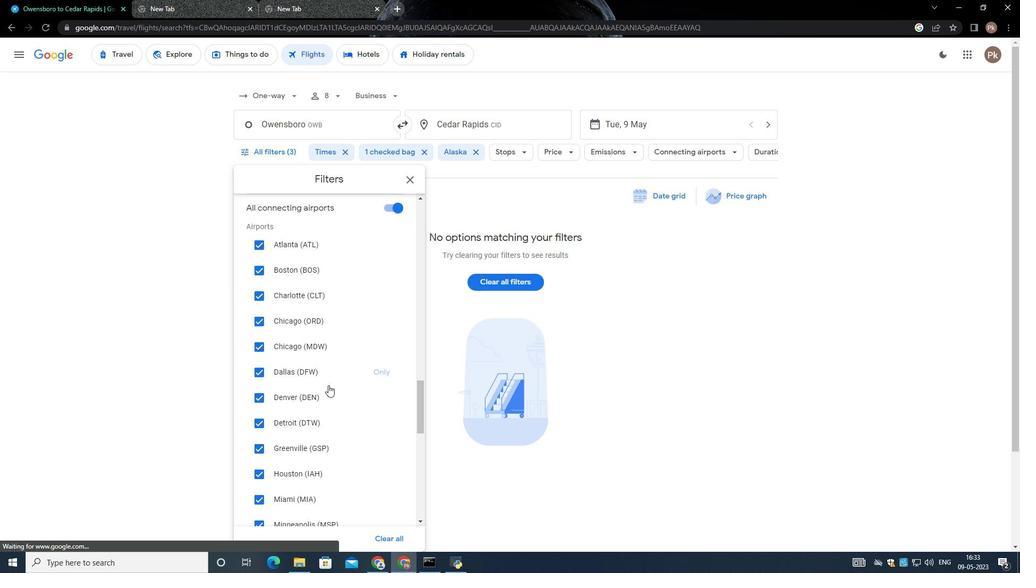 
Action: Mouse scrolled (323, 385) with delta (0, 0)
Screenshot: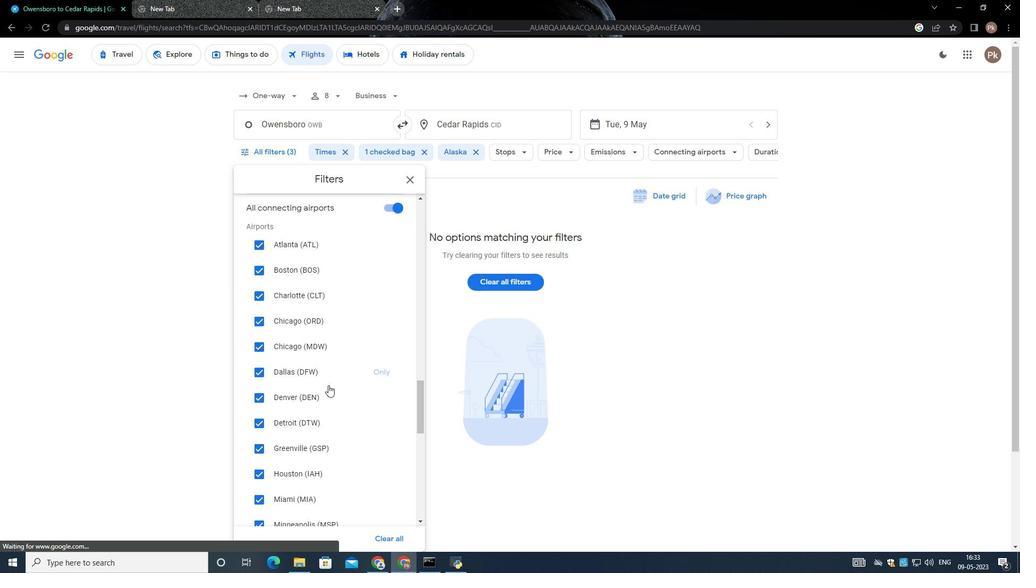 
Action: Mouse moved to (313, 397)
Screenshot: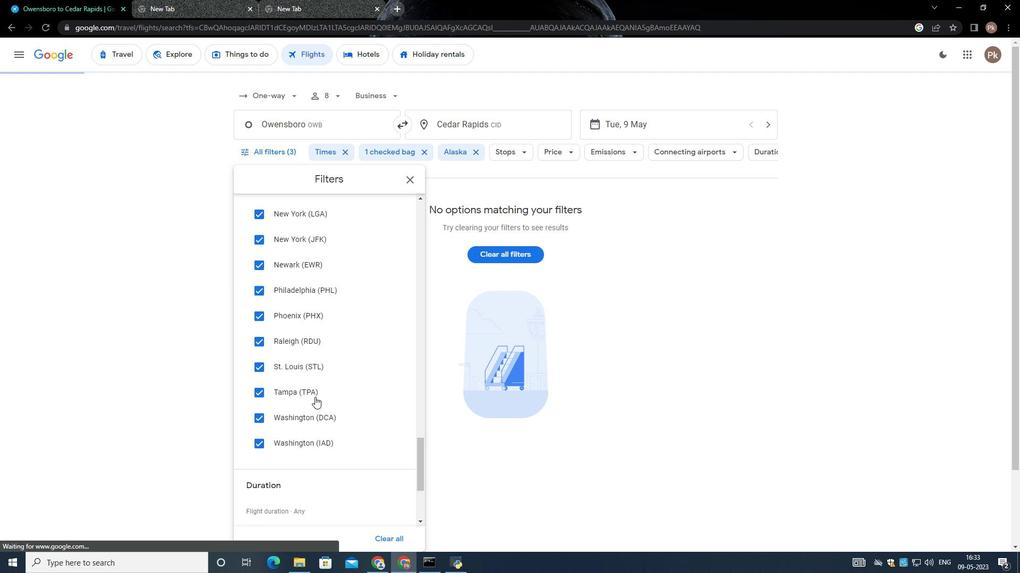 
Action: Mouse scrolled (313, 397) with delta (0, 0)
Screenshot: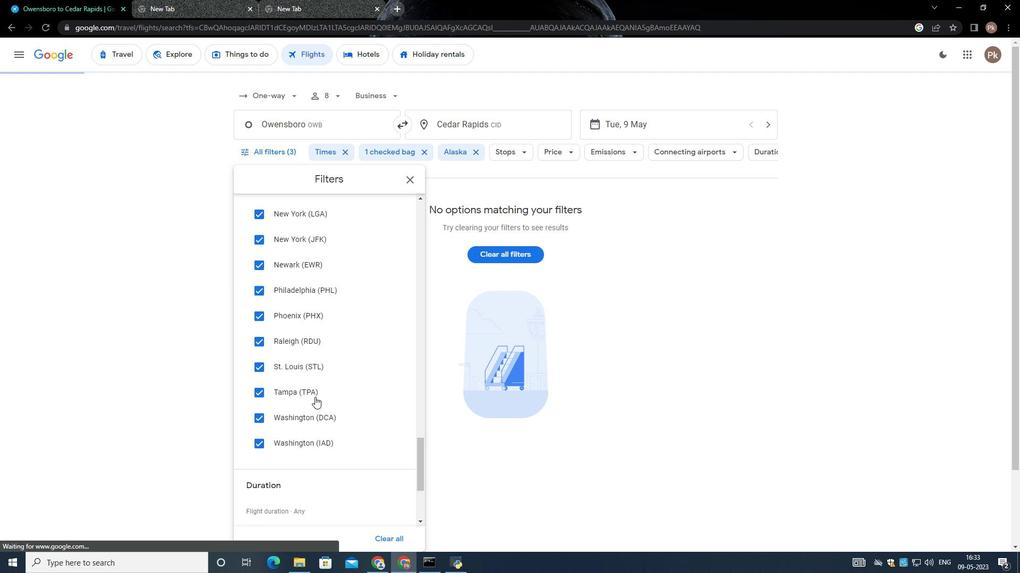 
Action: Mouse moved to (313, 420)
Screenshot: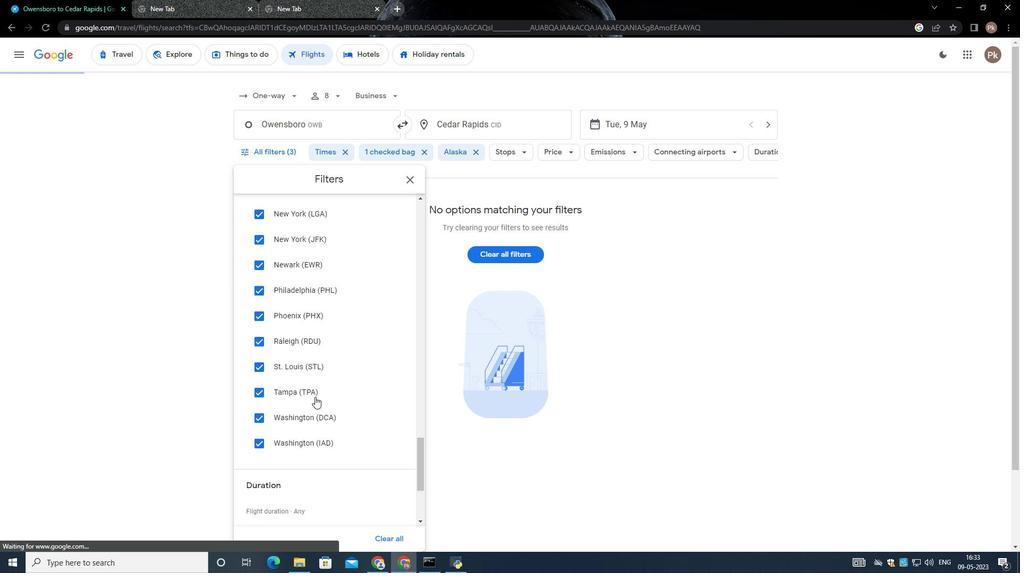 
Action: Mouse scrolled (313, 420) with delta (0, 0)
Screenshot: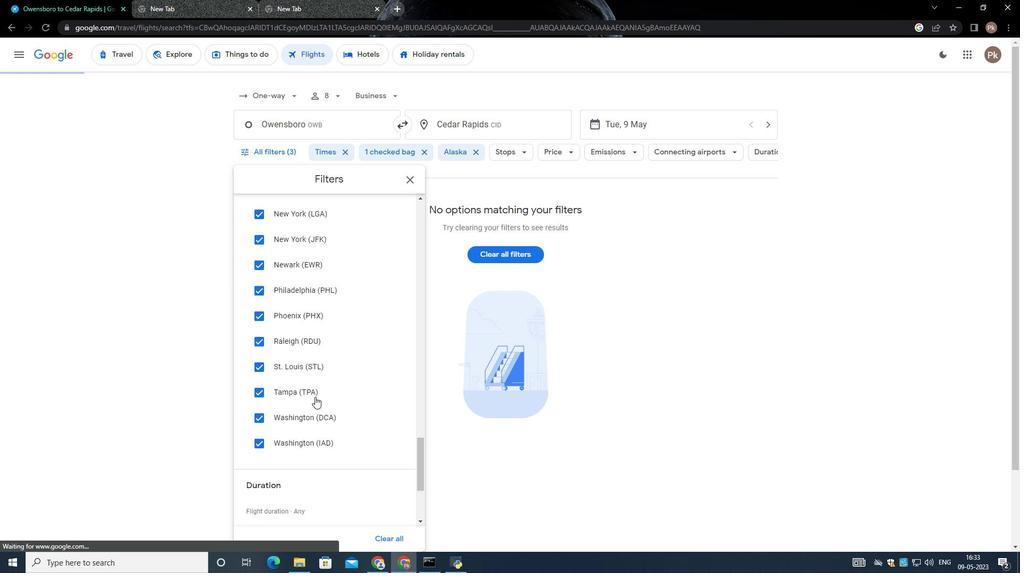 
Action: Mouse moved to (313, 436)
Screenshot: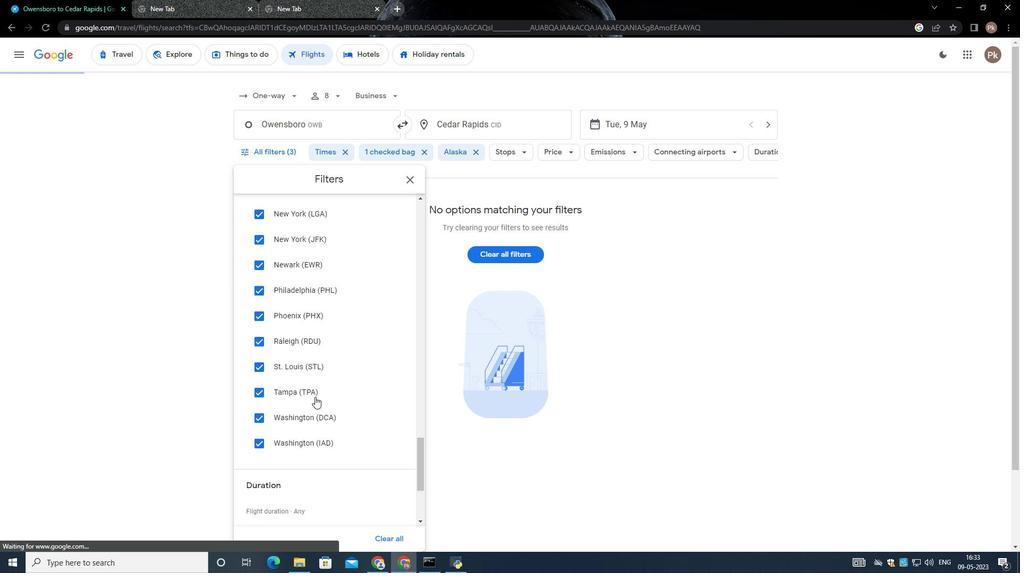 
Action: Mouse scrolled (313, 436) with delta (0, 0)
Screenshot: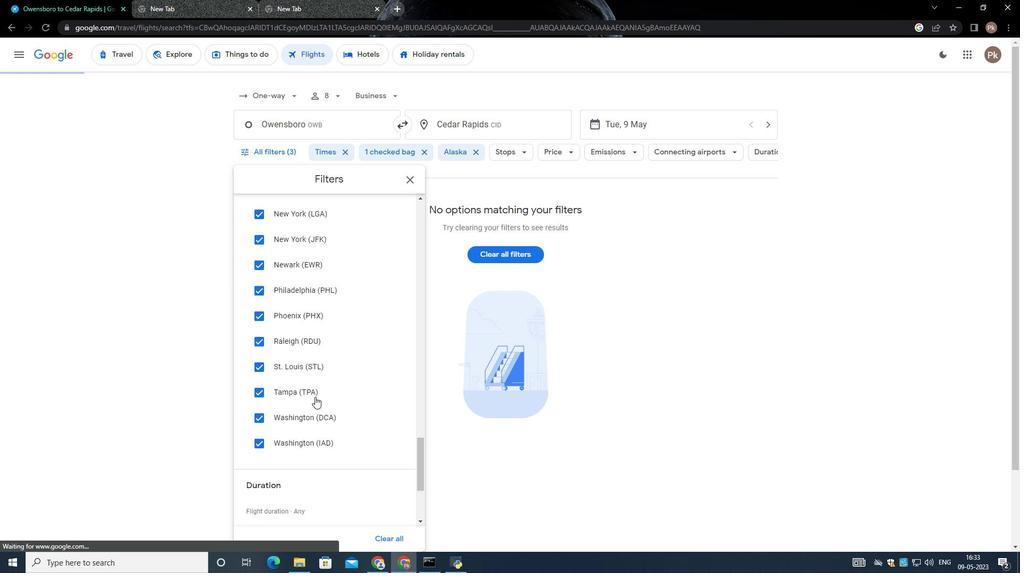 
Action: Mouse moved to (313, 442)
Screenshot: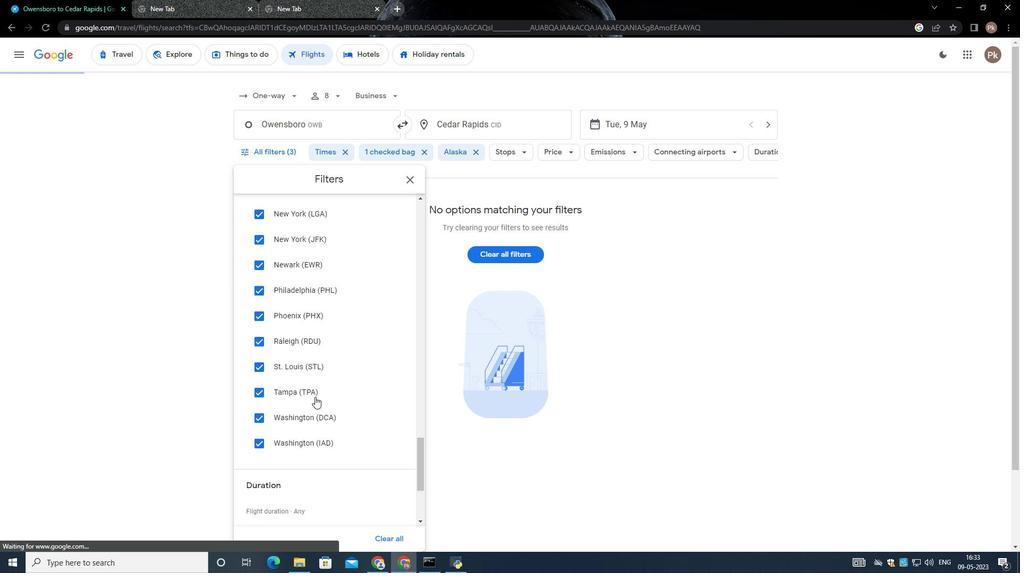 
Action: Mouse scrolled (313, 441) with delta (0, 0)
Screenshot: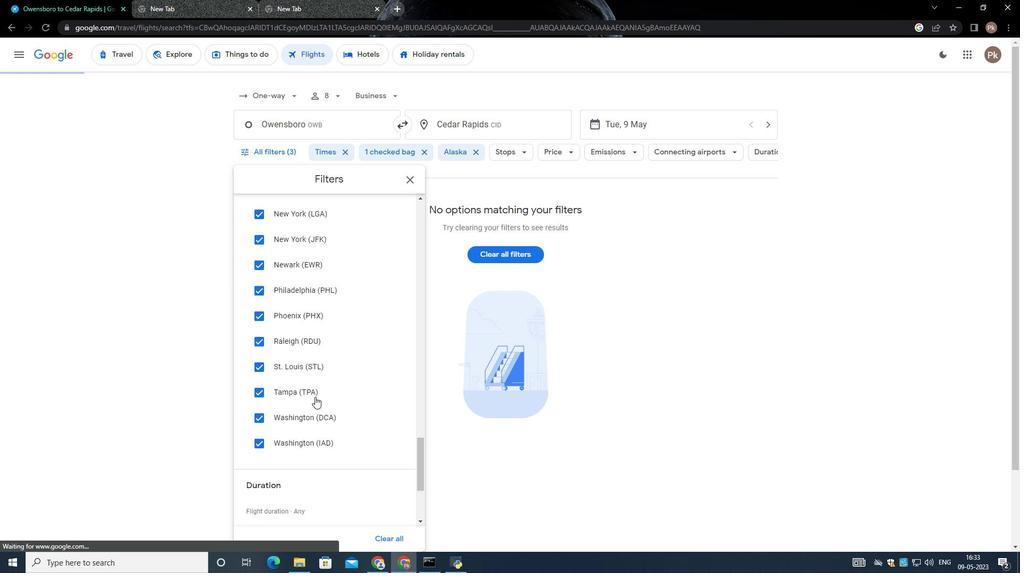 
Action: Mouse scrolled (313, 441) with delta (0, -1)
Screenshot: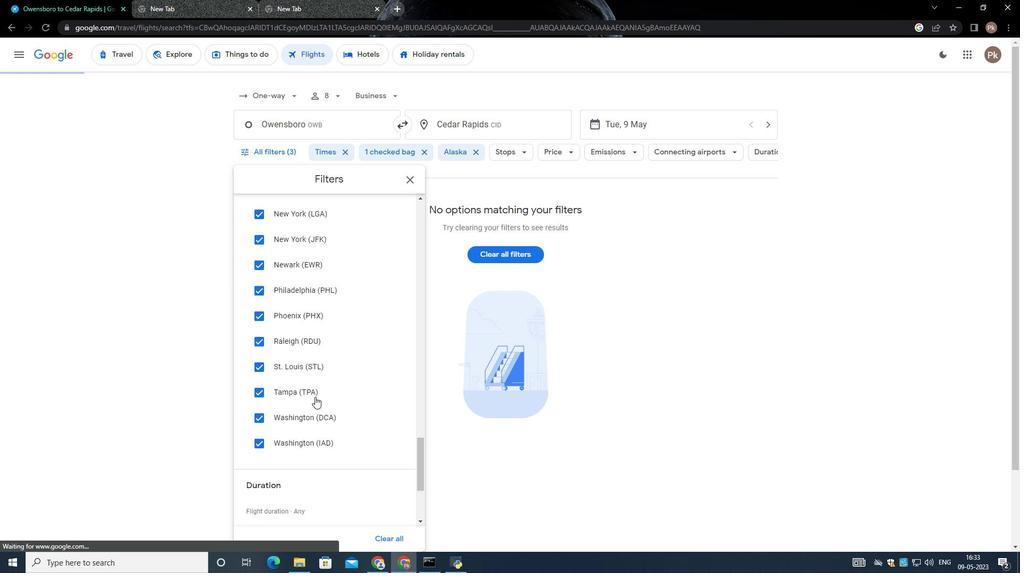 
Action: Mouse moved to (313, 442)
Screenshot: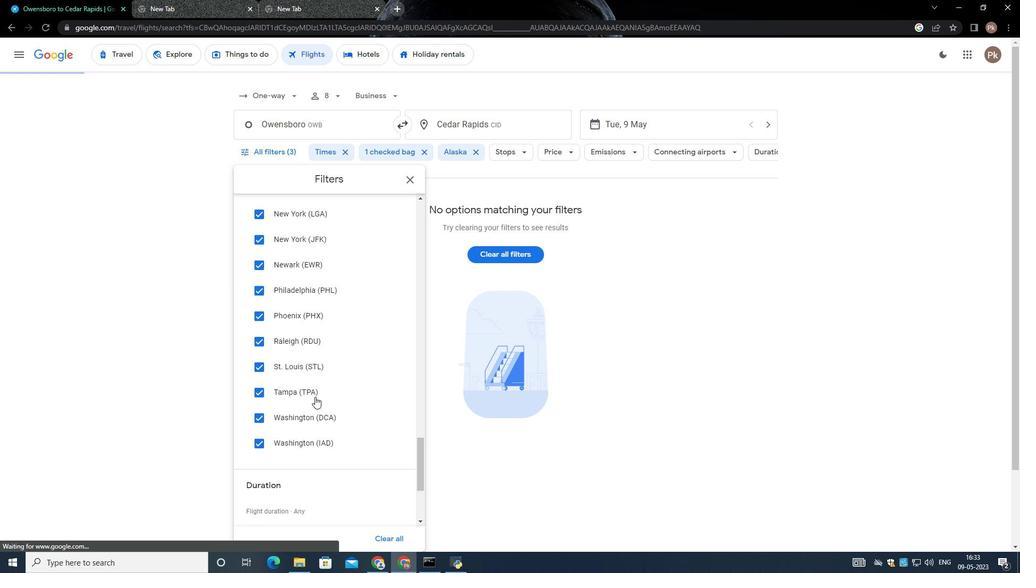 
Action: Mouse scrolled (313, 442) with delta (0, 0)
Screenshot: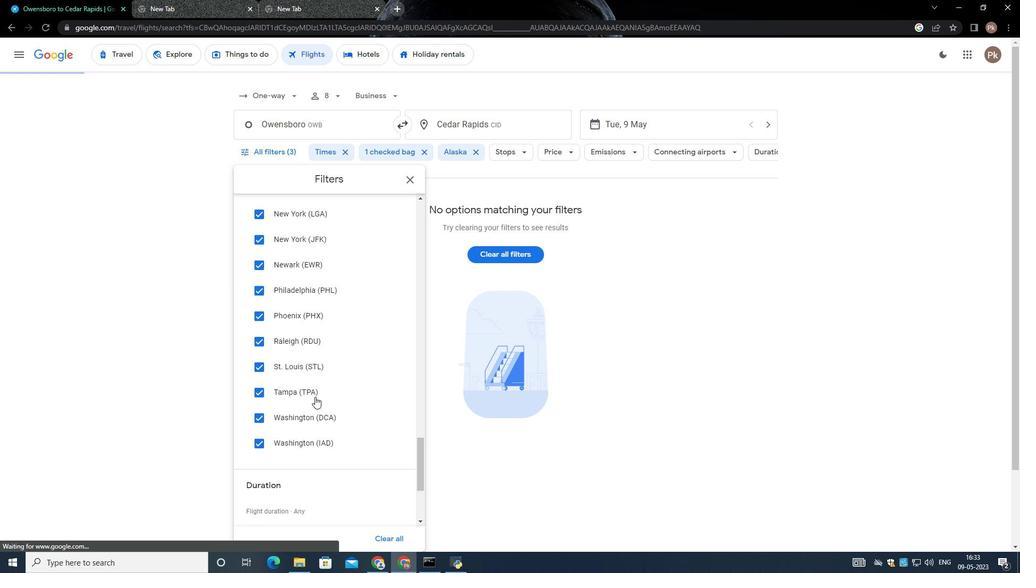 
Action: Mouse scrolled (313, 442) with delta (0, 0)
Screenshot: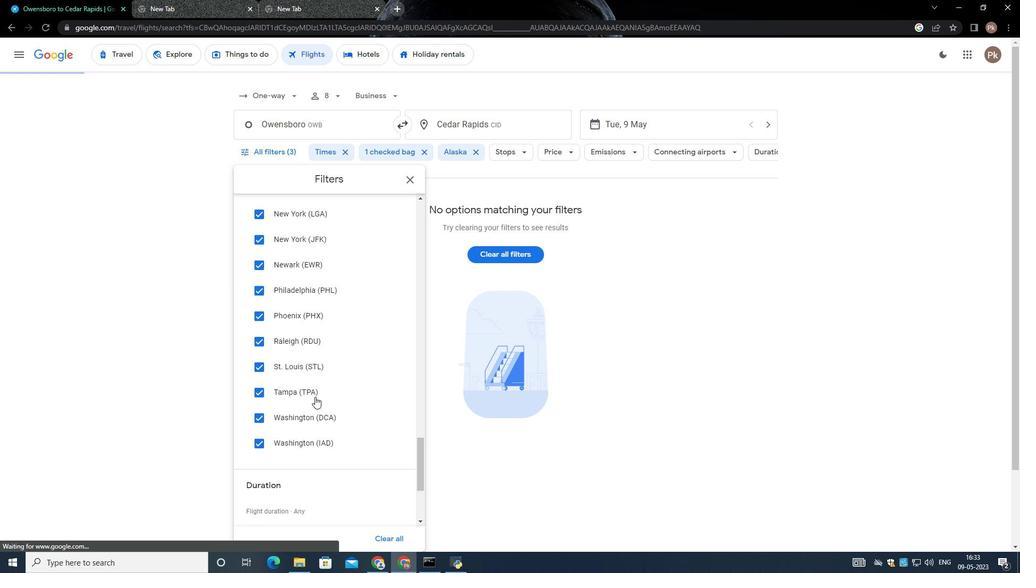 
Action: Mouse moved to (313, 437)
Screenshot: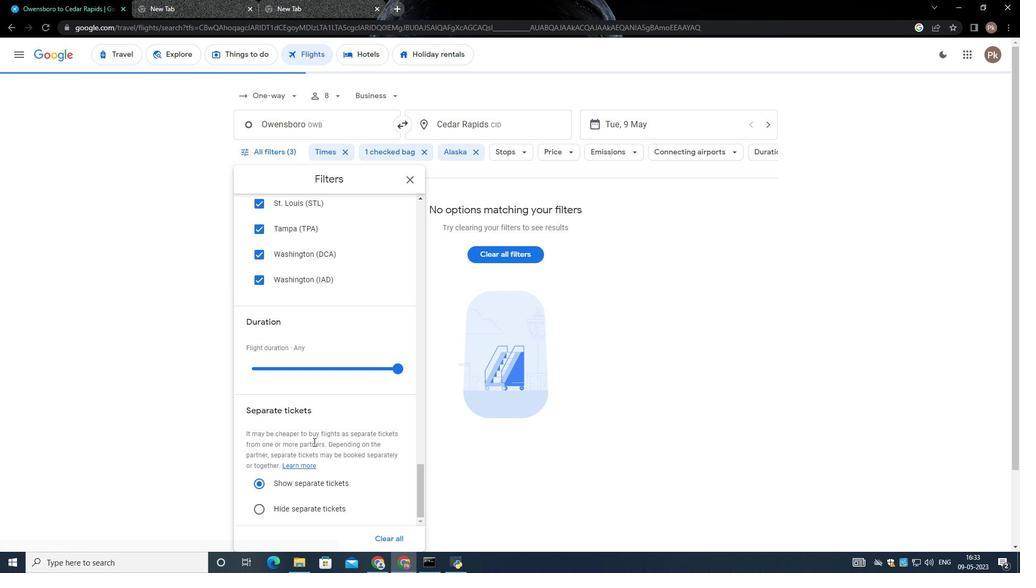 
Action: Mouse scrolled (313, 437) with delta (0, 0)
Screenshot: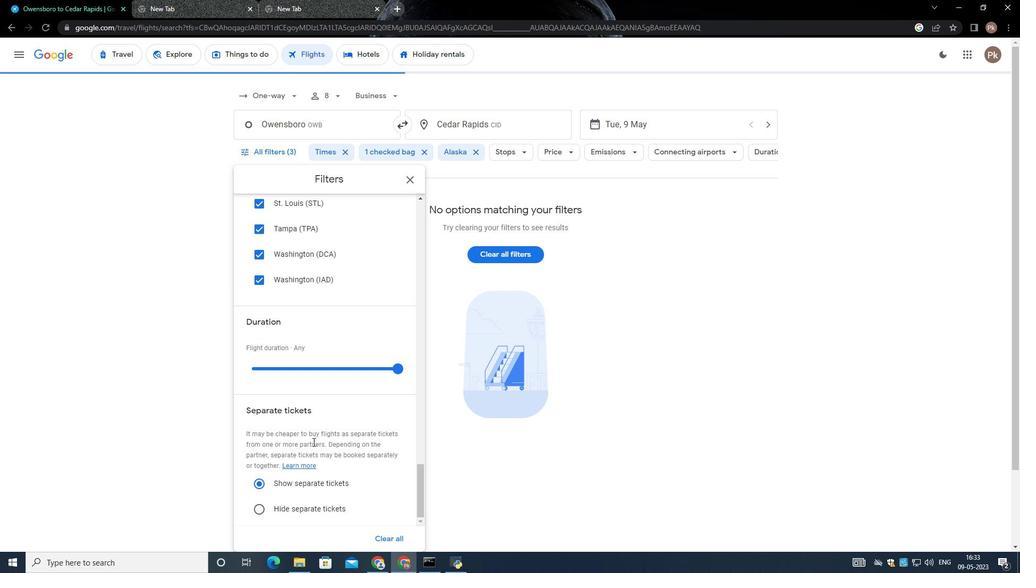 
Action: Mouse scrolled (313, 437) with delta (0, 0)
Screenshot: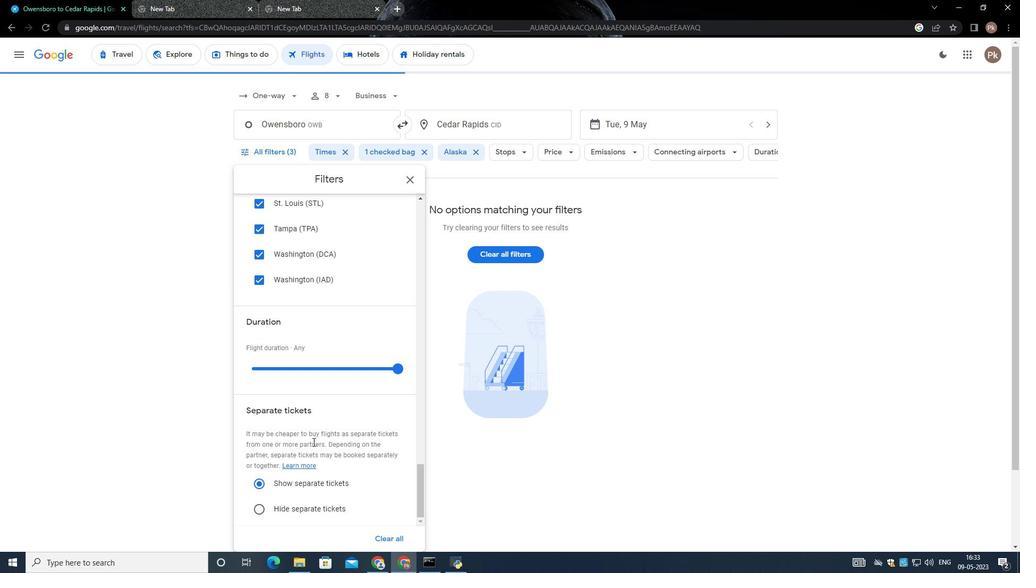 
Action: Mouse scrolled (313, 437) with delta (0, 0)
Screenshot: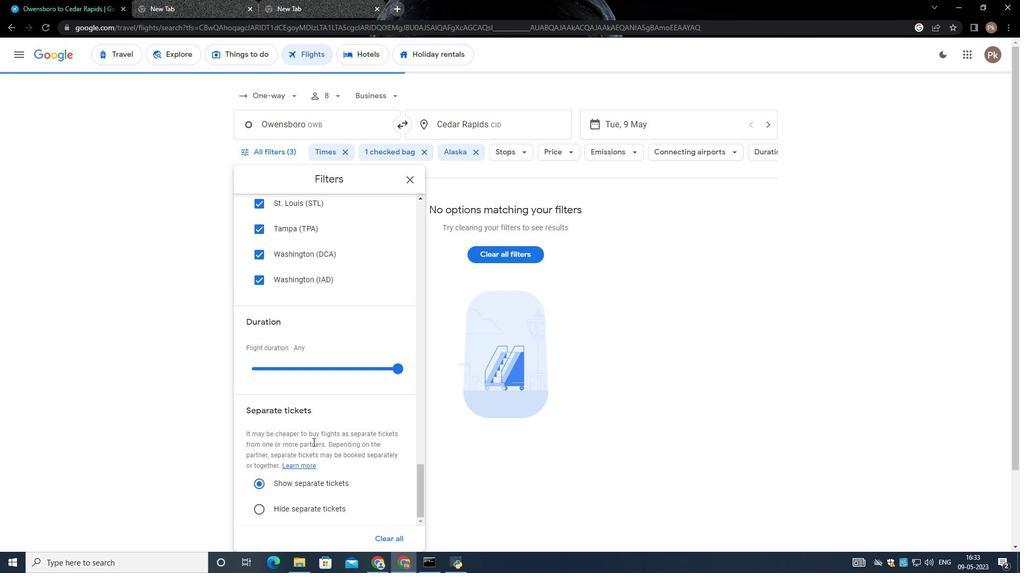 
Action: Mouse scrolled (313, 437) with delta (0, 0)
Screenshot: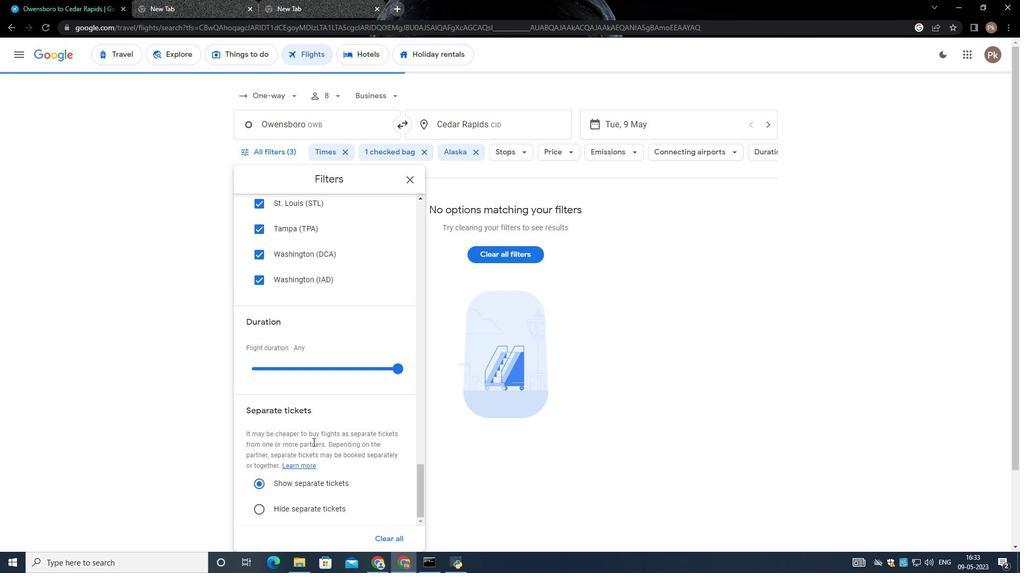 
Action: Mouse scrolled (313, 436) with delta (0, -1)
Screenshot: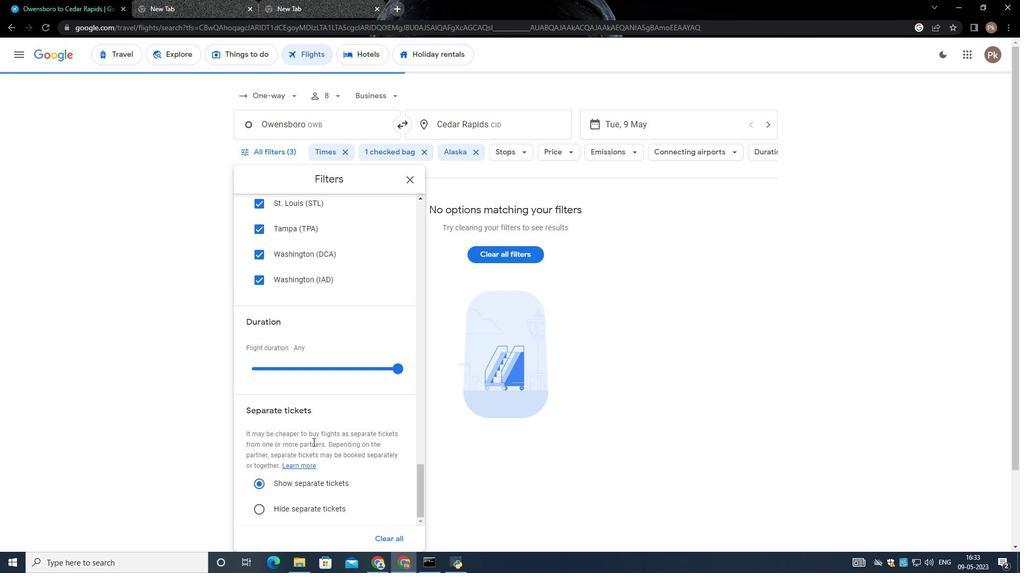 
Action: Mouse moved to (311, 437)
Screenshot: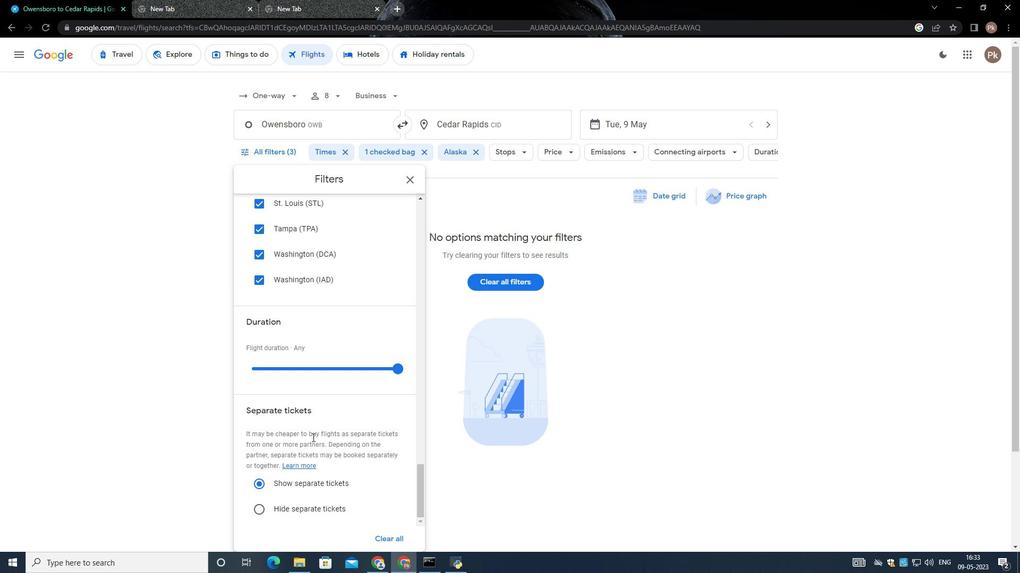 
Action: Mouse scrolled (311, 436) with delta (0, 0)
Screenshot: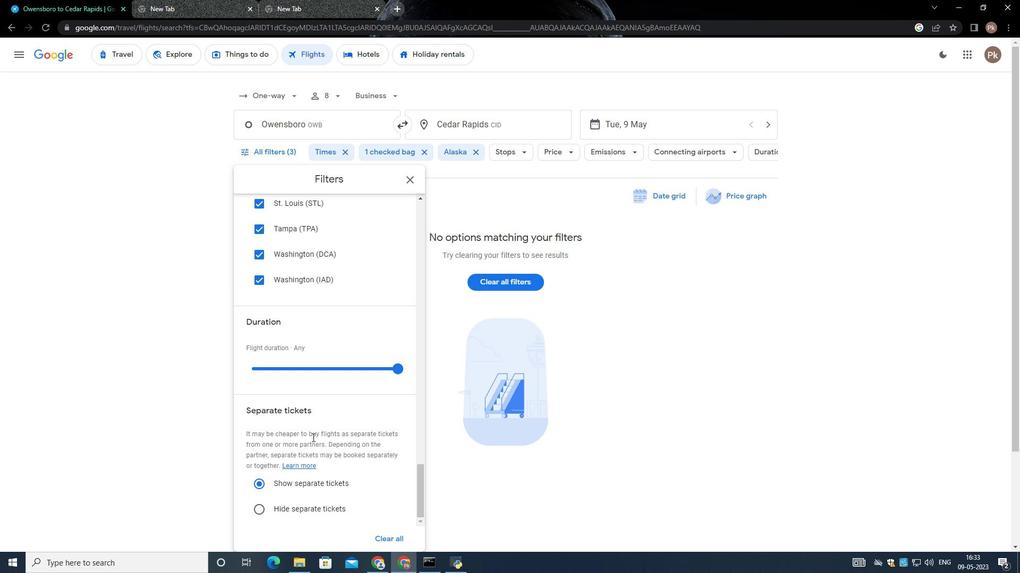 
Action: Mouse scrolled (311, 436) with delta (0, 0)
Screenshot: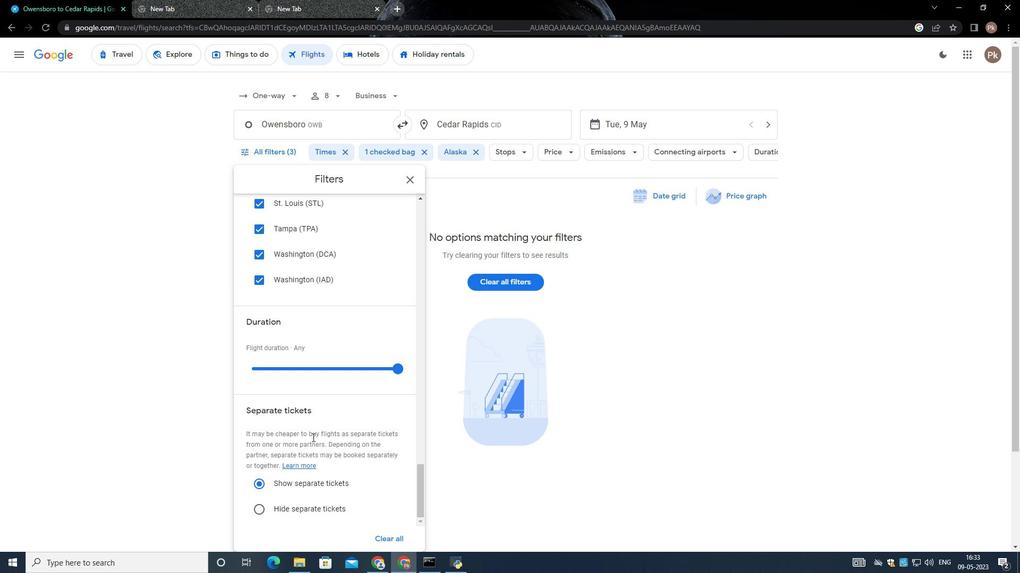 
Action: Mouse scrolled (311, 436) with delta (0, 0)
Screenshot: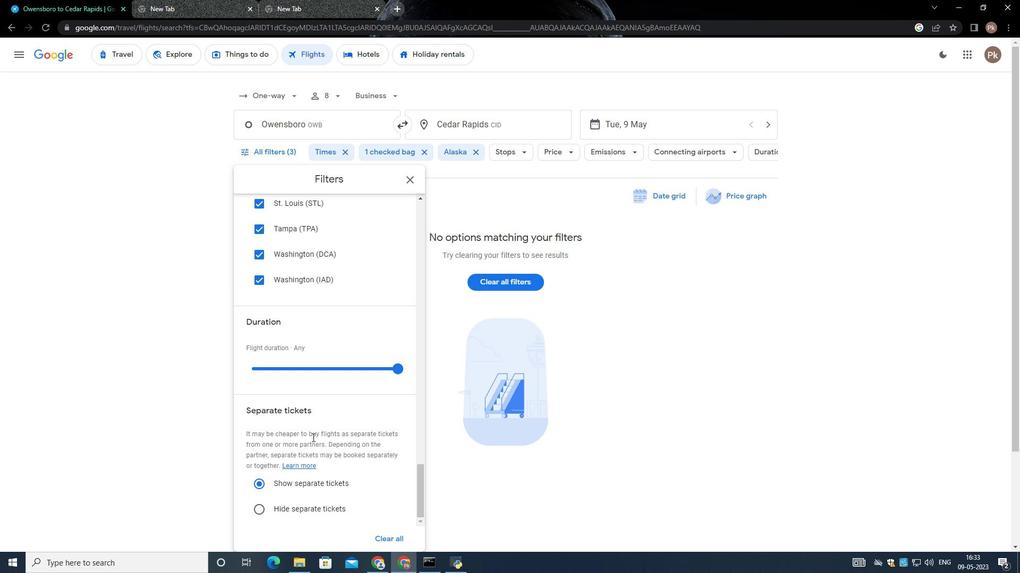 
Action: Mouse scrolled (311, 436) with delta (0, 0)
Screenshot: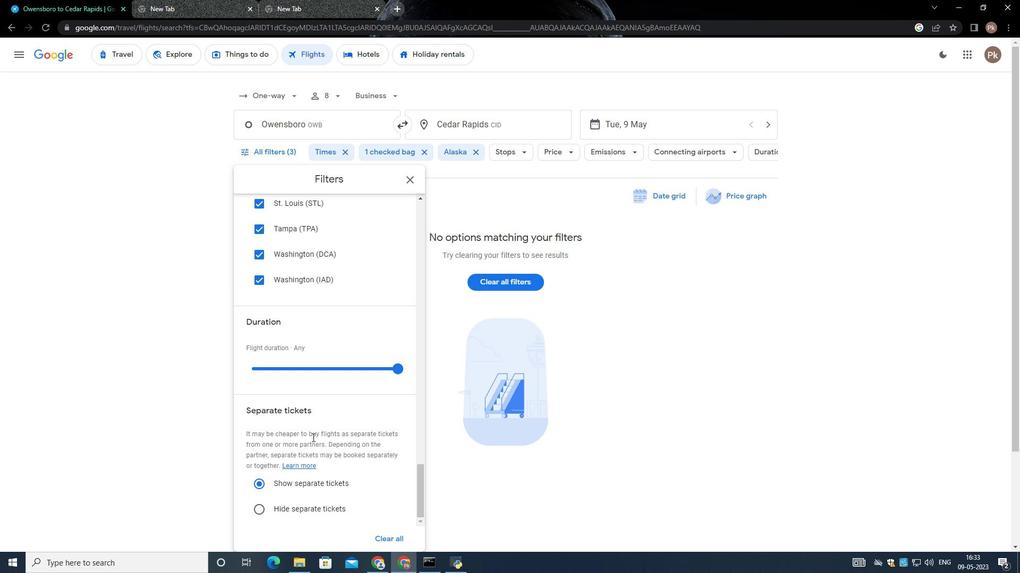 
Action: Mouse scrolled (311, 436) with delta (0, 0)
Screenshot: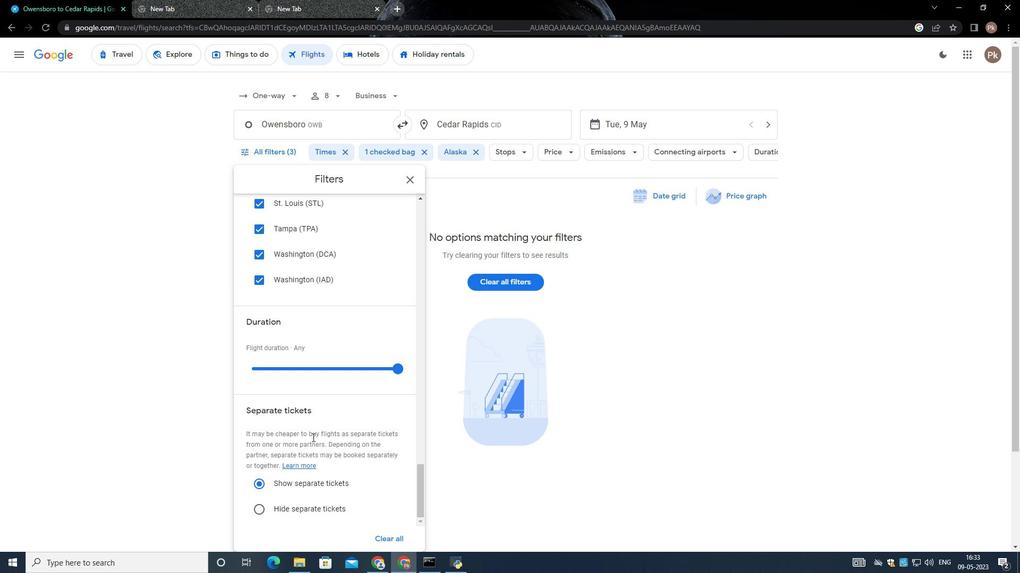 
Action: Mouse scrolled (311, 436) with delta (0, 0)
Screenshot: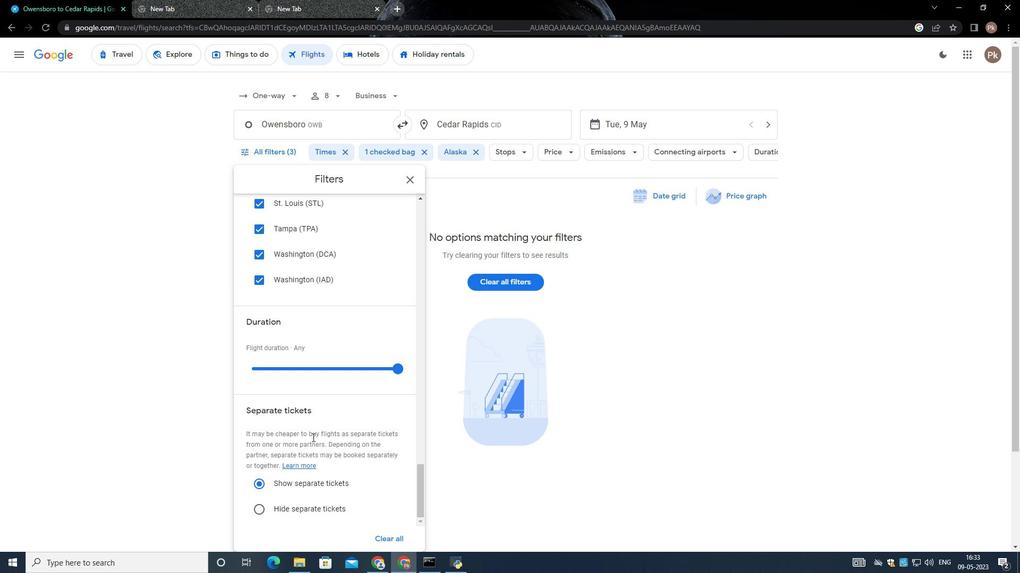 
Action: Mouse scrolled (311, 436) with delta (0, 0)
Screenshot: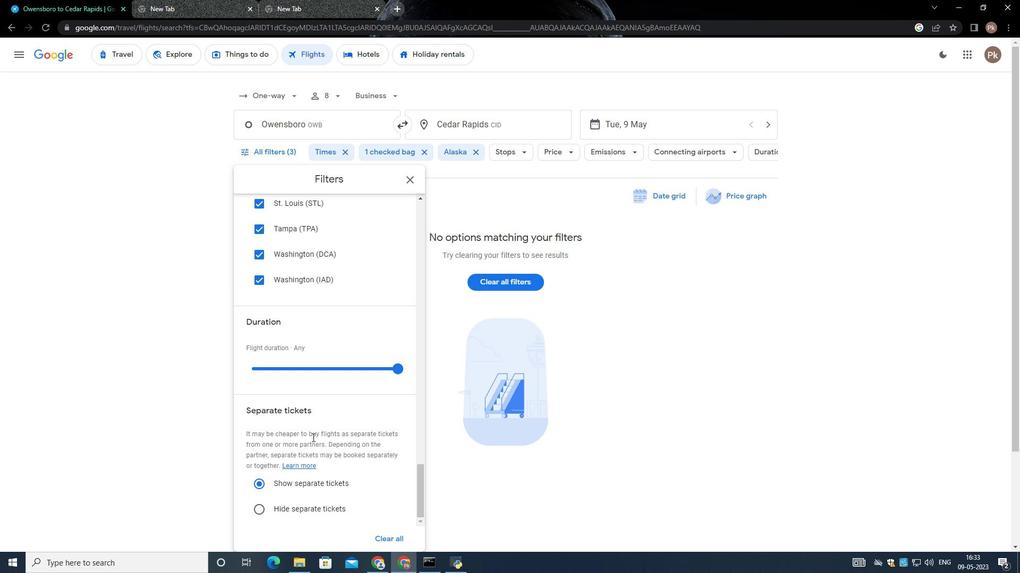 
Action: Mouse moved to (310, 434)
Screenshot: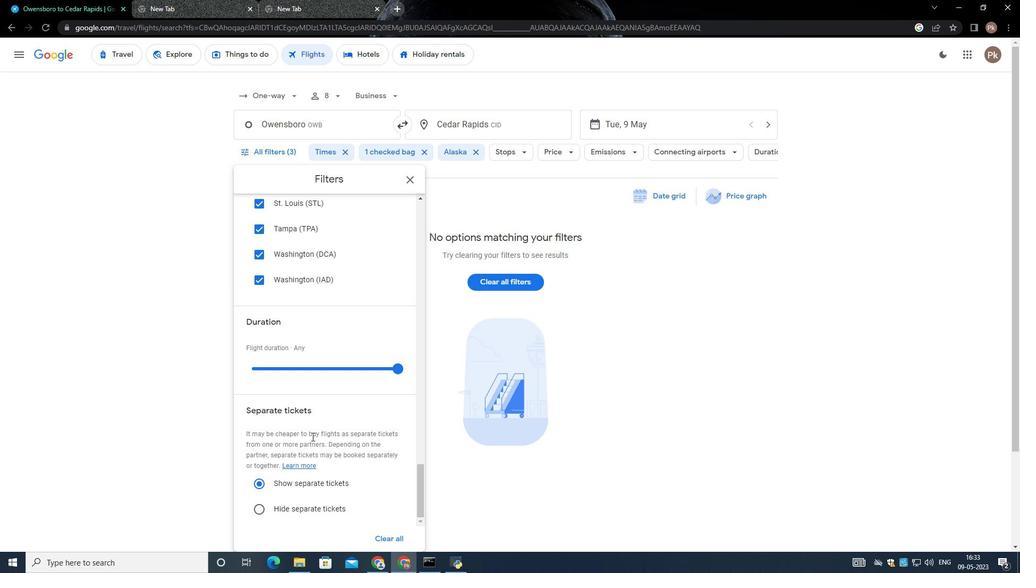 
